 Task: Add an event  with title  Casual Second Interview with Rihana, date '2024/03/16' to 2024/03/17  & Select Event type as  One on One. Add location for the event as  Thessaloniki, Greece and add a description: The conversation aimed at assessing their qualifications, skills, and suitability for a specific job role or position within the organization. The interview provides an opportunity for the hiring team to gather valuable information about the candidate's experience, abilities, and potential cultural fit.Create an event link  http-casualsecondinterviewwithcandidateacom & Select the event color as  Red. , logged in from the account softage.4@softage.netand send the event invitation to softage.5@softage.net and softage.6@softage.net
Action: Mouse pressed left at (489, 196)
Screenshot: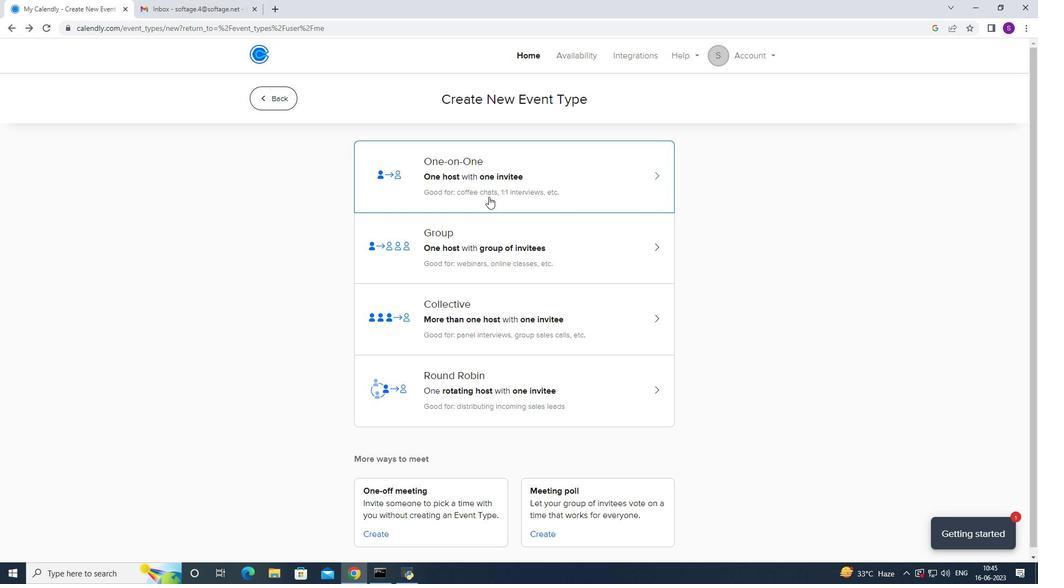 
Action: Mouse moved to (341, 242)
Screenshot: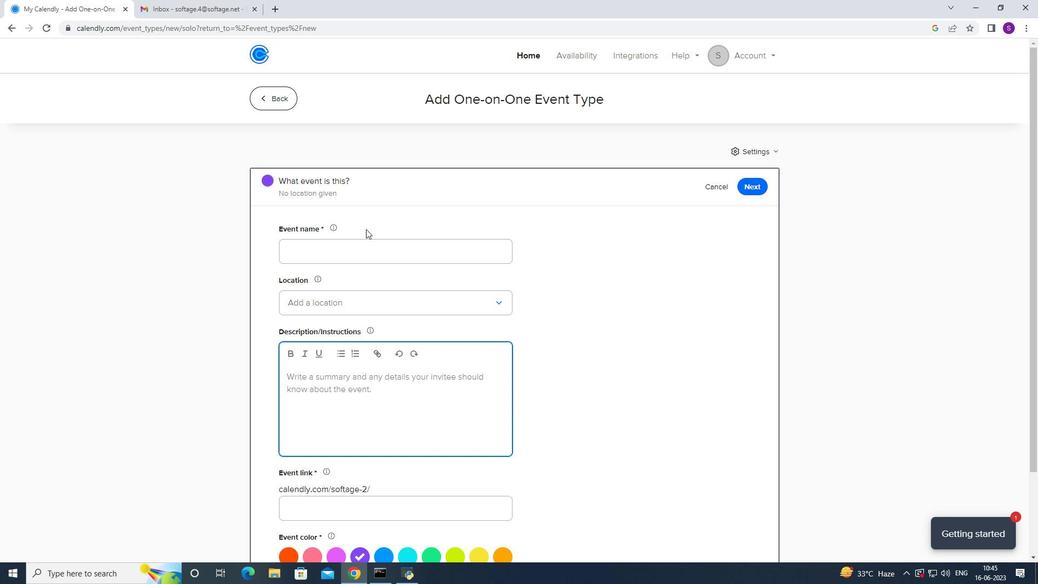 
Action: Mouse pressed left at (341, 242)
Screenshot: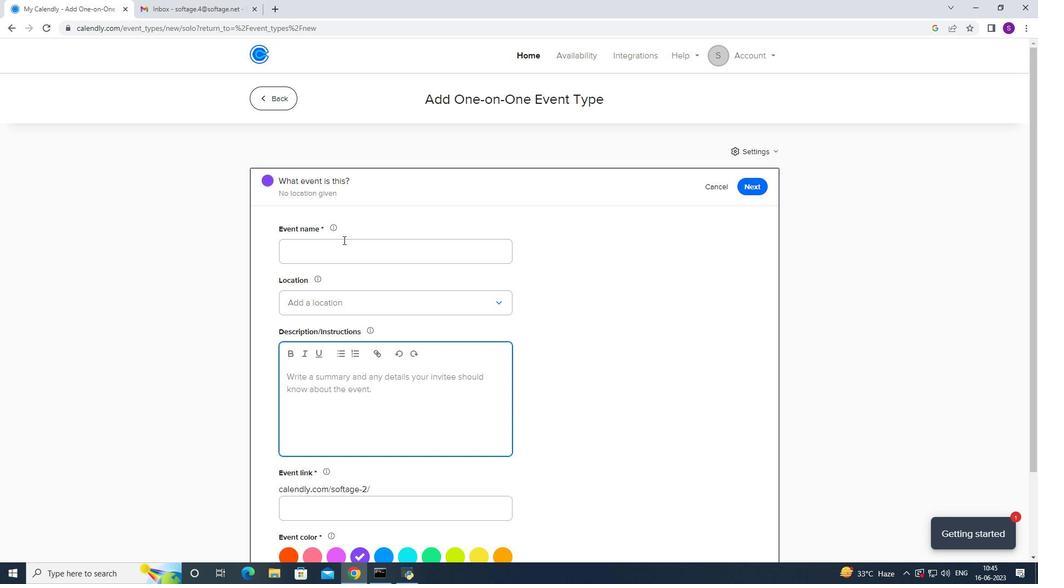 
Action: Mouse moved to (1038, 470)
Screenshot: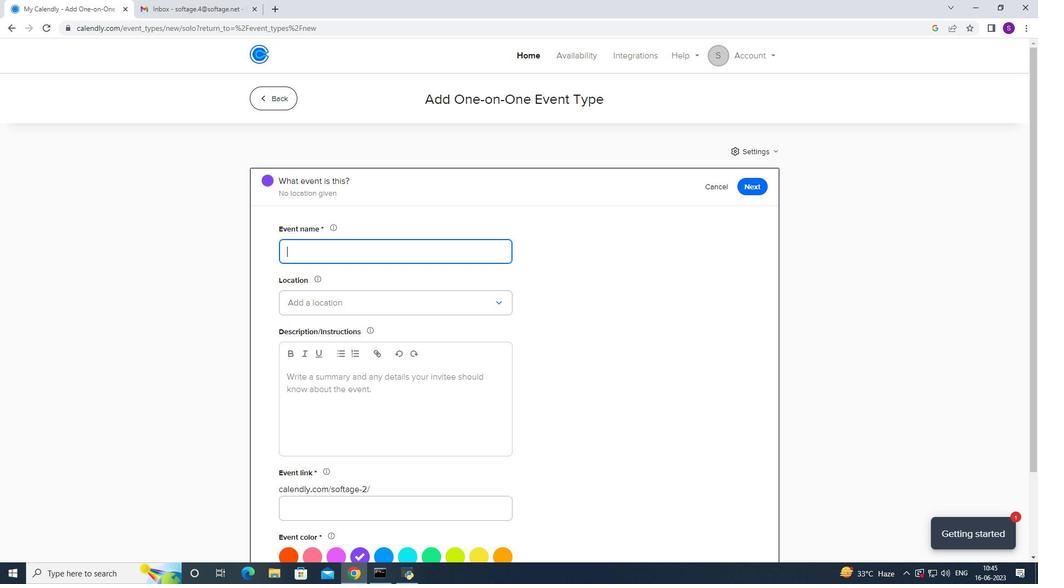 
Action: Key pressed <Key.caps_lock>C<Key.caps_lock>asual<Key.space>
Screenshot: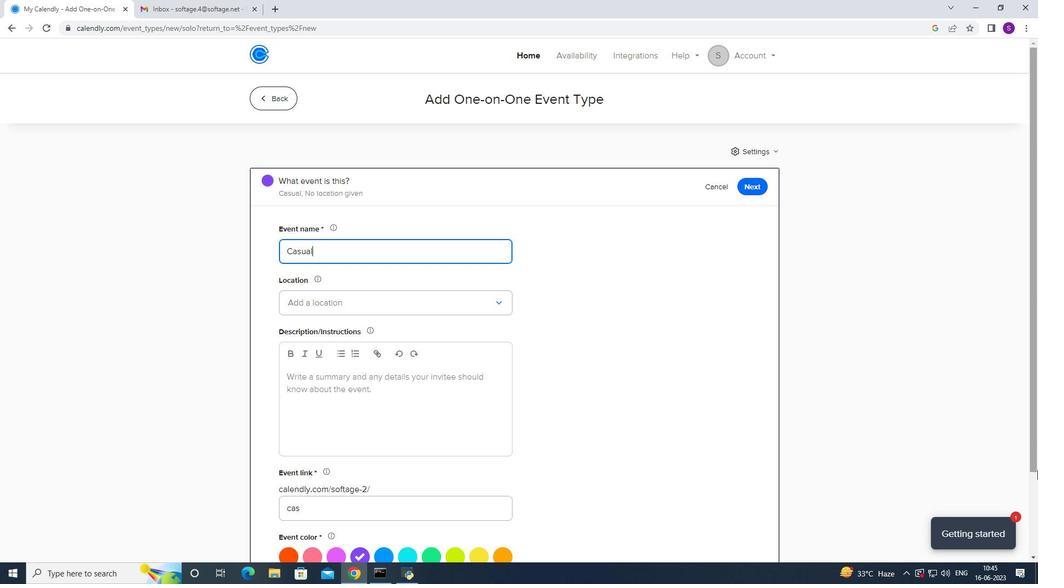
Action: Mouse moved to (1034, 471)
Screenshot: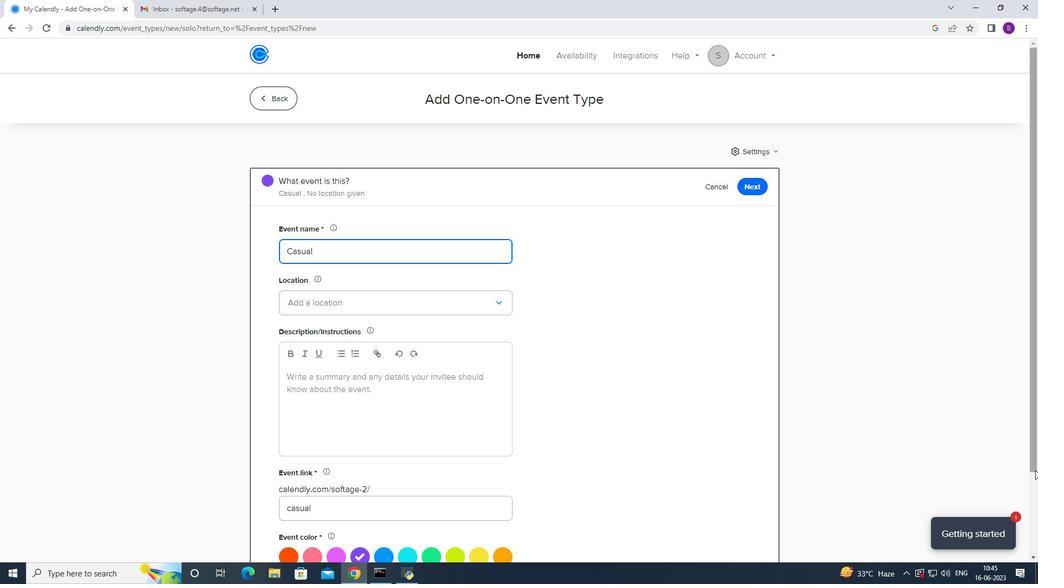 
Action: Key pressed <Key.caps_lock>SE<Key.backspace>=<Key.backspace><Key.caps_lock>econd<Key.space><Key.caps_lock>I<Key.caps_lock>nterview<Key.space>with<Key.space><Key.caps_lock>R<Key.caps_lock>ihana
Screenshot: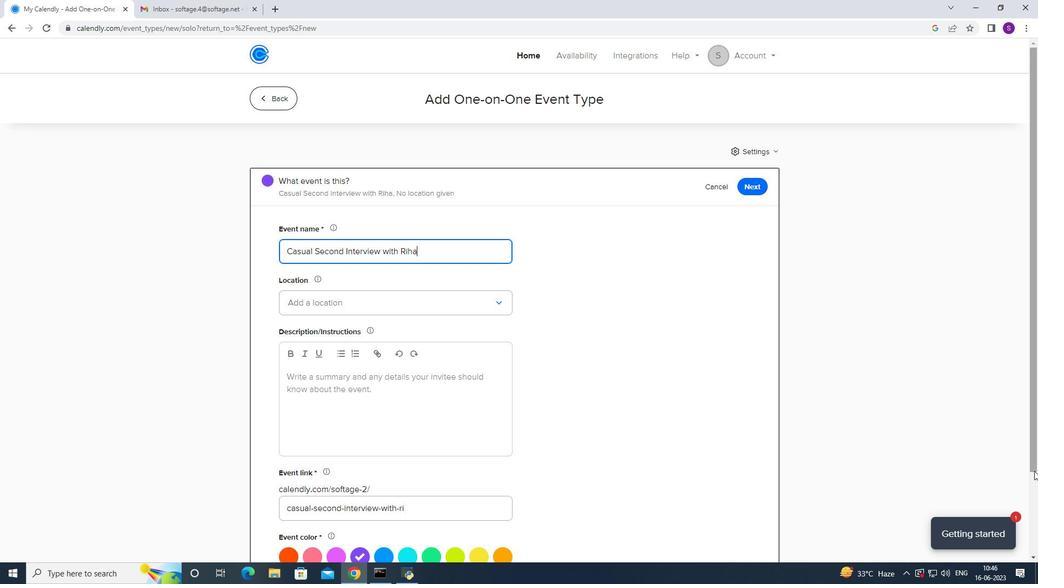 
Action: Mouse moved to (312, 309)
Screenshot: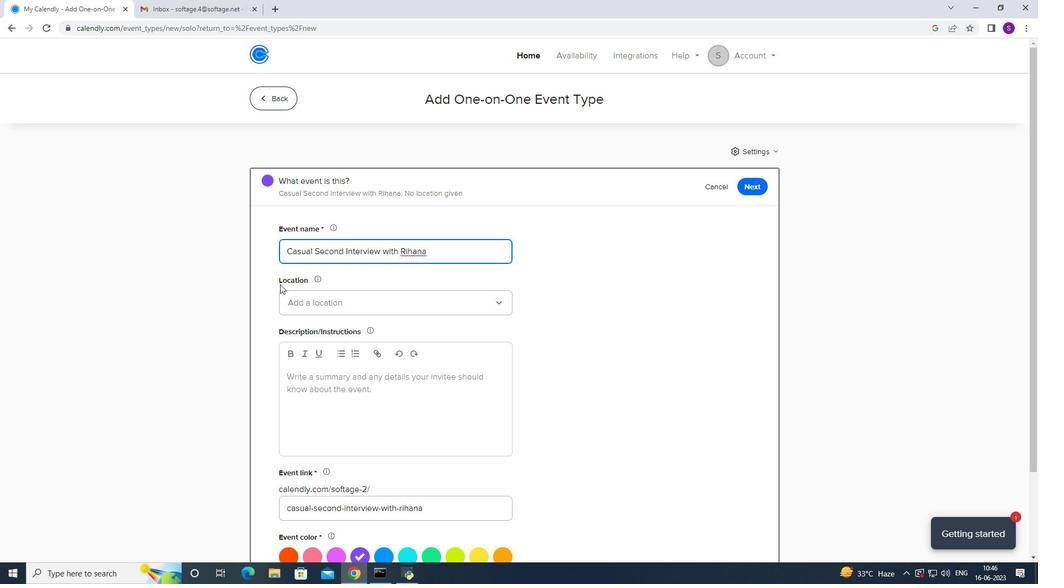 
Action: Mouse pressed left at (312, 309)
Screenshot: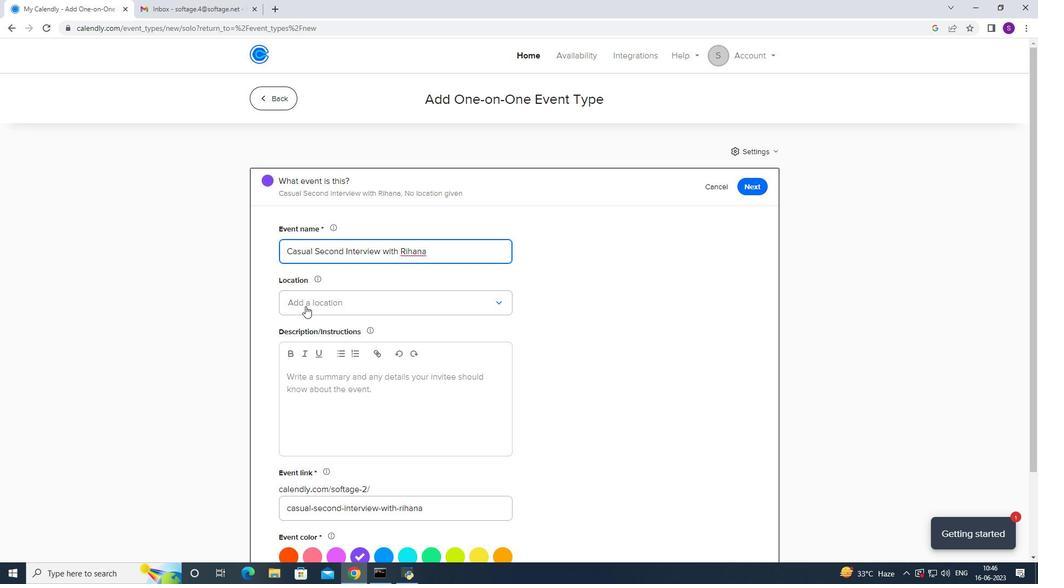 
Action: Mouse moved to (327, 329)
Screenshot: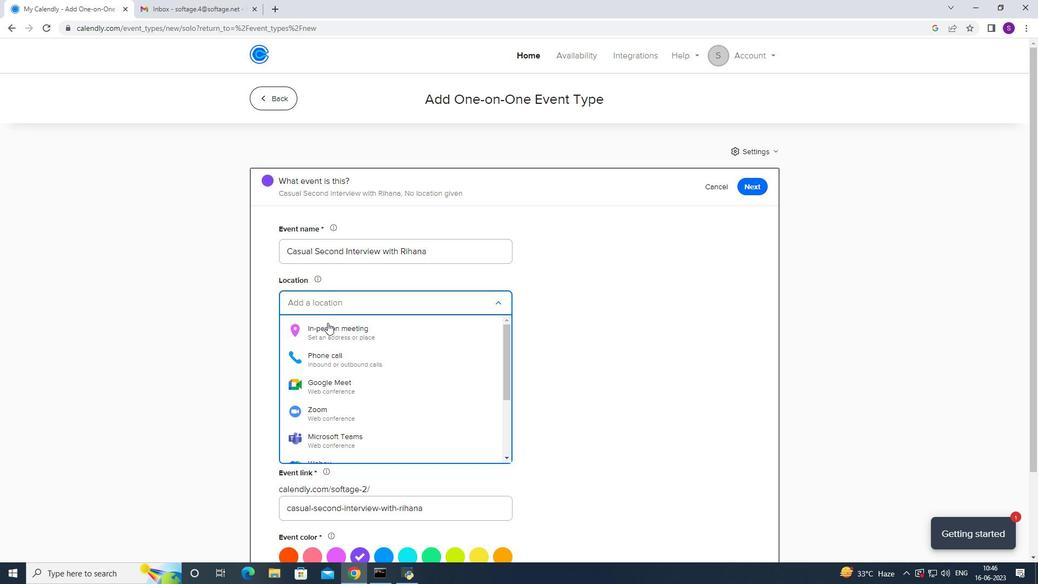 
Action: Mouse pressed left at (327, 329)
Screenshot: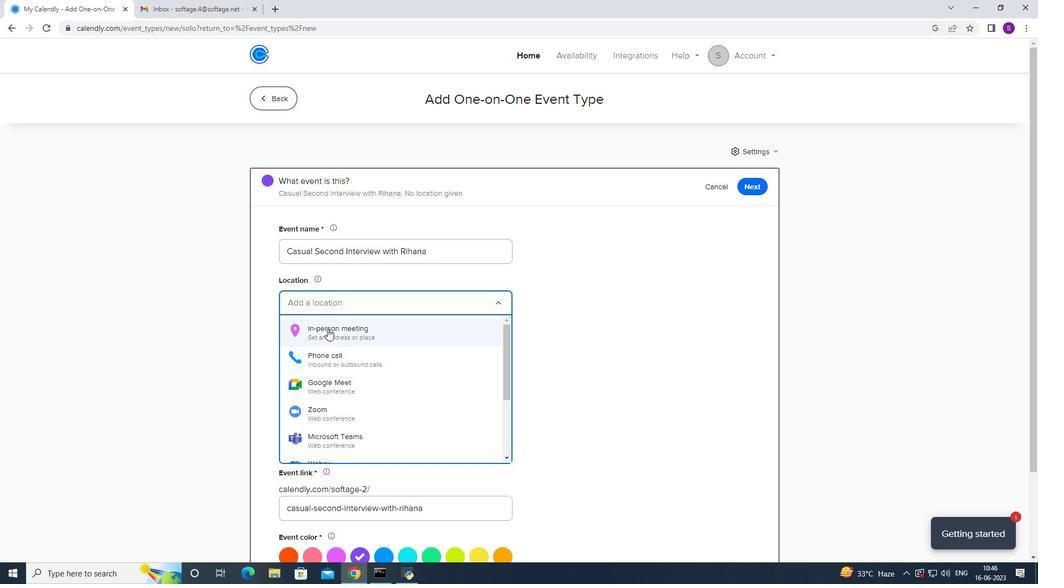 
Action: Mouse moved to (526, 179)
Screenshot: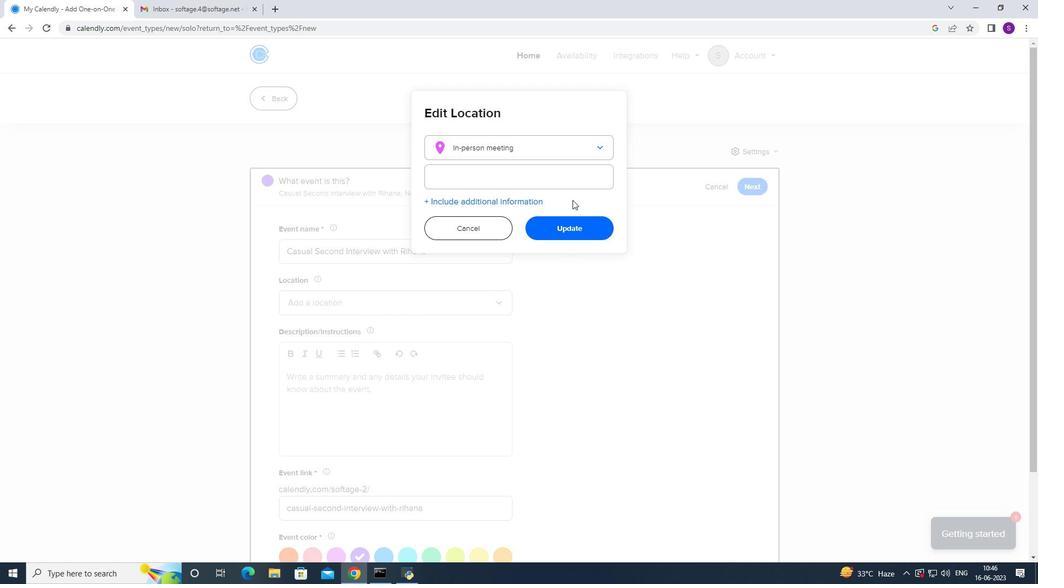 
Action: Mouse pressed left at (526, 179)
Screenshot: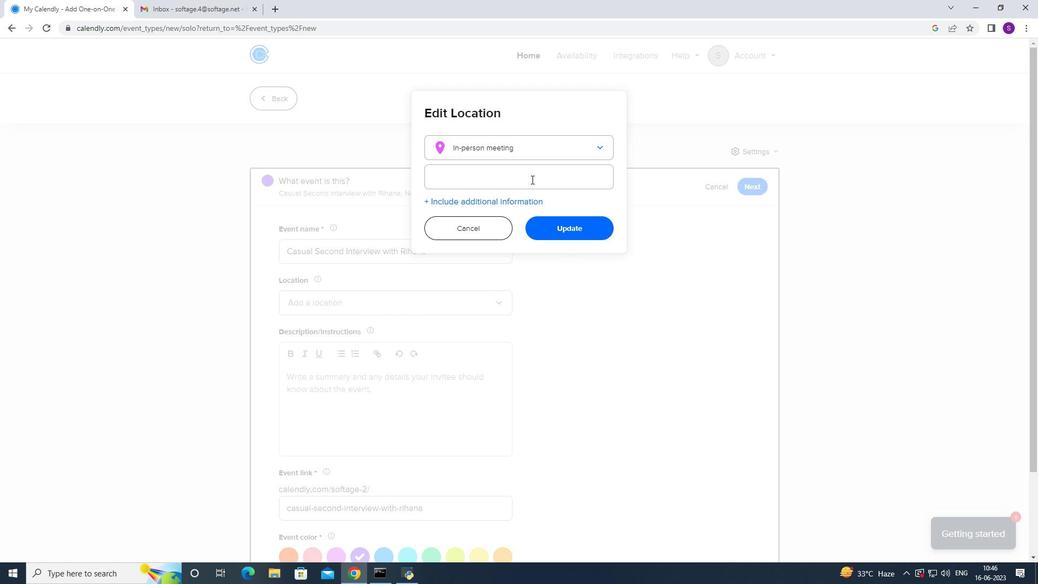
Action: Mouse moved to (1039, 584)
Screenshot: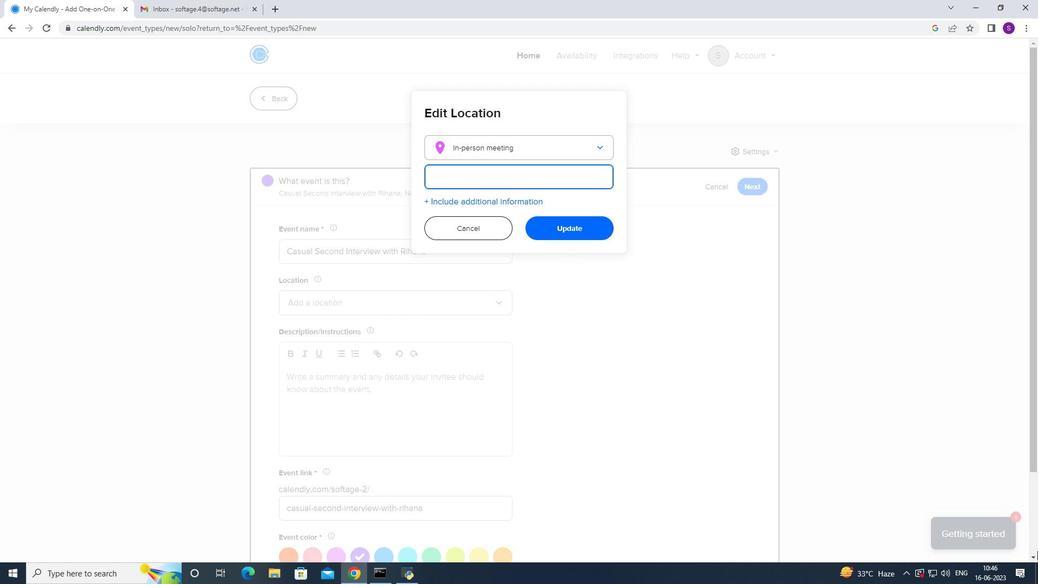 
Action: Key pressed <Key.caps_lock>T<Key.caps_lock>hessaaloniki
Screenshot: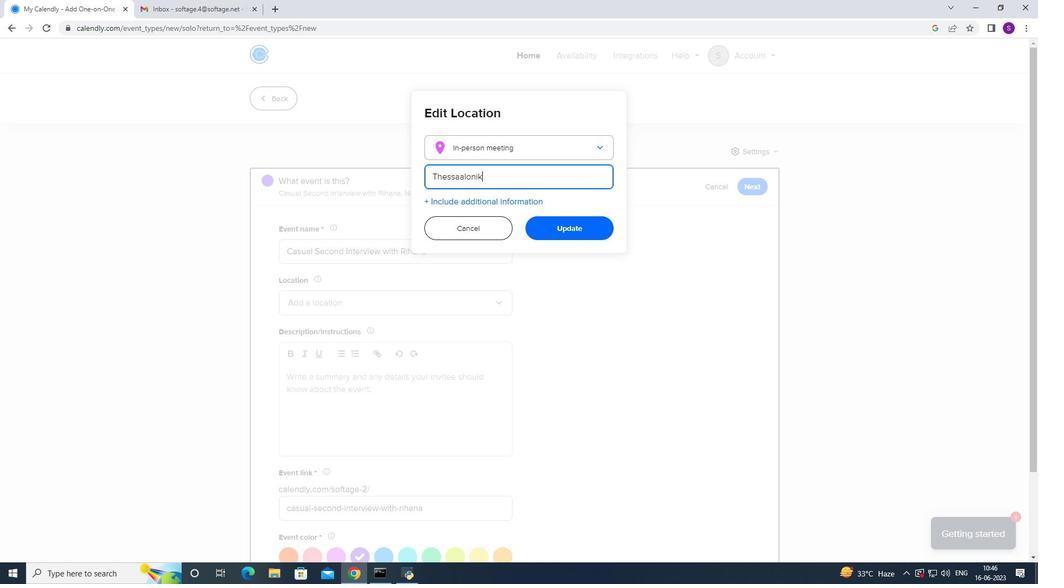 
Action: Mouse moved to (1040, 553)
Screenshot: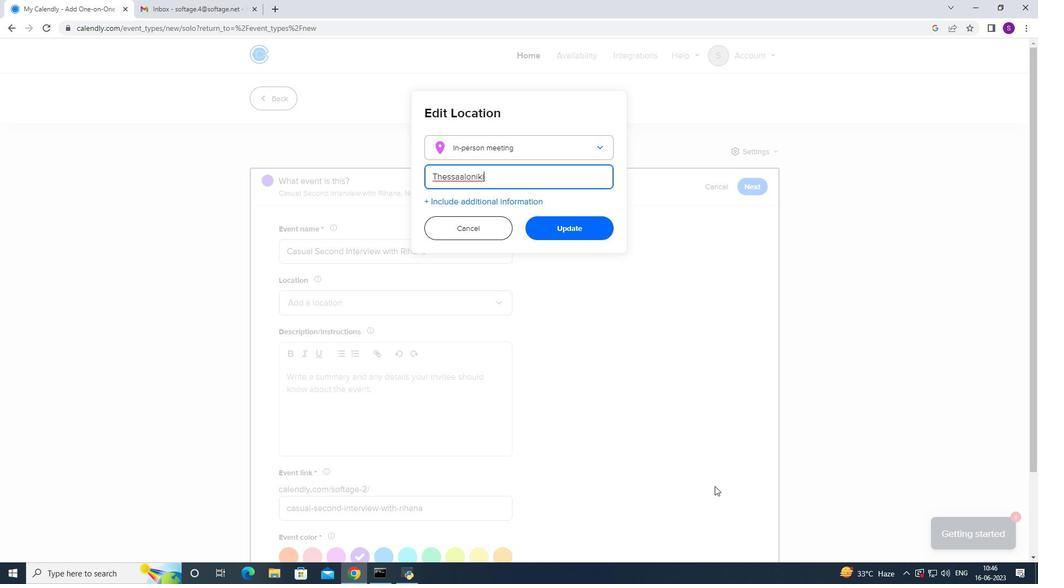 
Action: Key pressed ,
Screenshot: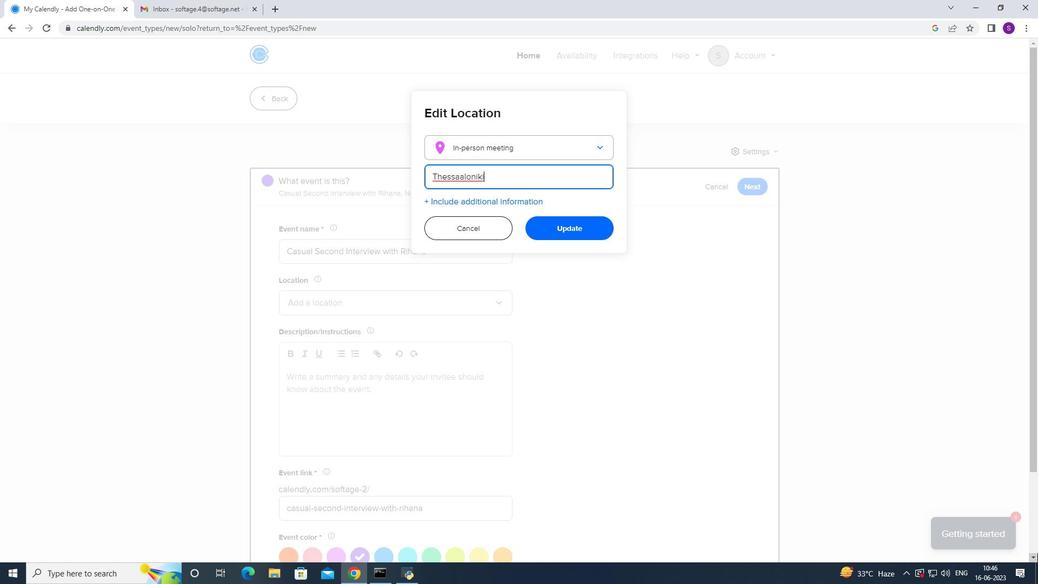 
Action: Mouse moved to (1023, 566)
Screenshot: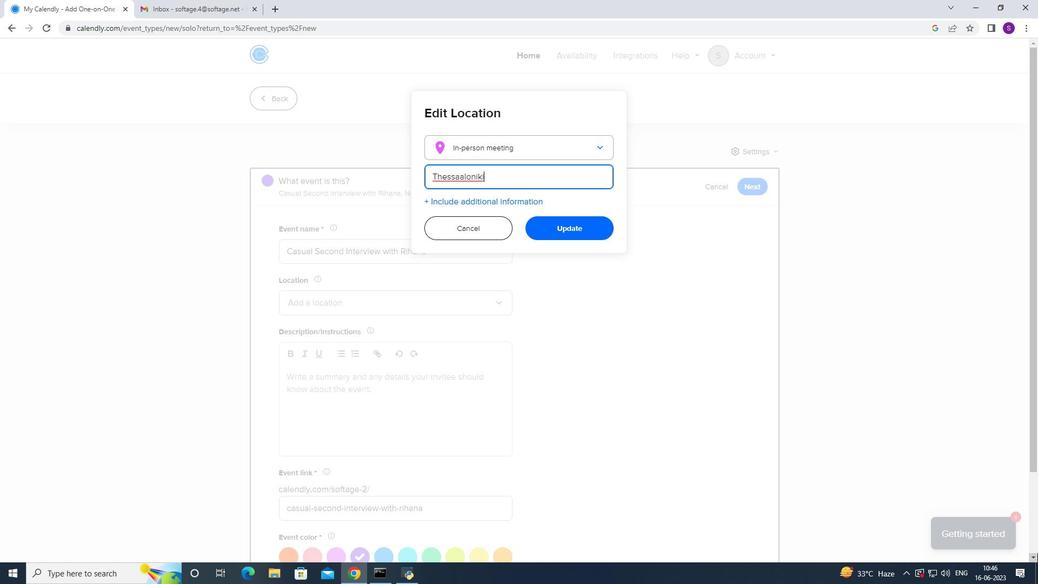 
Action: Key pressed <Key.space><Key.caps_lock>G<Key.caps_lock>reece
Screenshot: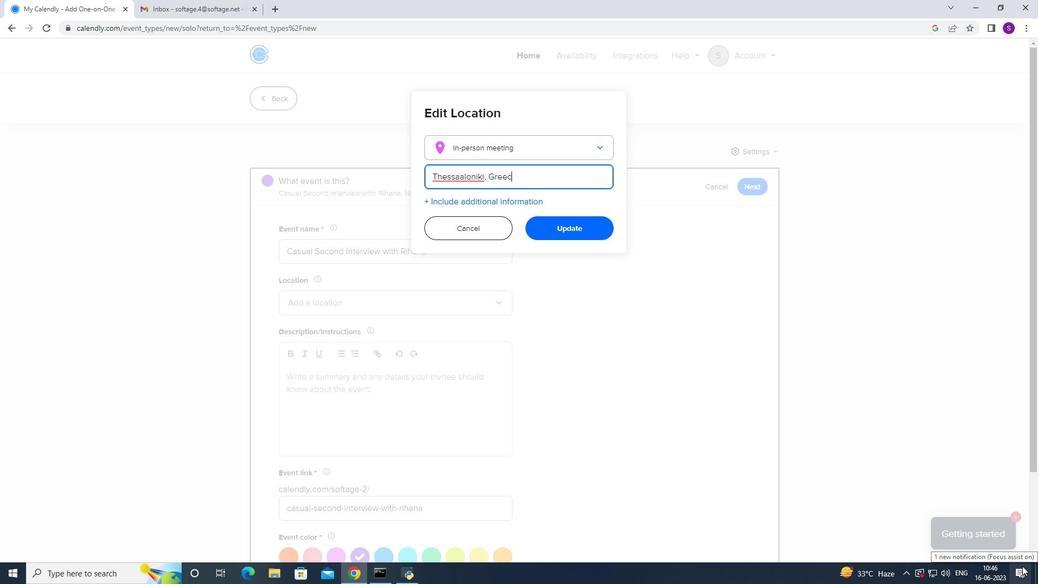 
Action: Mouse moved to (474, 173)
Screenshot: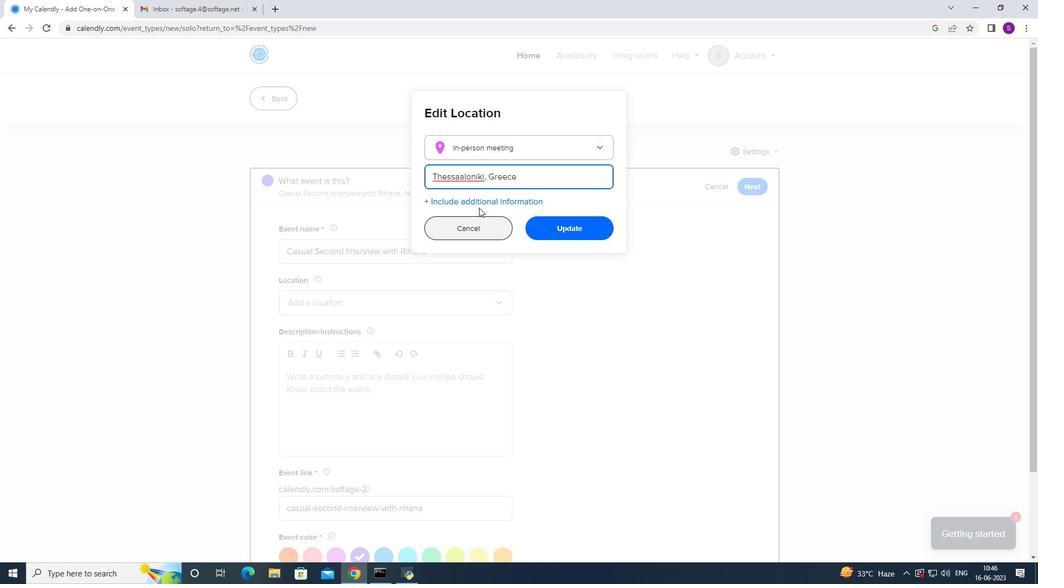 
Action: Mouse pressed left at (474, 173)
Screenshot: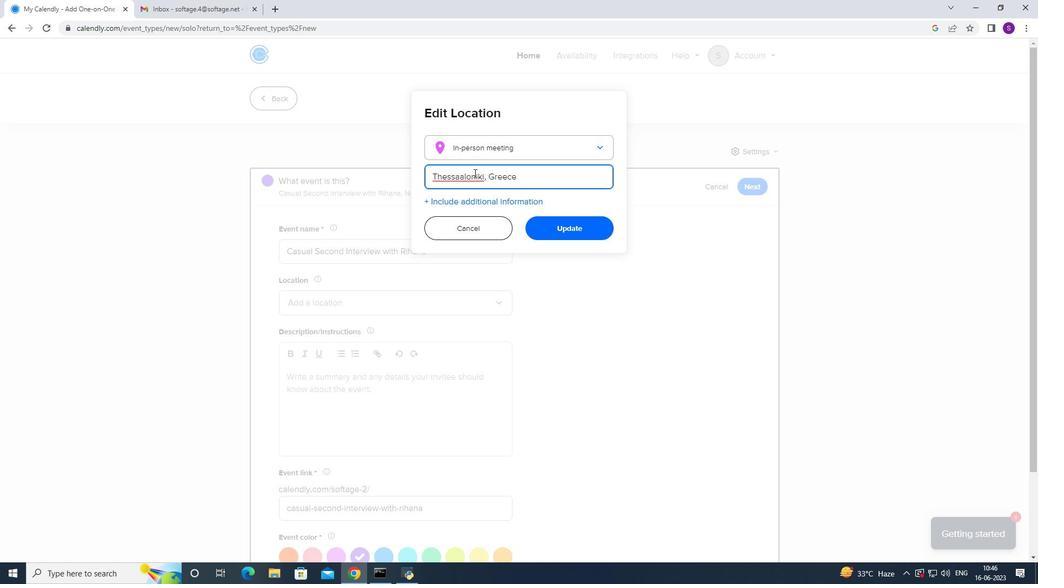 
Action: Mouse pressed right at (474, 173)
Screenshot: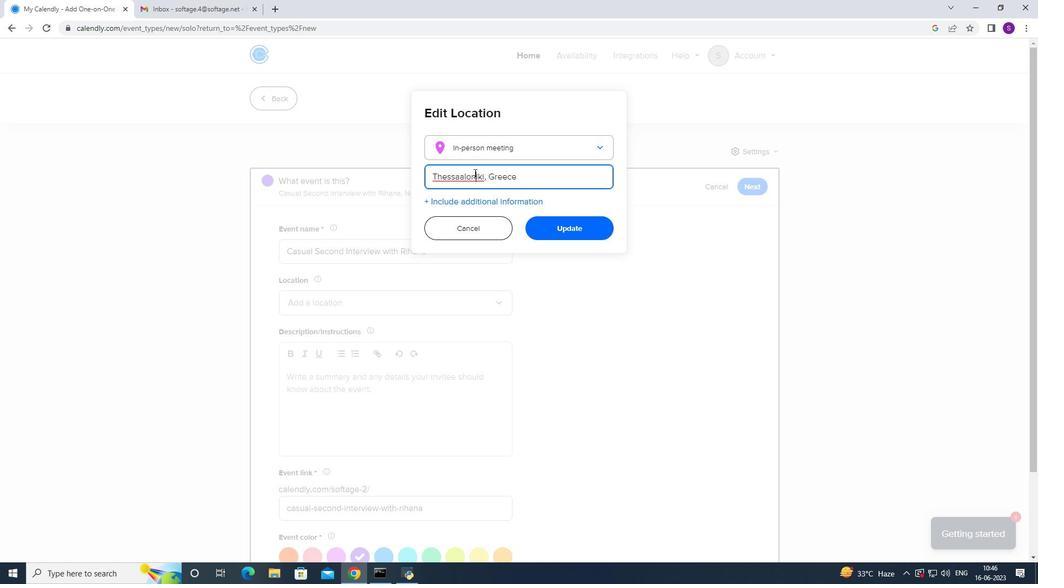 
Action: Mouse moved to (478, 179)
Screenshot: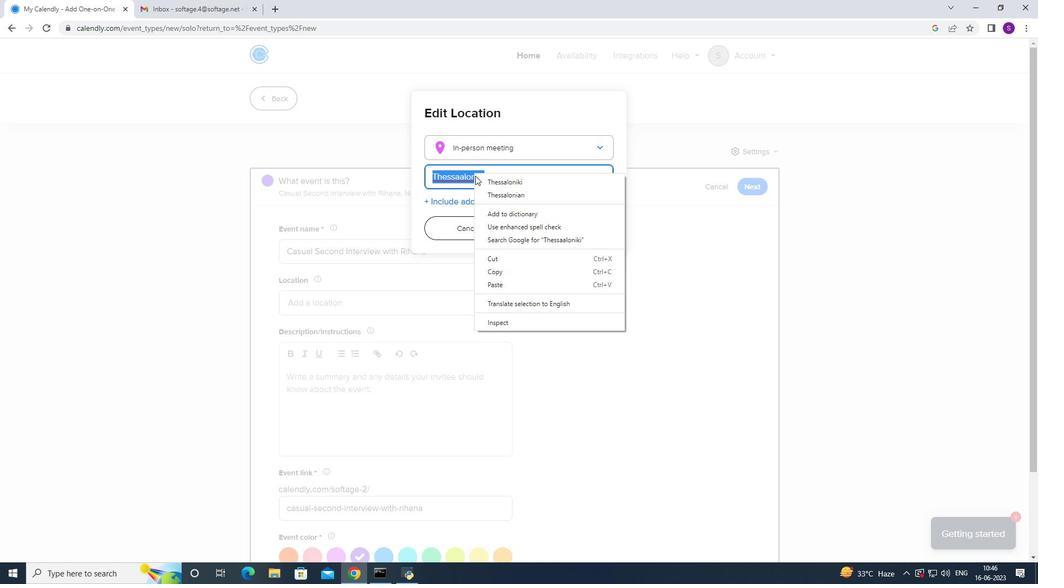 
Action: Mouse pressed left at (478, 179)
Screenshot: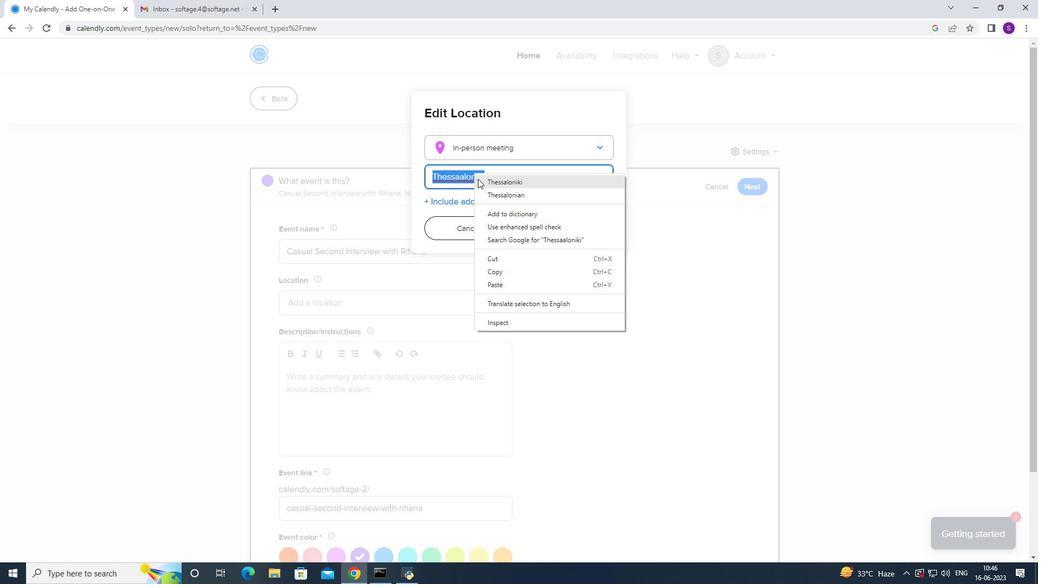 
Action: Mouse moved to (550, 226)
Screenshot: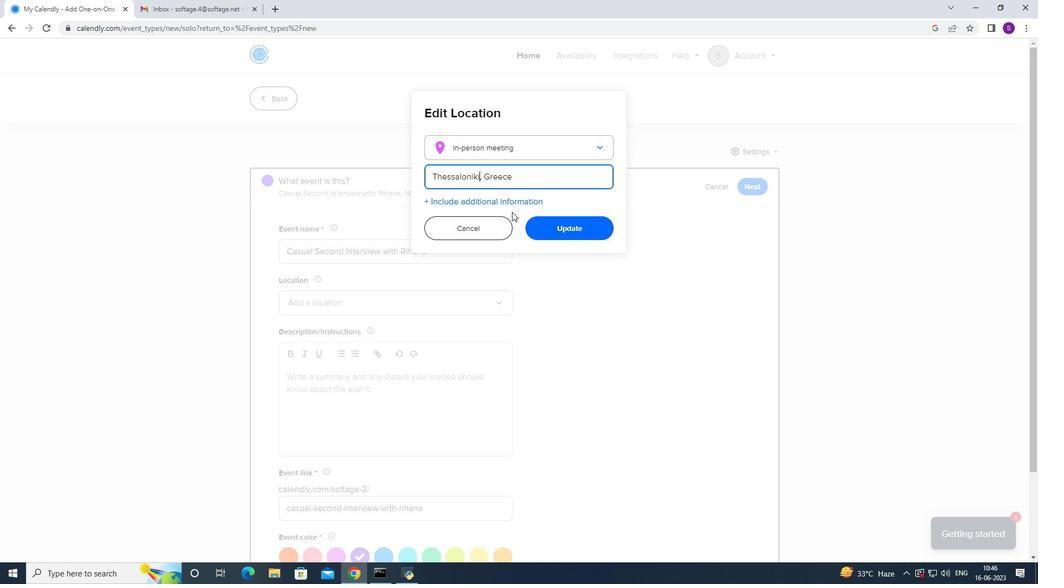 
Action: Mouse pressed left at (550, 226)
Screenshot: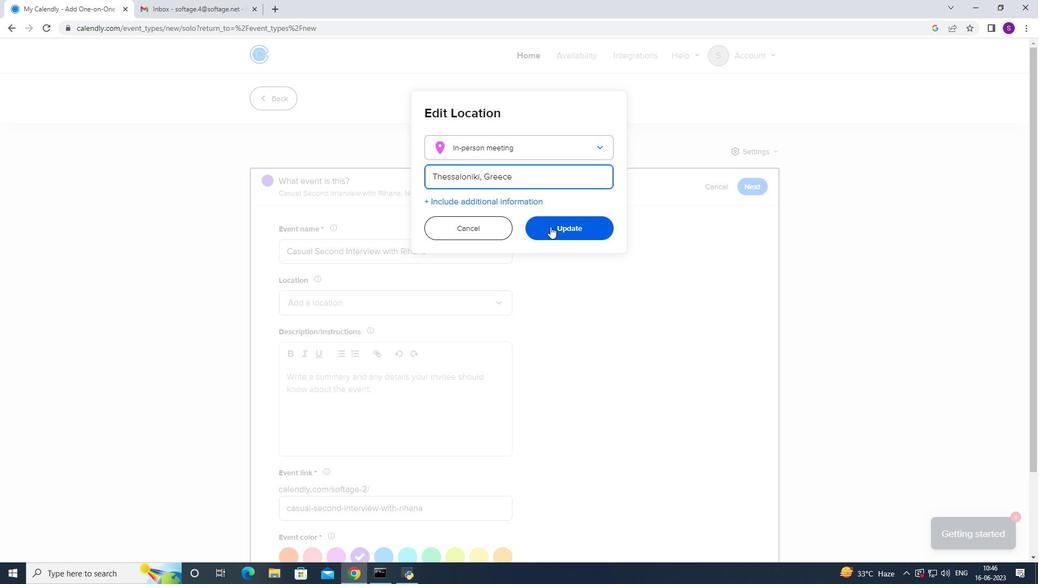 
Action: Mouse moved to (324, 283)
Screenshot: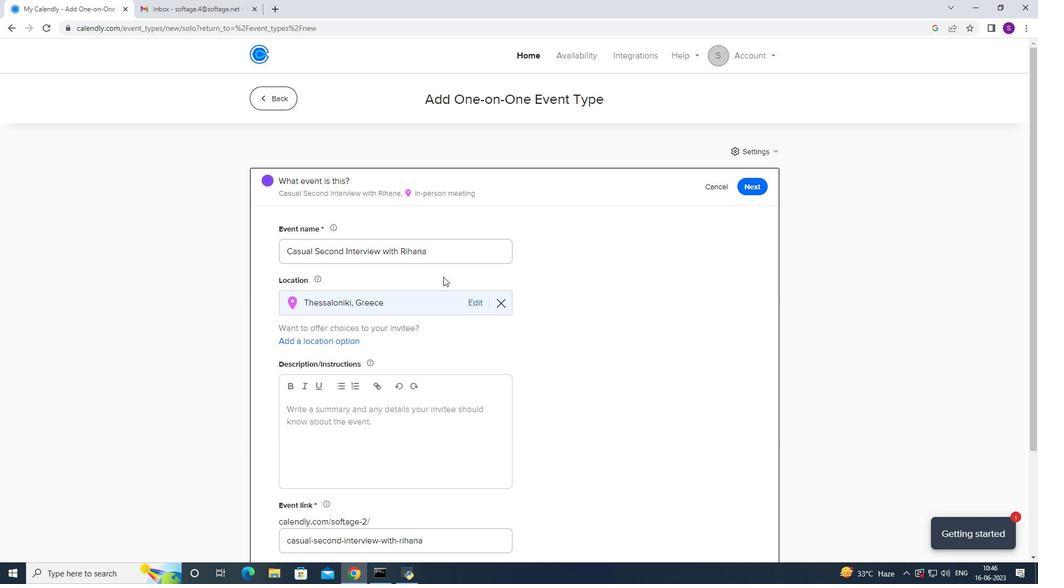 
Action: Mouse scrolled (324, 282) with delta (0, 0)
Screenshot: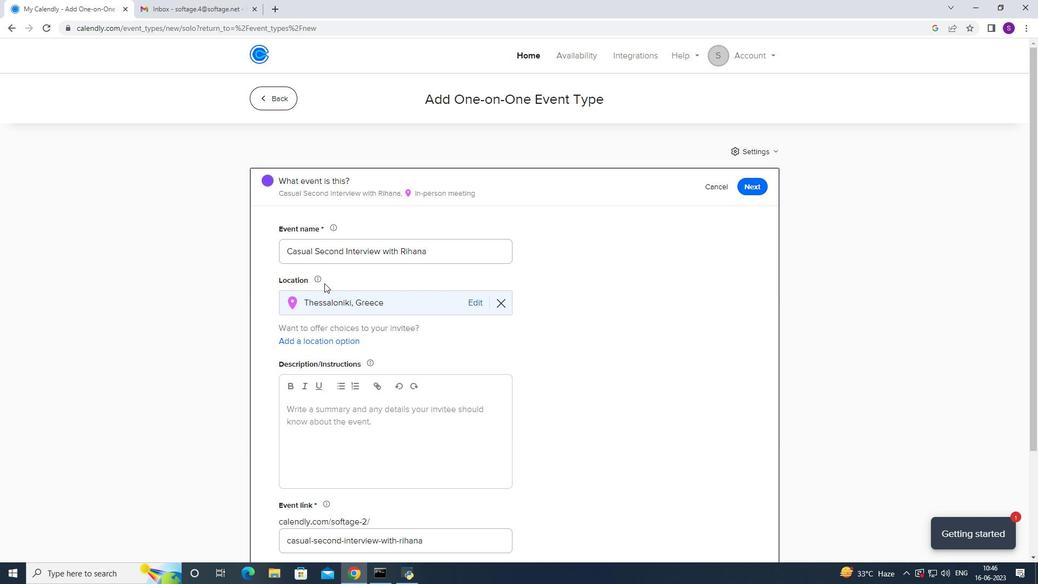 
Action: Mouse scrolled (324, 282) with delta (0, 0)
Screenshot: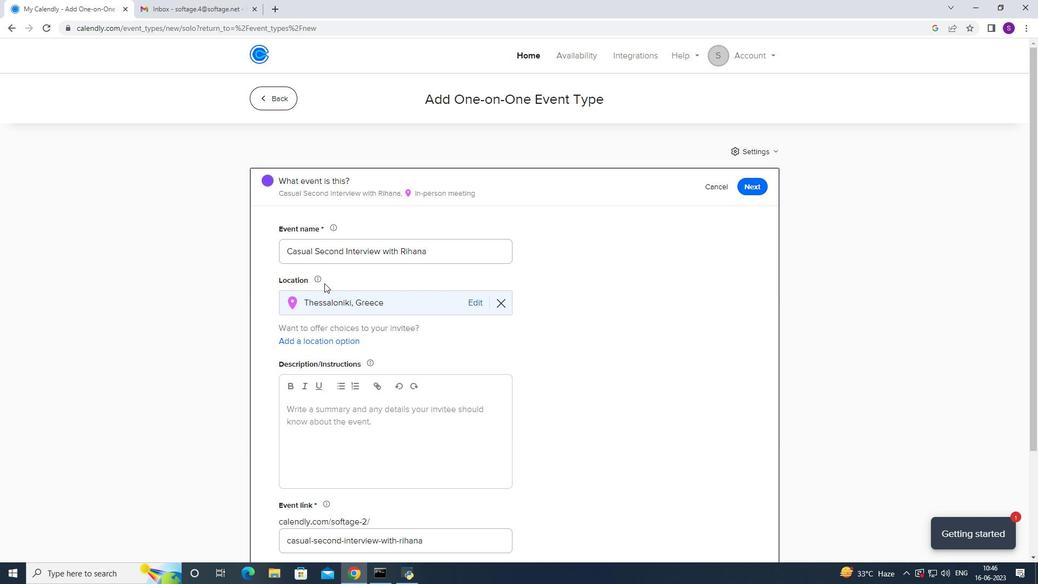 
Action: Mouse scrolled (324, 282) with delta (0, 0)
Screenshot: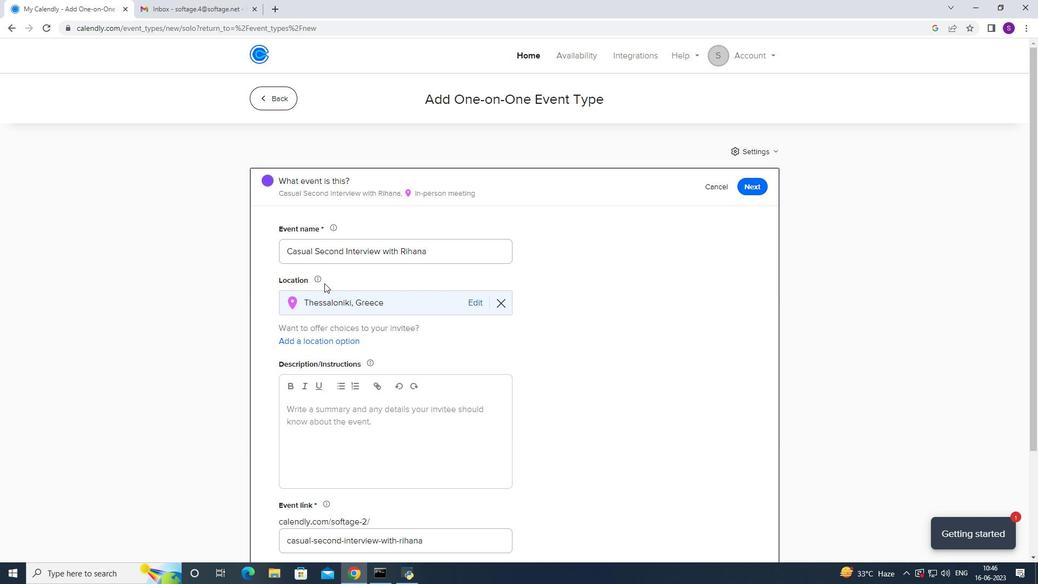 
Action: Mouse scrolled (324, 282) with delta (0, 0)
Screenshot: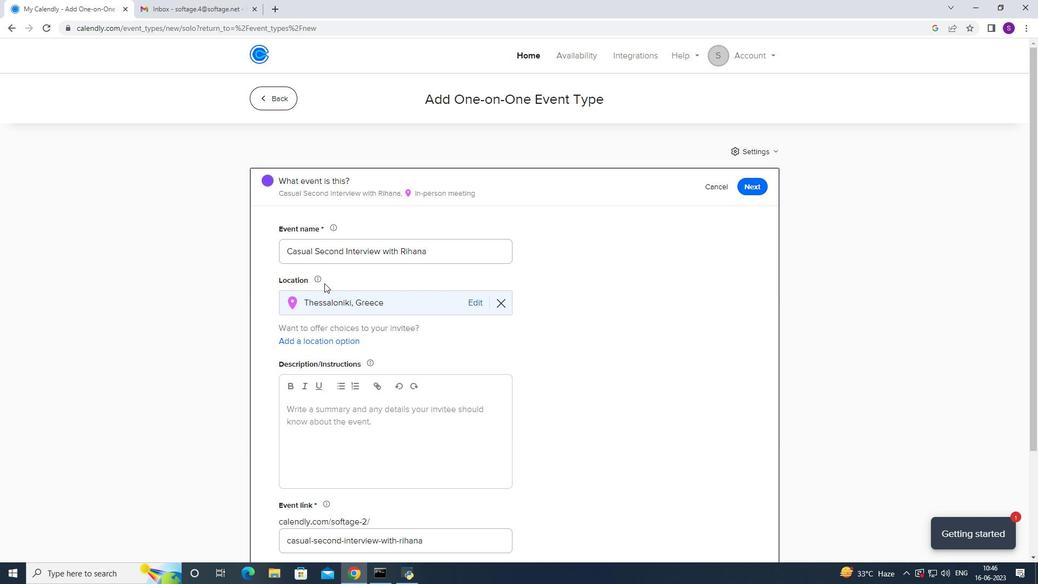 
Action: Mouse scrolled (324, 282) with delta (0, 0)
Screenshot: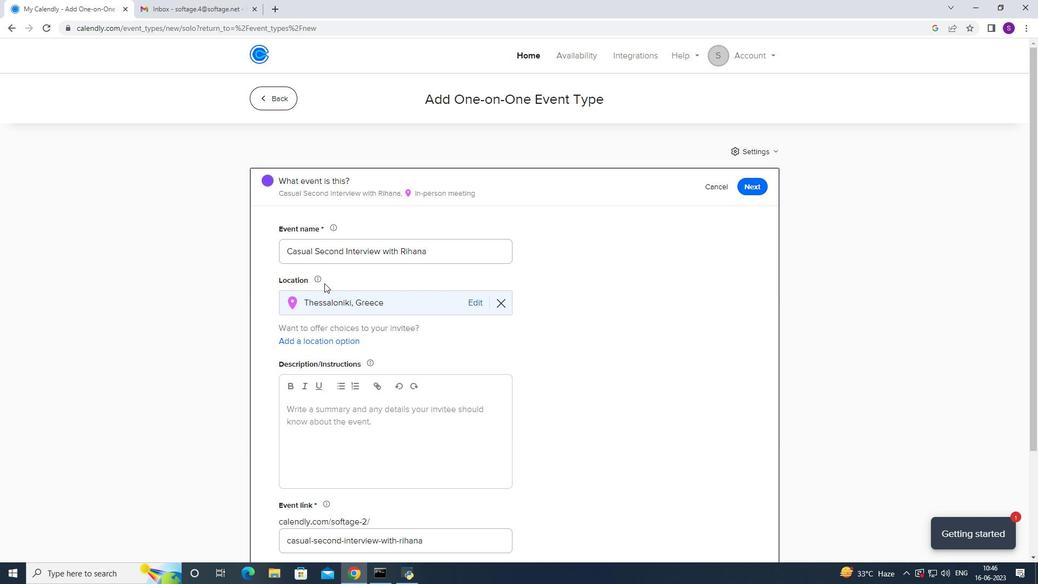 
Action: Mouse scrolled (324, 282) with delta (0, 0)
Screenshot: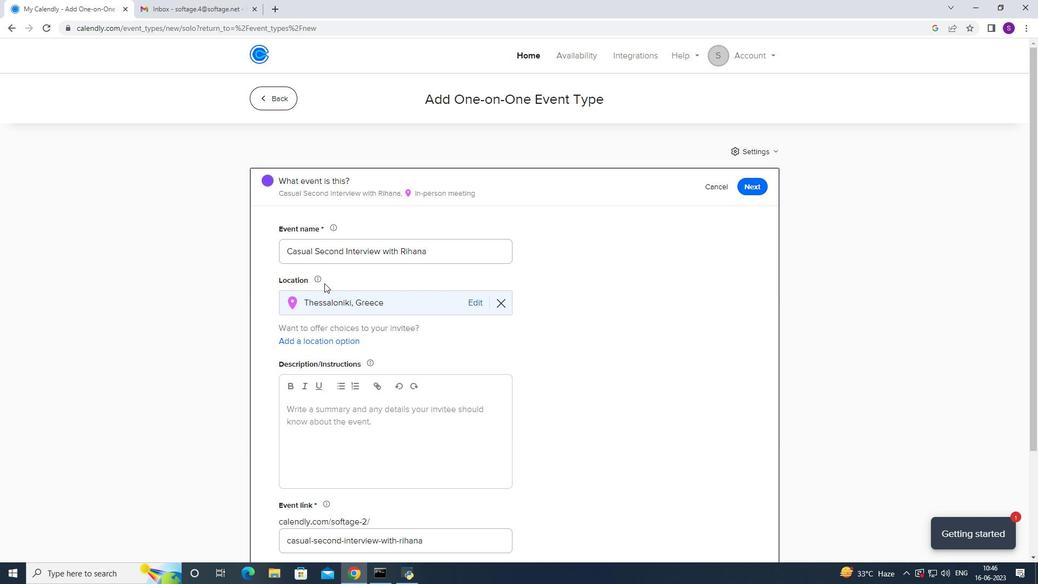 
Action: Mouse moved to (331, 285)
Screenshot: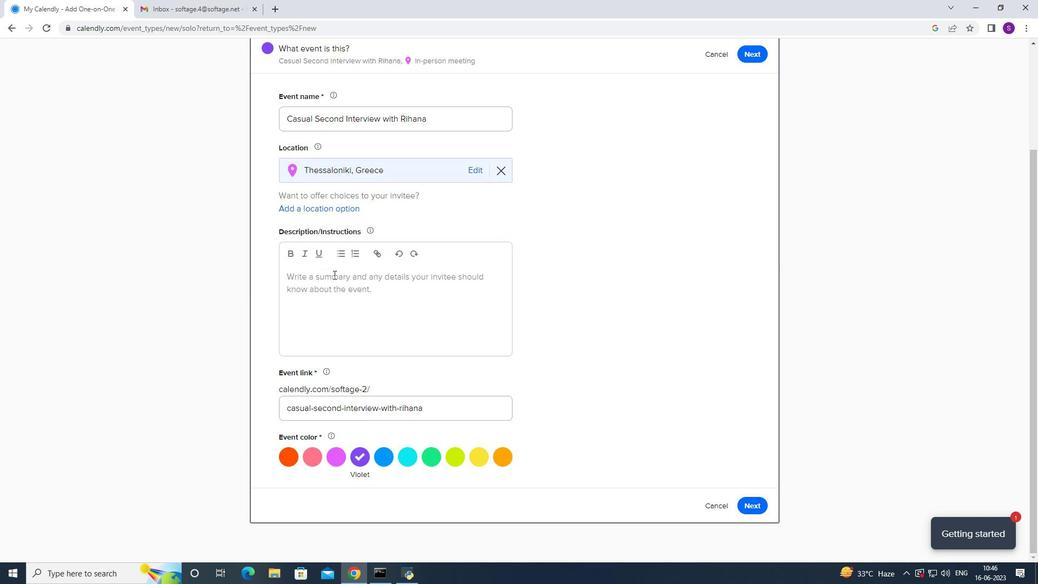 
Action: Mouse pressed left at (331, 285)
Screenshot: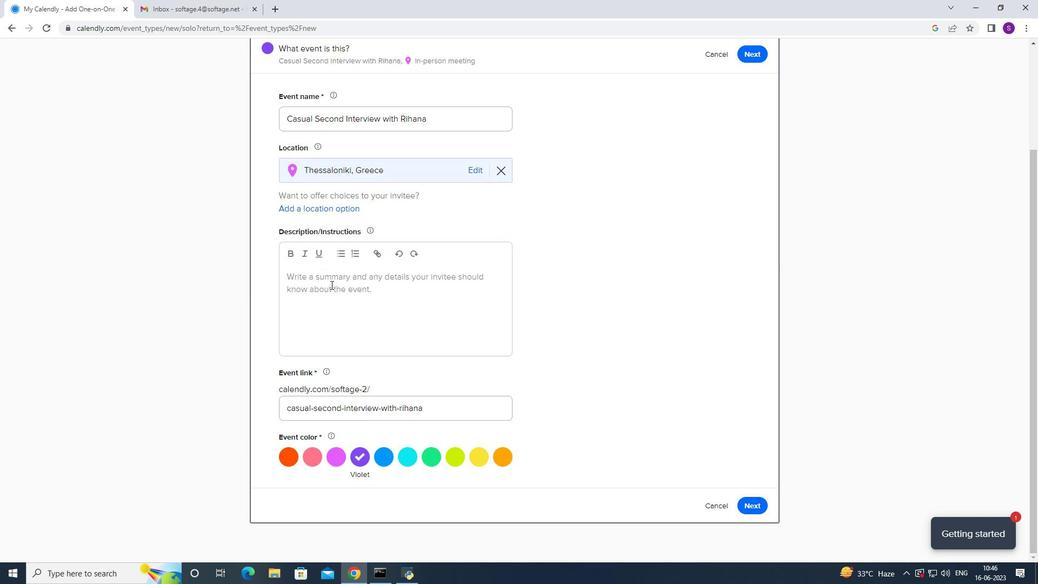 
Action: Mouse moved to (285, 460)
Screenshot: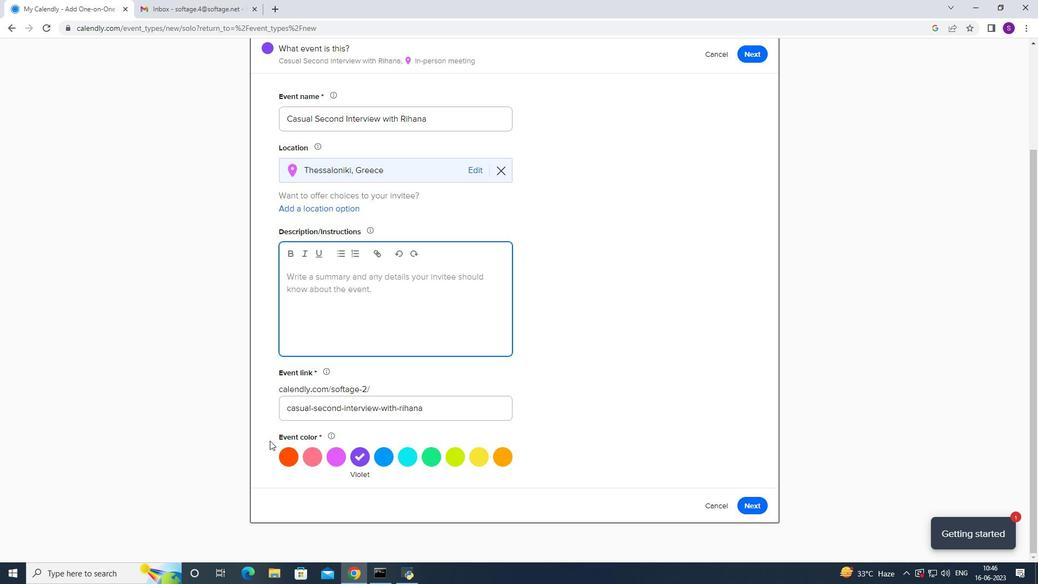 
Action: Mouse pressed left at (285, 460)
Screenshot: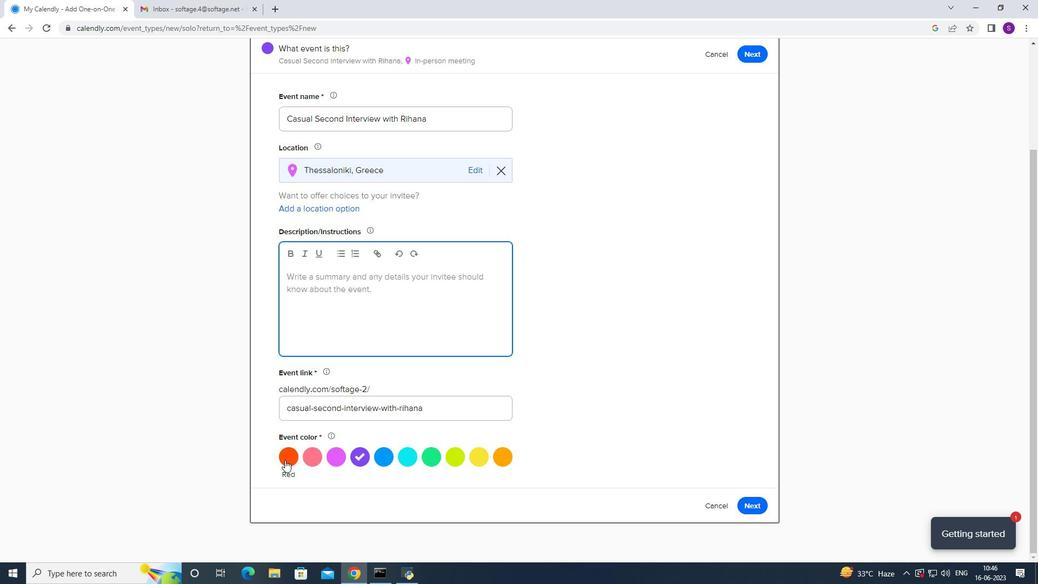 
Action: Mouse moved to (342, 328)
Screenshot: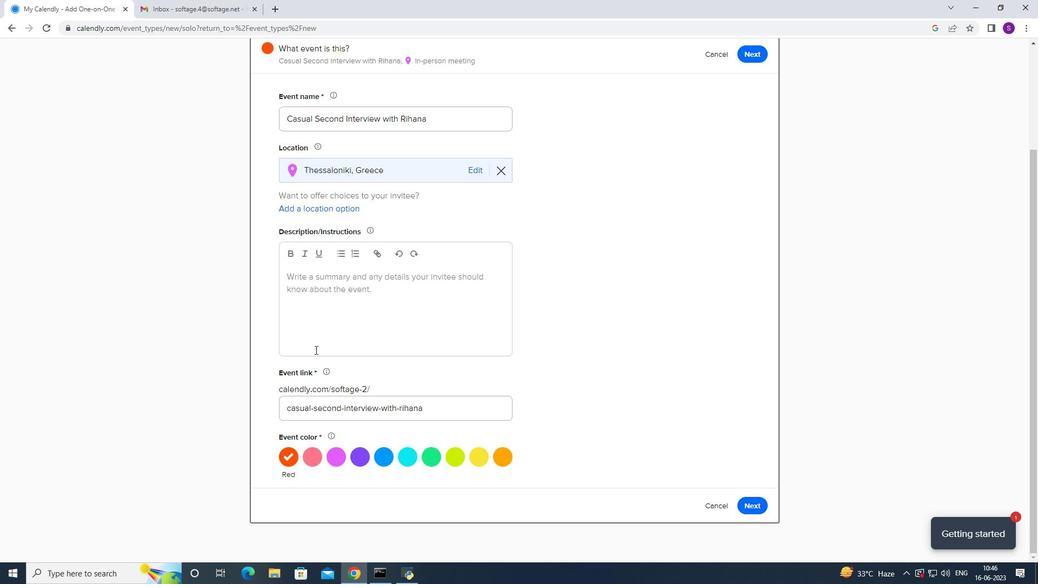 
Action: Mouse pressed left at (342, 328)
Screenshot: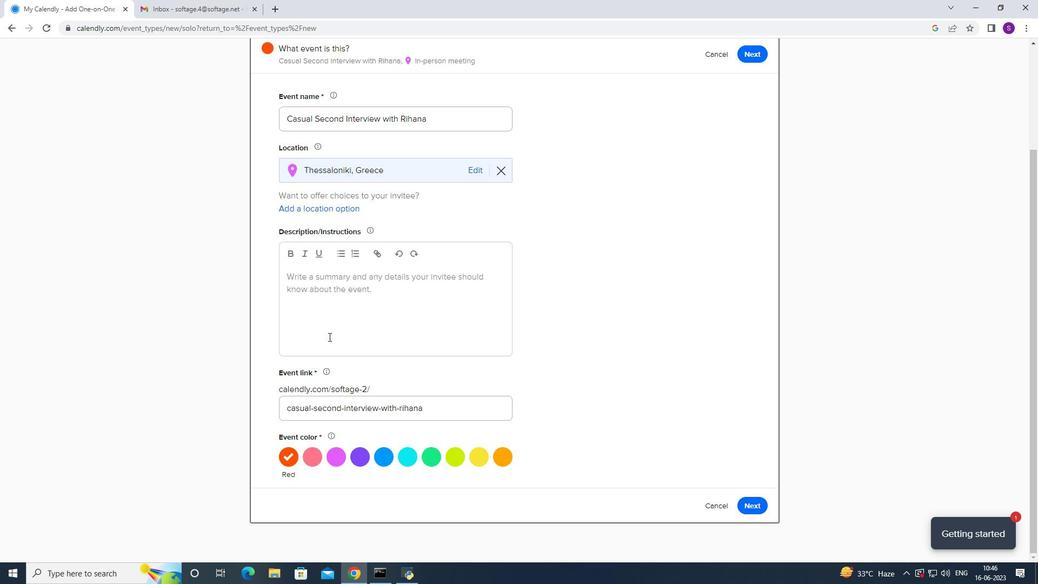
Action: Mouse moved to (1038, 310)
Screenshot: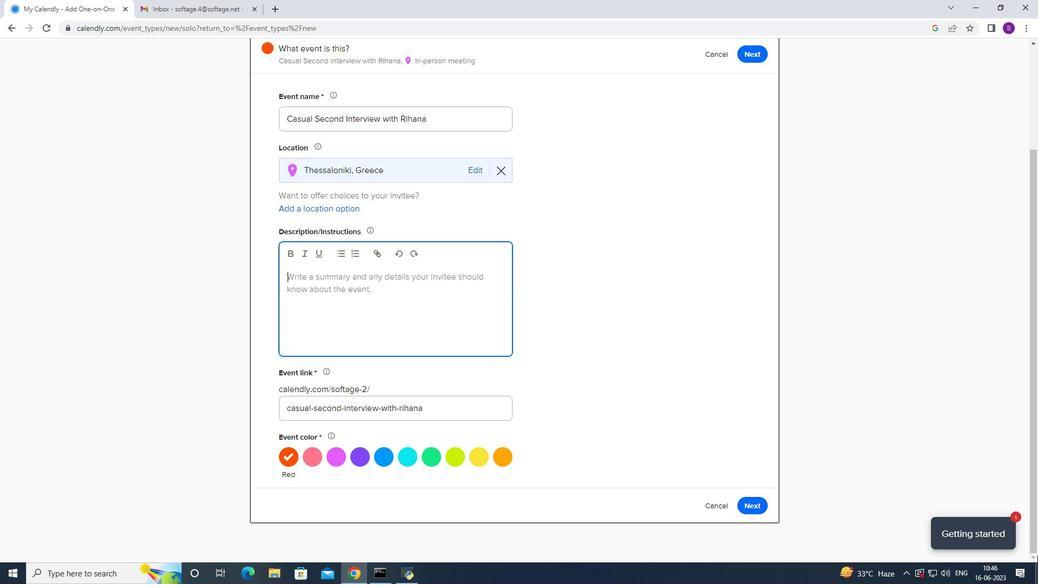 
Action: Key pressed <Key.caps_lock>T<Key.caps_lock>he<Key.space>conversation<Key.space>aimed<Key.space>at<Key.space>assessing<Key.space>theor<Key.space><Key.backspace><Key.backspace><Key.backspace>ir<Key.space>qualificv=<Key.backspace><Key.backspace>ations<Key.space>,skills<Key.space>and<Key.space>suitabilityy<Key.space><Key.backspace><Key.backspace><Key.space>for<Key.space>the<Key.space>specific<Key.space>job<Key.space>role<Key.space>within<Key.space>the<Key.space>organization.<Key.caps_lock>T<Key.caps_lock>he<Key.space>interview<Key.space>provides<Key.space>an<Key.space>opportubi<Key.backspace><Key.backspace>nity<Key.space>for<Key.space>the<Key.space>hiring<Key.space>team<Key.space>to<Key.space>gather<Key.space>valuable<Key.space>information<Key.space>about<Key.space>the<Key.space>candif=<Key.backspace><Key.backspace>date<Key.space>experience,<Key.space>abilitires<Key.space><Key.backspace><Key.backspace><Key.backspace><Key.backspace>es<Key.space>and<Key.space>potentiakl<Key.space><Key.backspace>=<Key.backspace><Key.backspace><Key.backspace>l<Key.space>cultural<Key.space>fit.
Screenshot: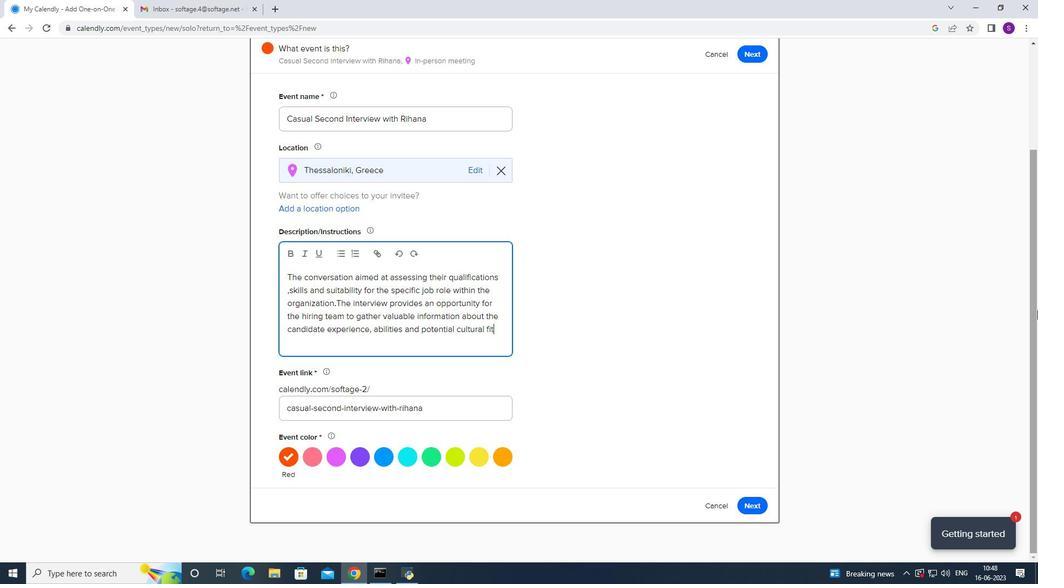 
Action: Mouse moved to (761, 504)
Screenshot: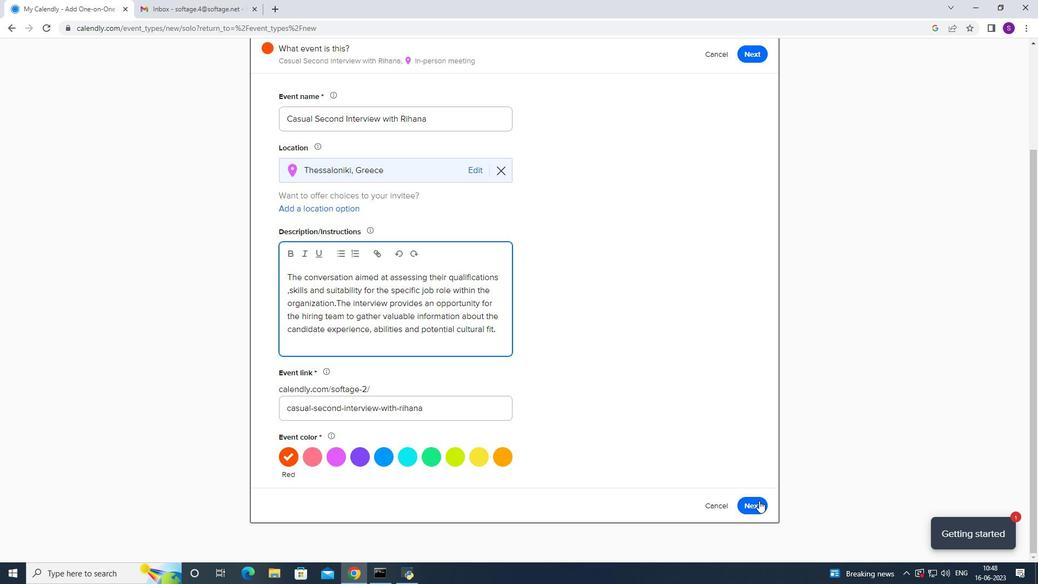 
Action: Mouse pressed left at (761, 504)
Screenshot: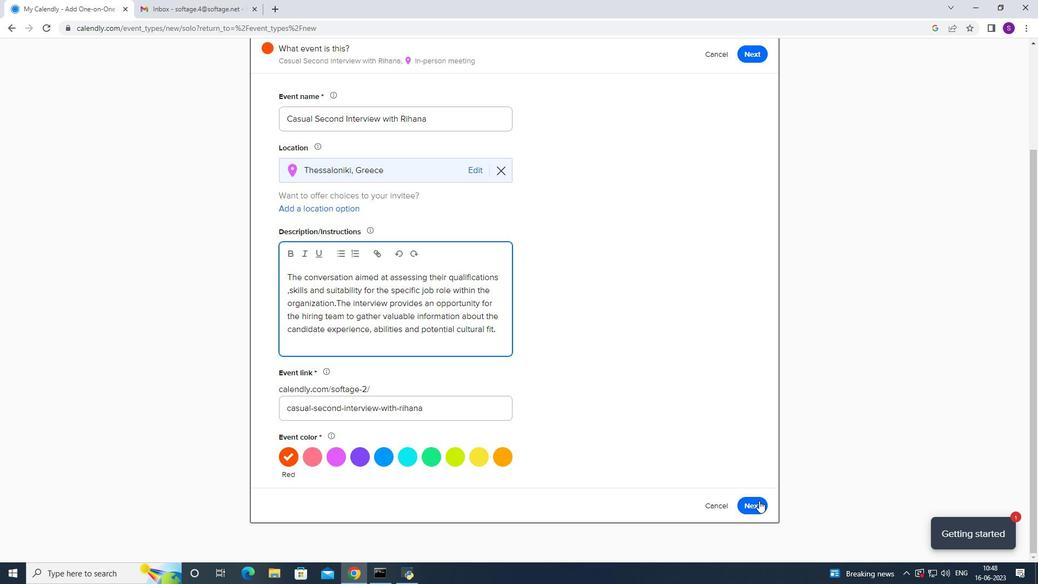 
Action: Mouse moved to (326, 218)
Screenshot: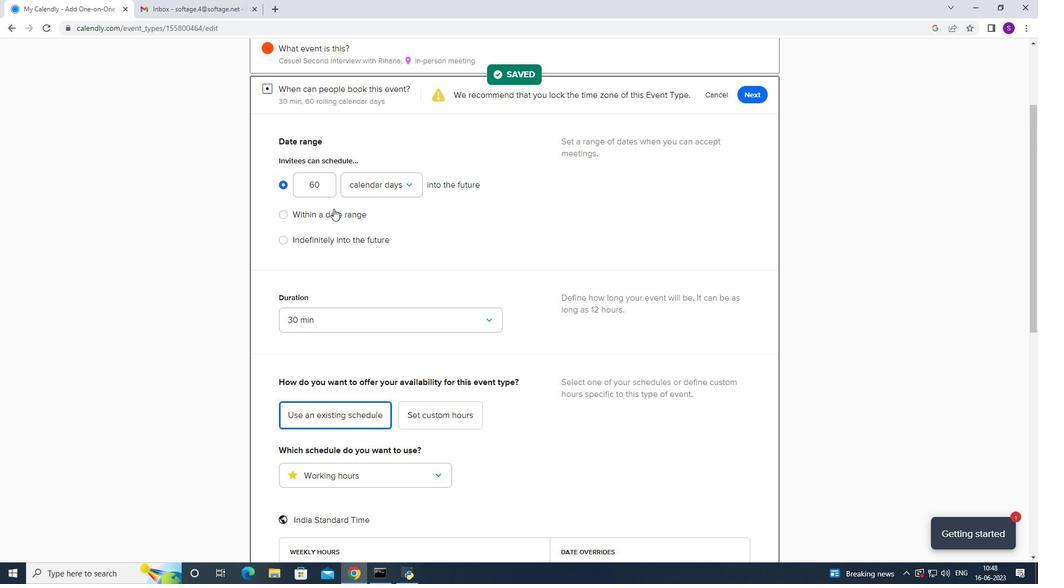 
Action: Mouse pressed left at (326, 218)
Screenshot: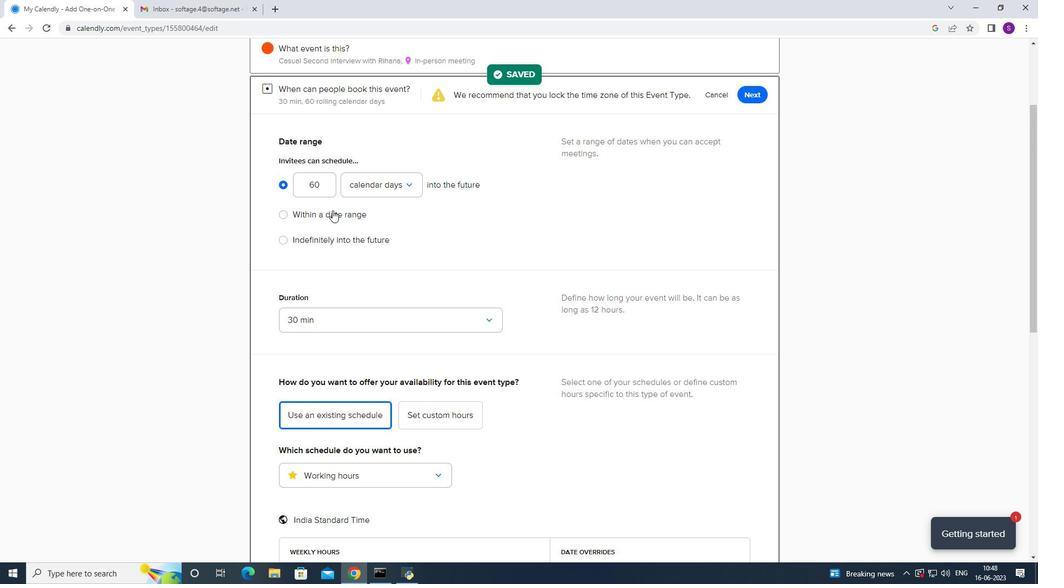 
Action: Mouse moved to (402, 225)
Screenshot: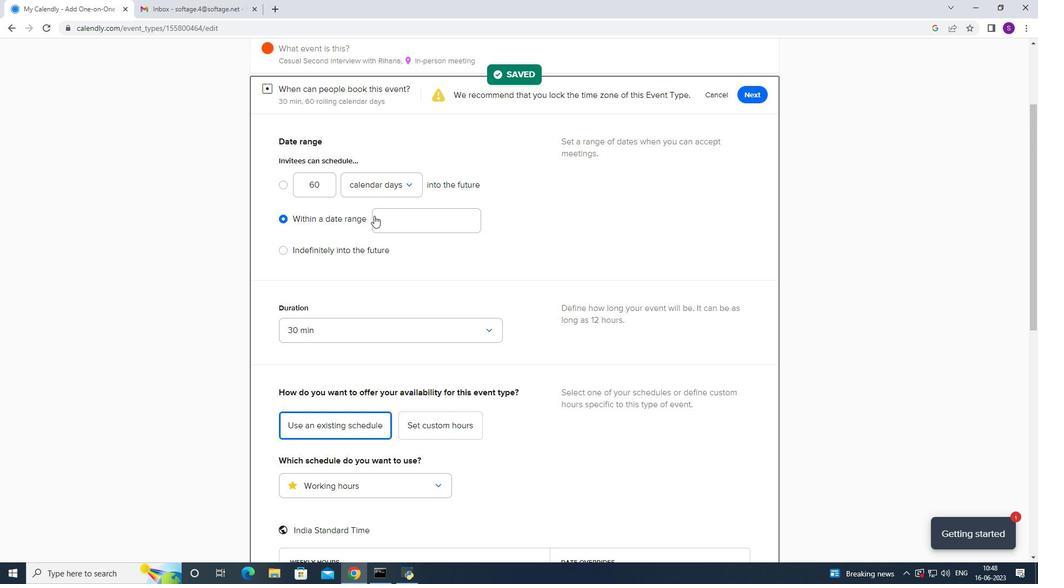 
Action: Mouse pressed left at (402, 225)
Screenshot: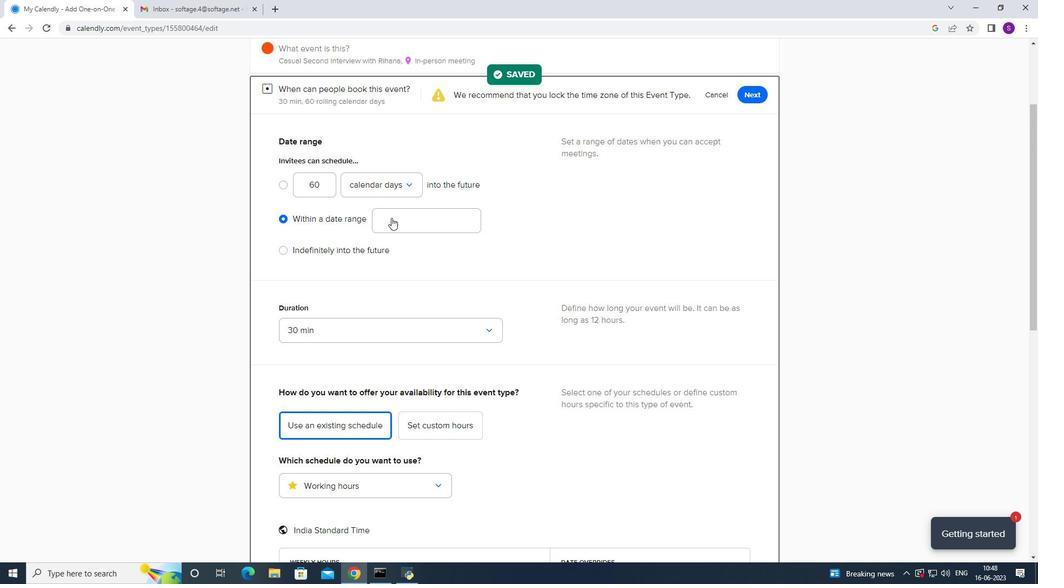 
Action: Mouse moved to (468, 260)
Screenshot: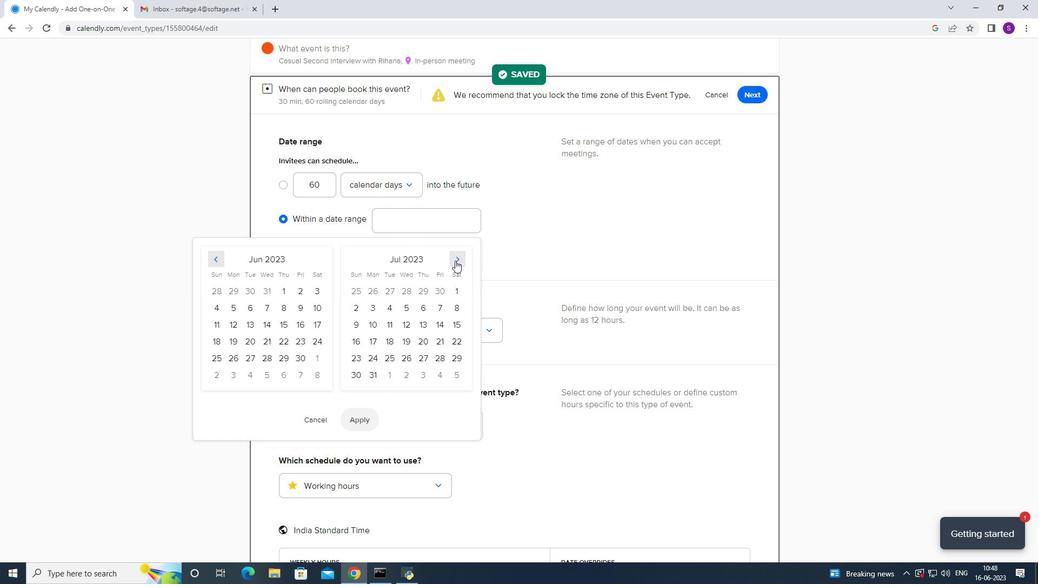 
Action: Mouse pressed left at (468, 260)
Screenshot: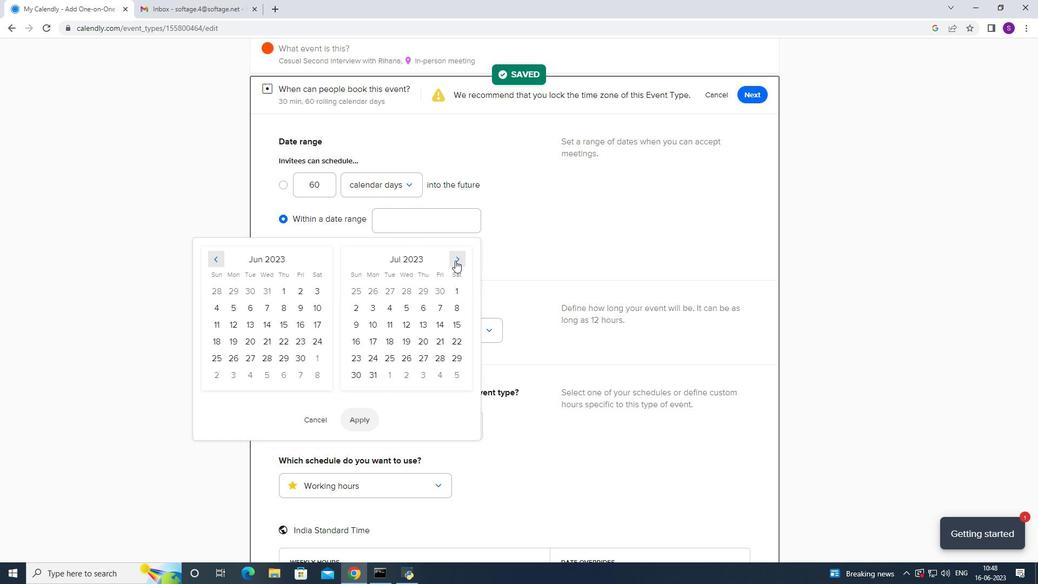 
Action: Mouse moved to (457, 255)
Screenshot: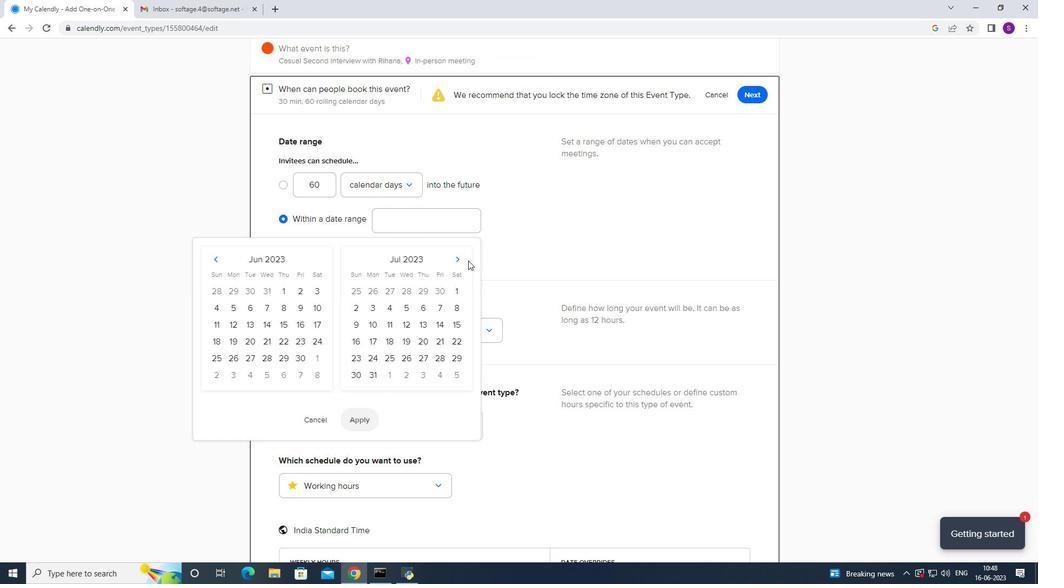 
Action: Mouse pressed left at (457, 255)
Screenshot: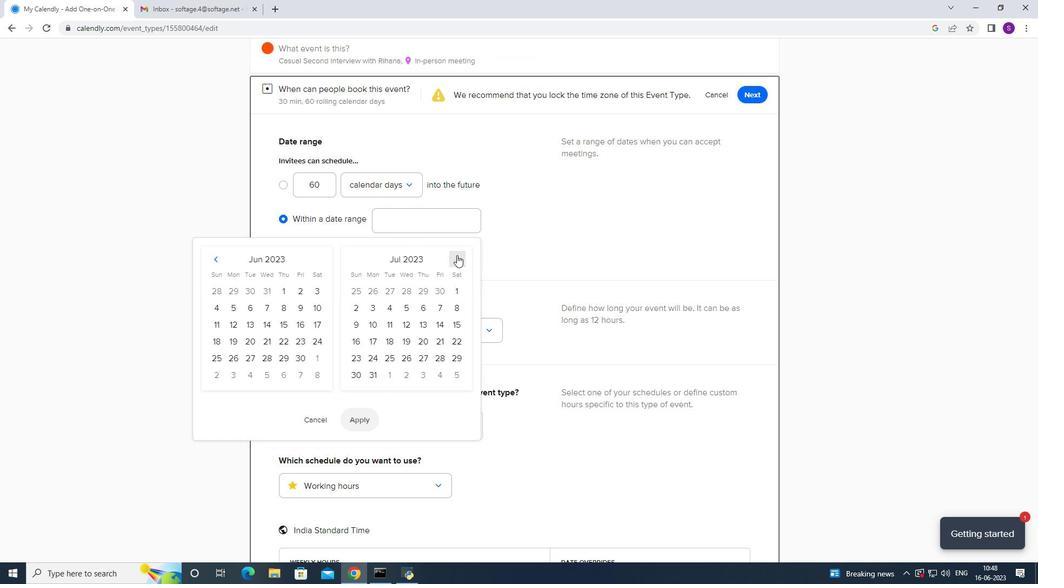 
Action: Mouse pressed left at (457, 255)
Screenshot: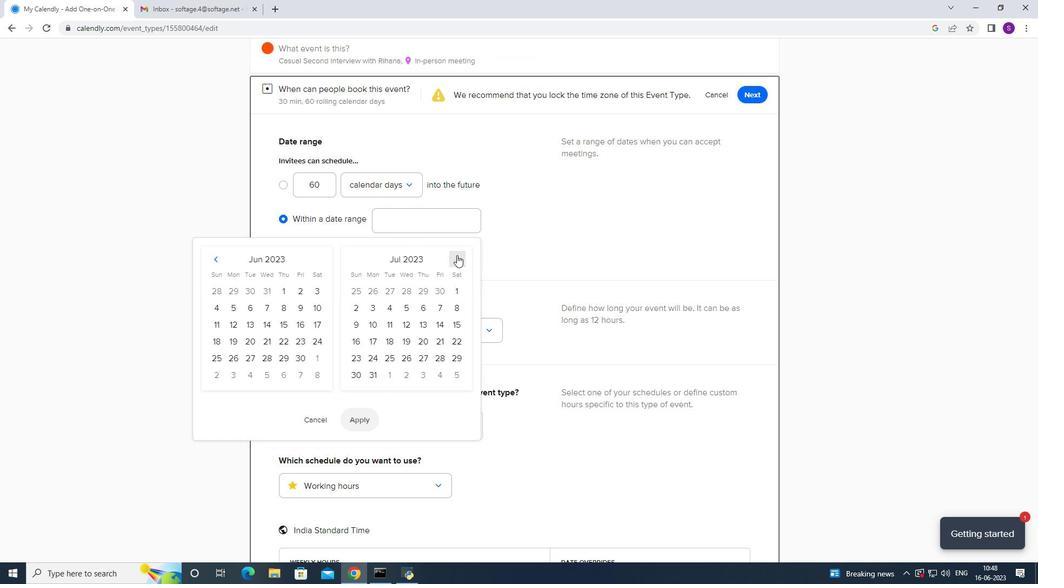 
Action: Mouse pressed left at (457, 255)
Screenshot: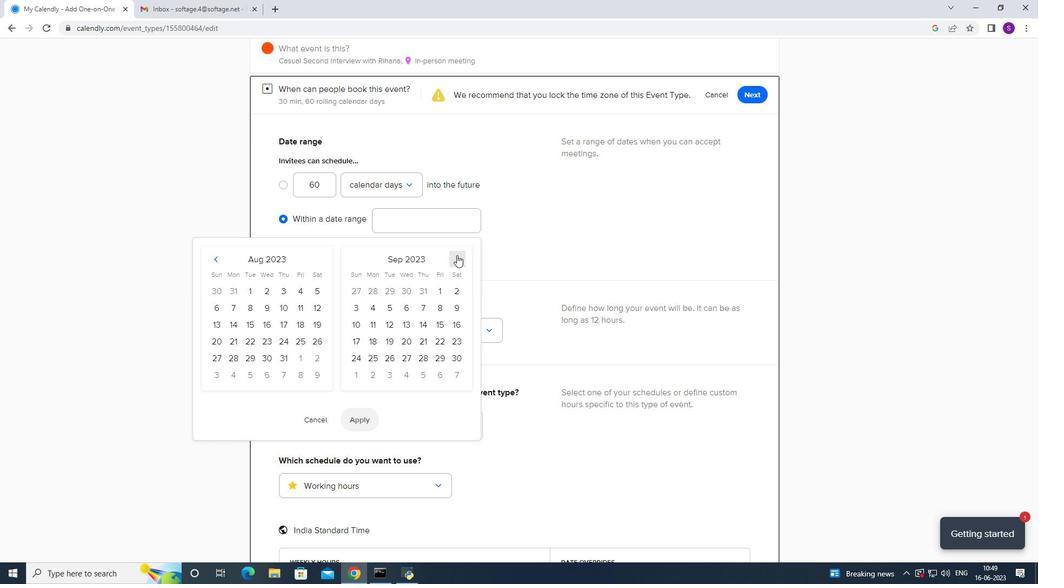 
Action: Mouse pressed left at (457, 255)
Screenshot: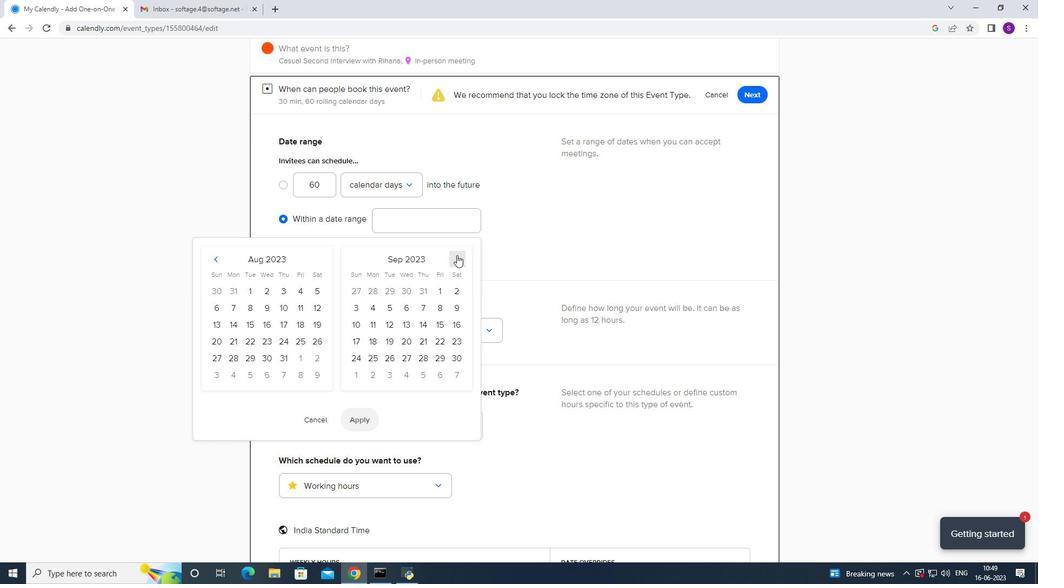 
Action: Mouse pressed left at (457, 255)
Screenshot: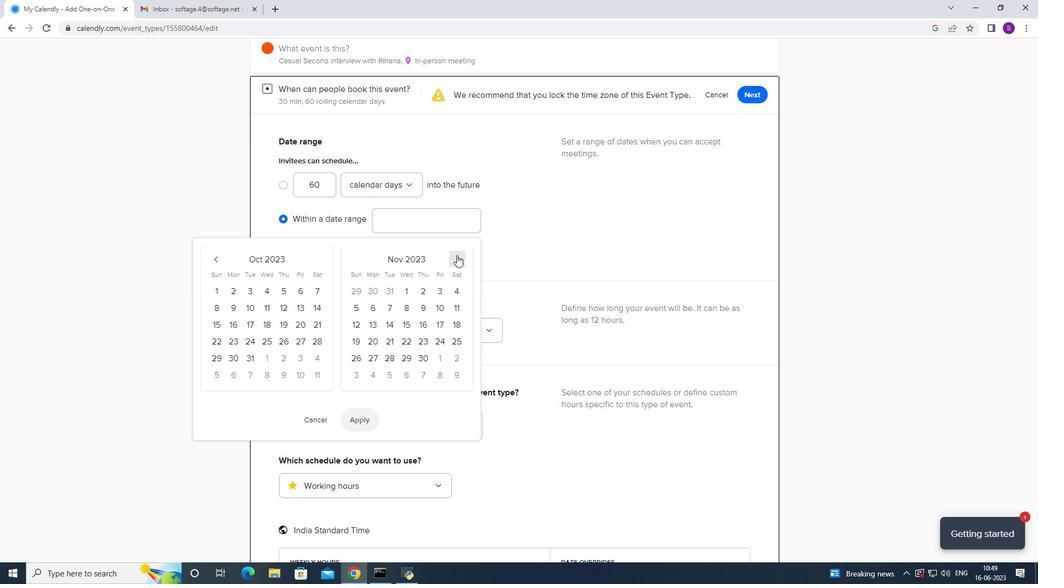
Action: Mouse pressed left at (457, 255)
Screenshot: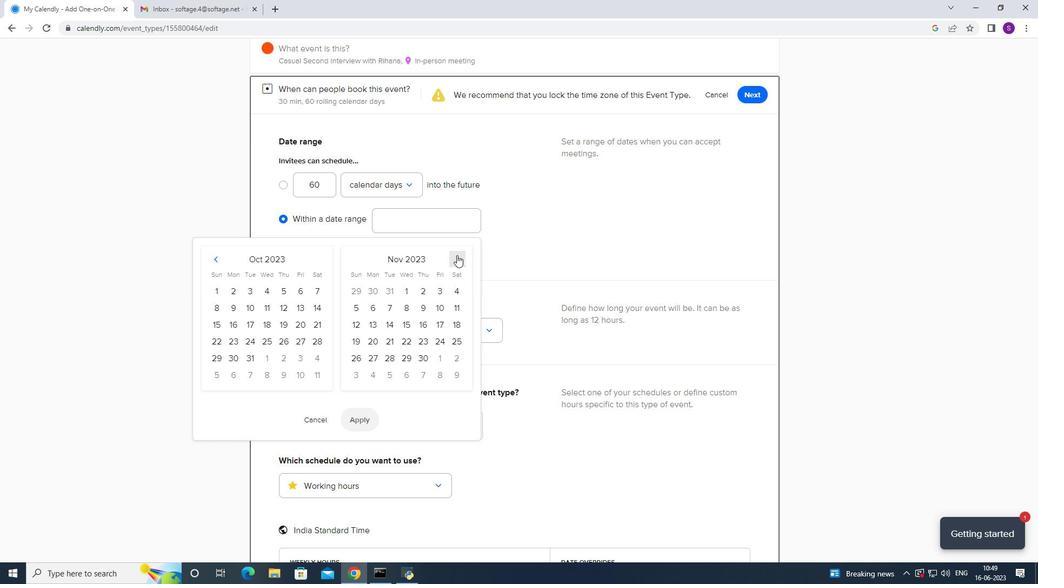 
Action: Mouse pressed left at (457, 255)
Screenshot: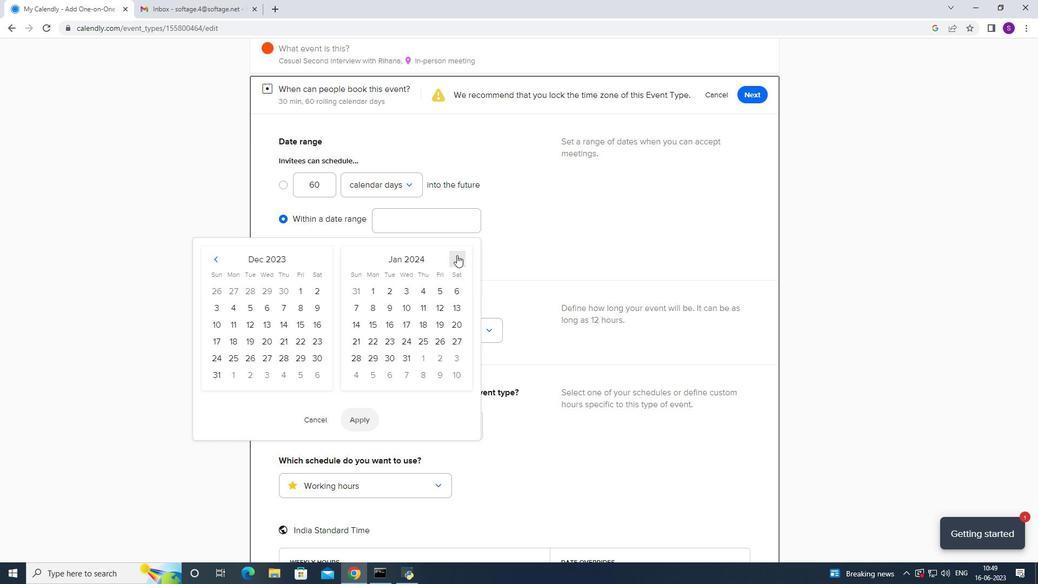
Action: Mouse pressed left at (457, 255)
Screenshot: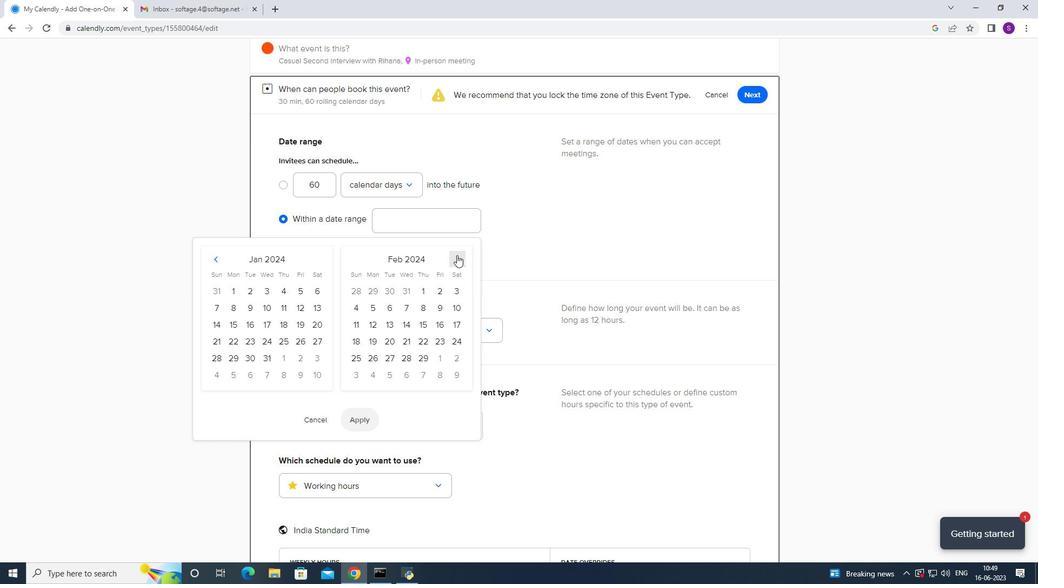 
Action: Mouse moved to (456, 332)
Screenshot: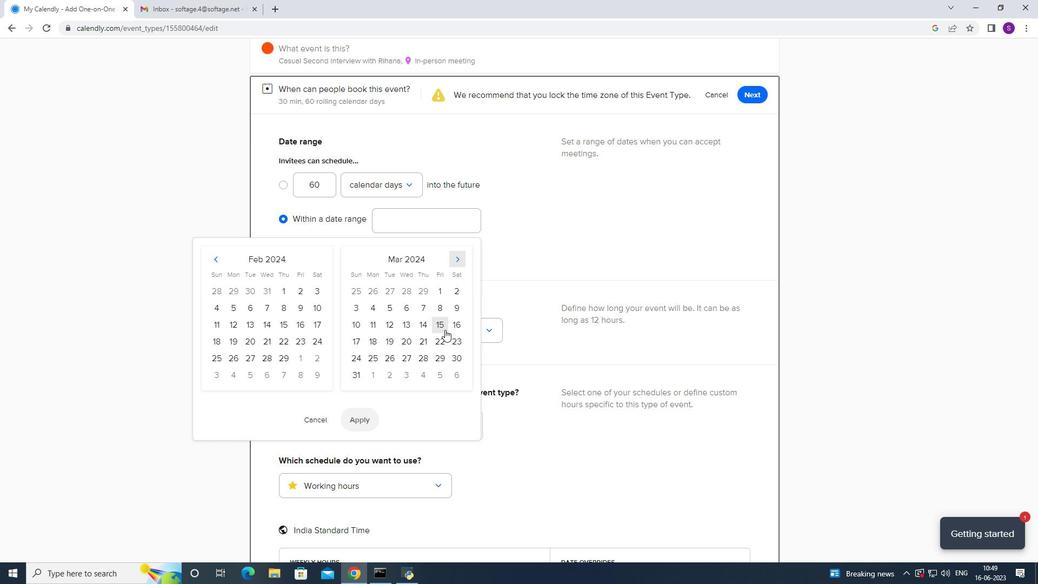 
Action: Mouse pressed left at (456, 332)
Screenshot: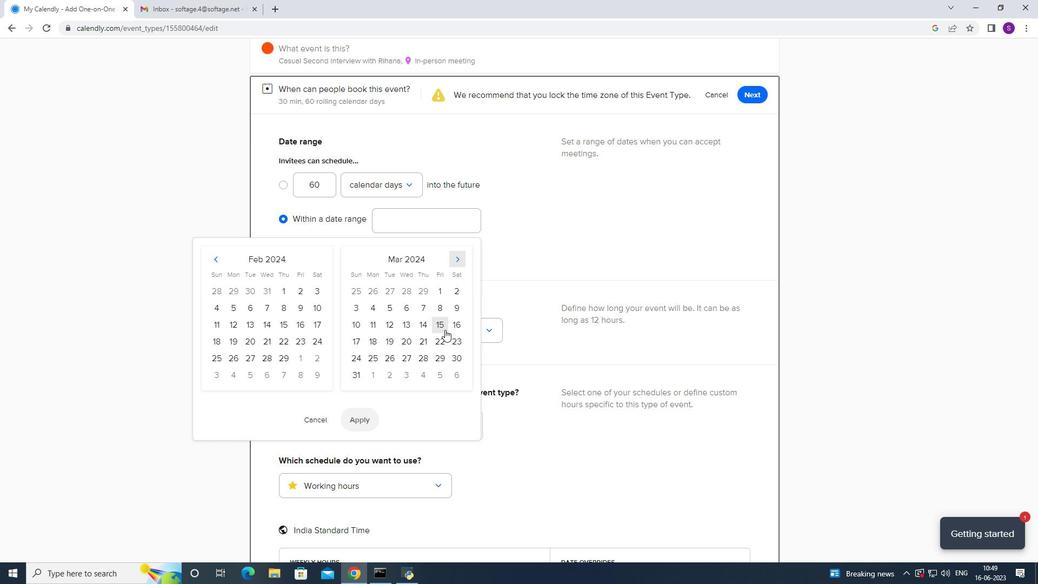 
Action: Mouse moved to (363, 334)
Screenshot: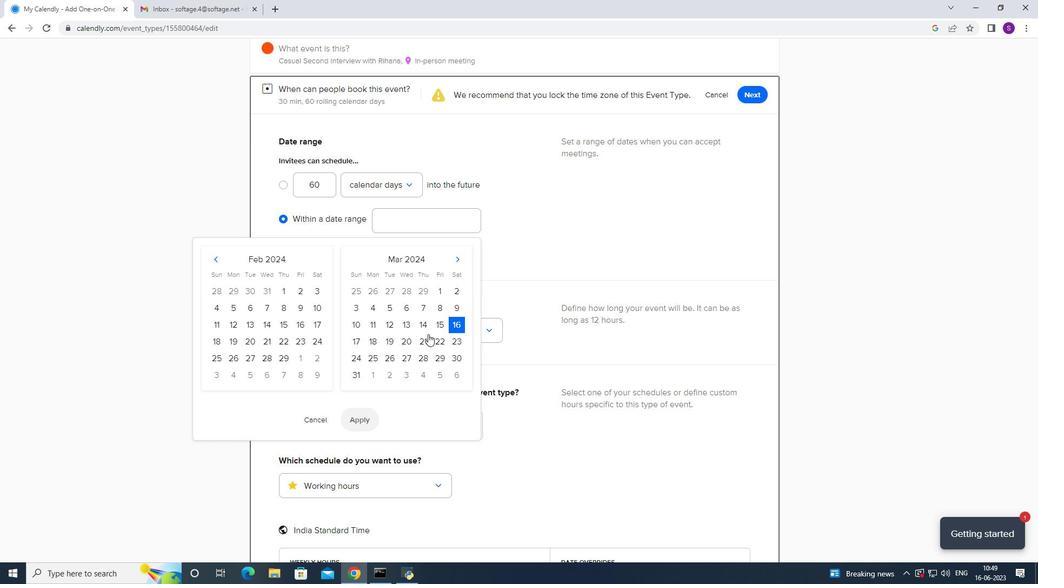 
Action: Mouse pressed left at (363, 334)
Screenshot: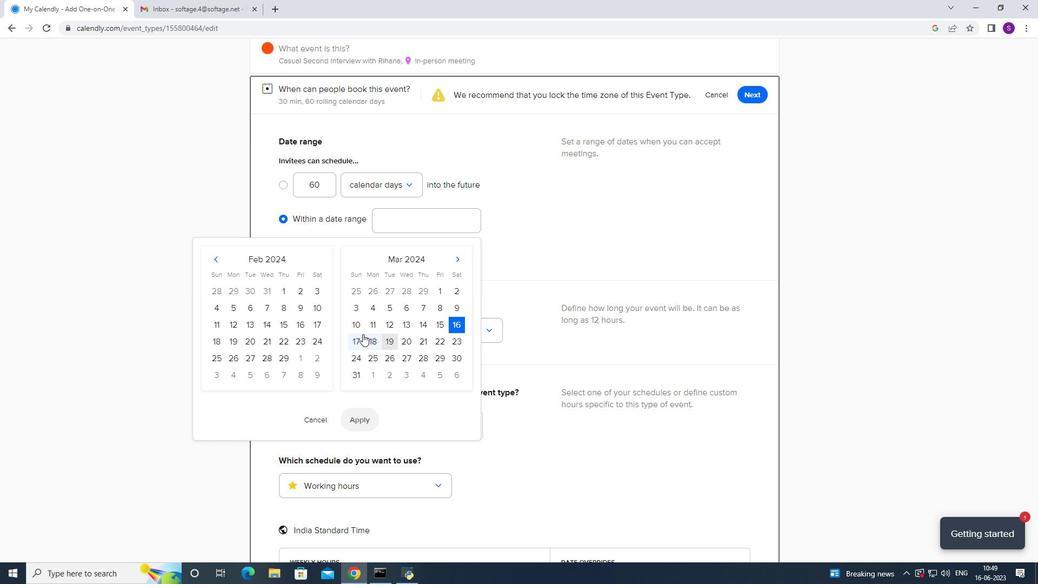 
Action: Mouse moved to (359, 421)
Screenshot: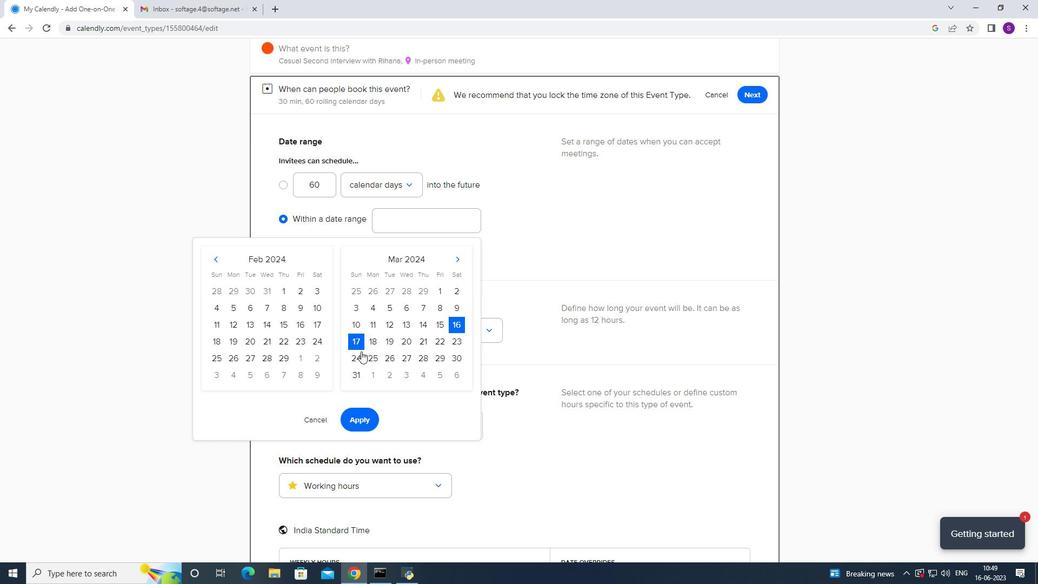 
Action: Mouse pressed left at (359, 421)
Screenshot: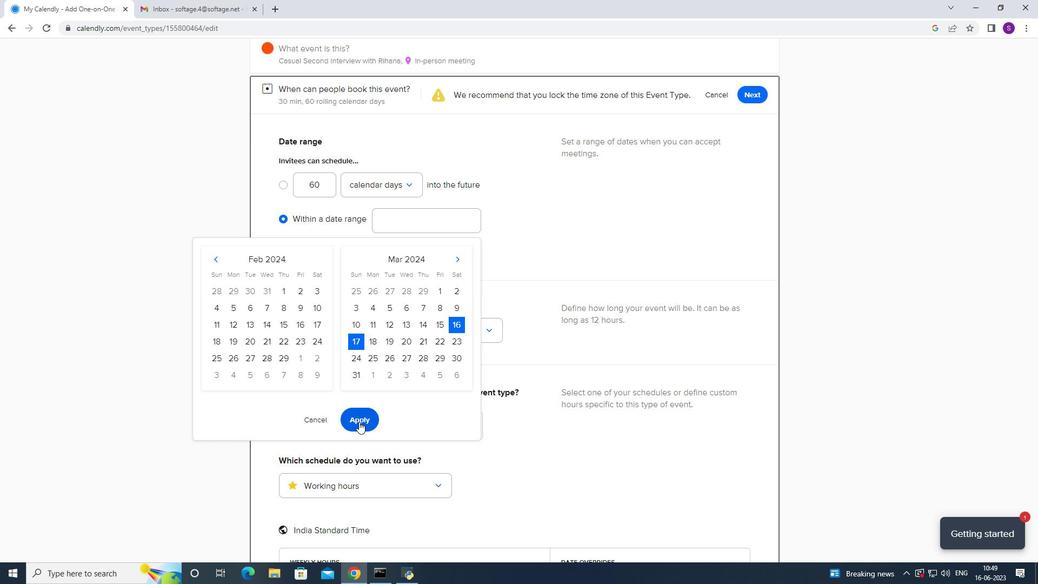 
Action: Mouse moved to (394, 399)
Screenshot: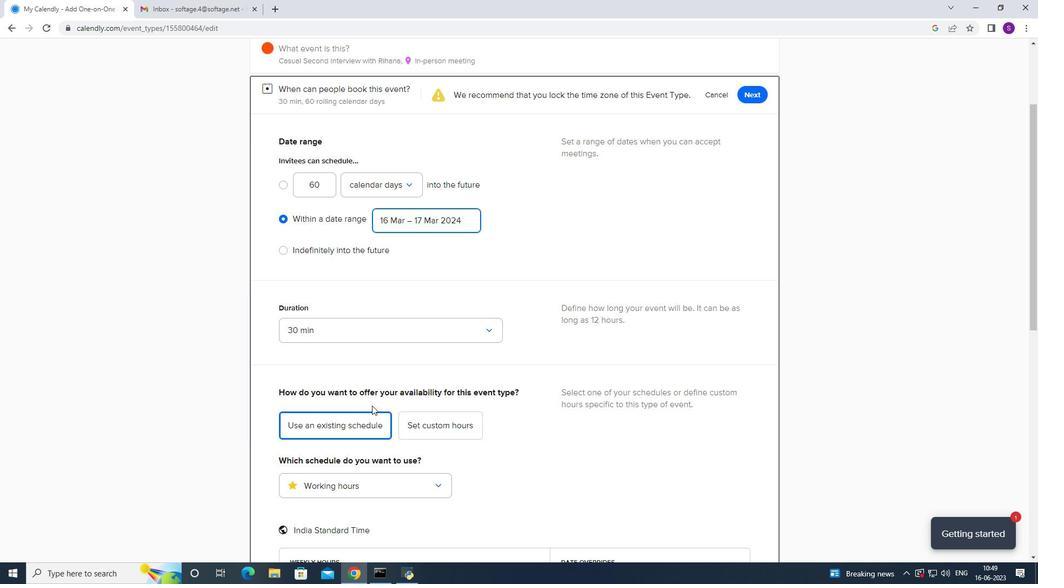 
Action: Mouse scrolled (394, 398) with delta (0, 0)
Screenshot: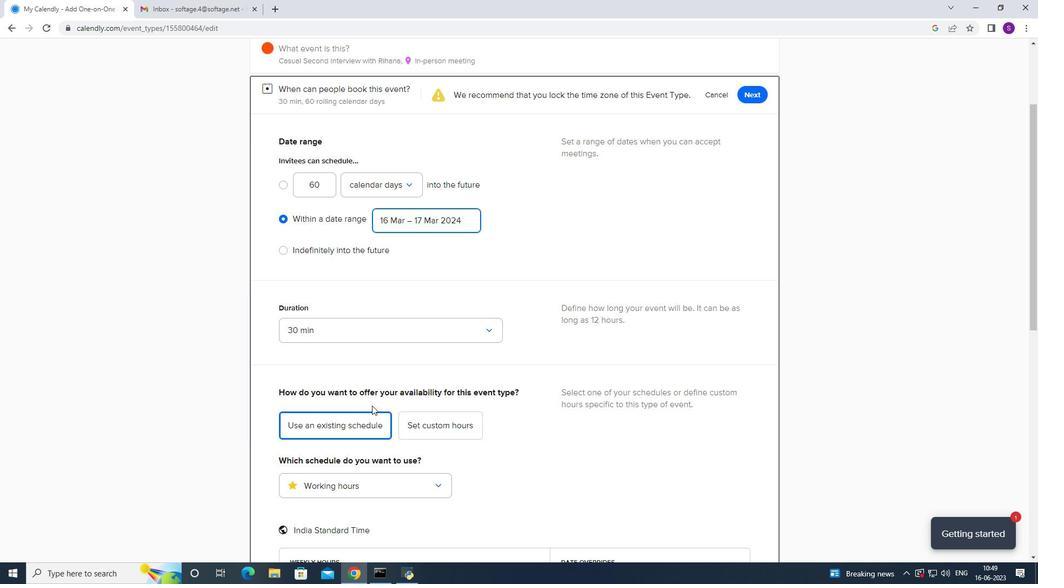 
Action: Mouse moved to (397, 399)
Screenshot: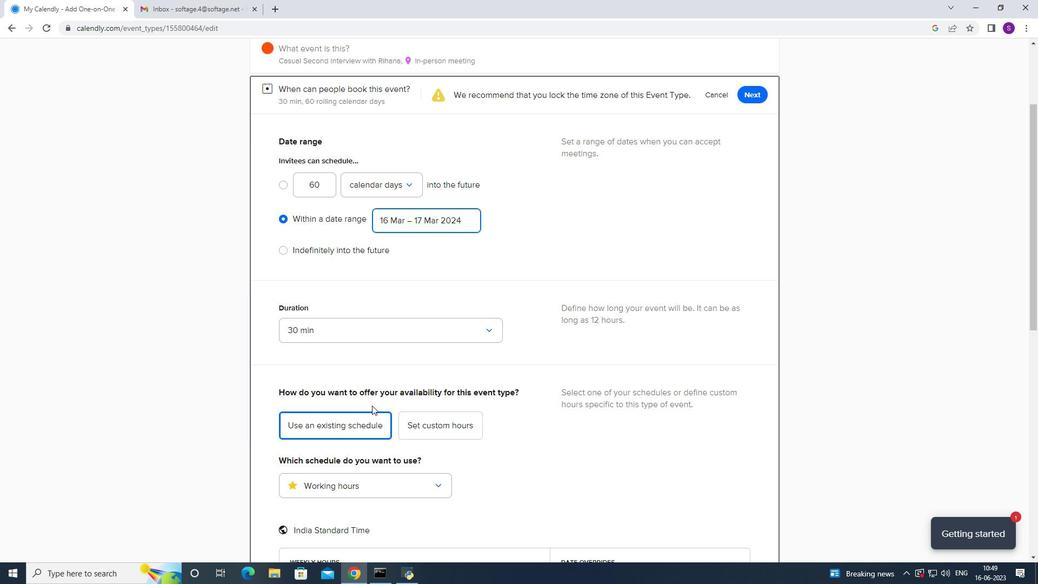 
Action: Mouse scrolled (397, 399) with delta (0, 0)
Screenshot: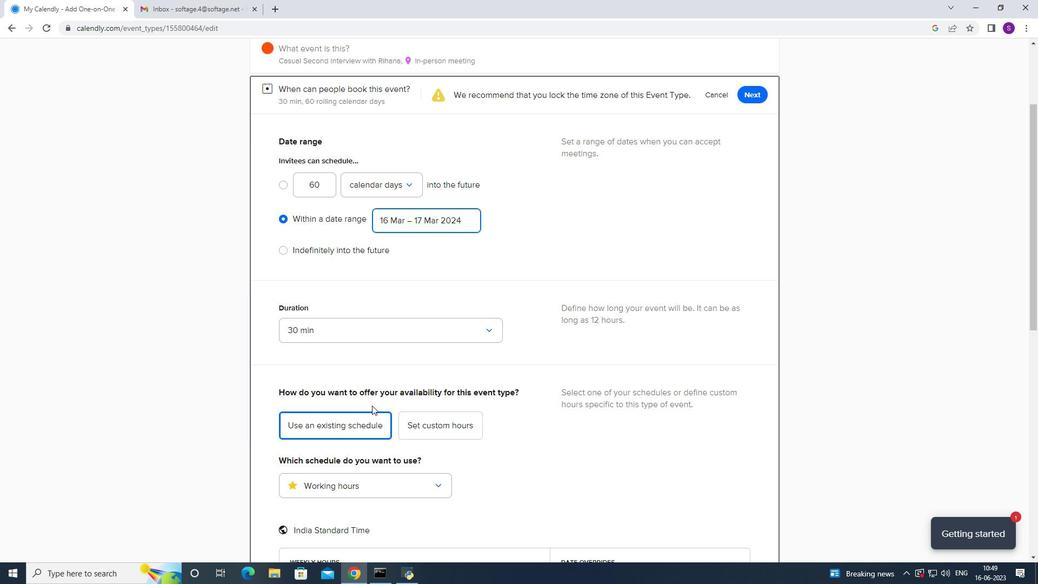 
Action: Mouse moved to (397, 399)
Screenshot: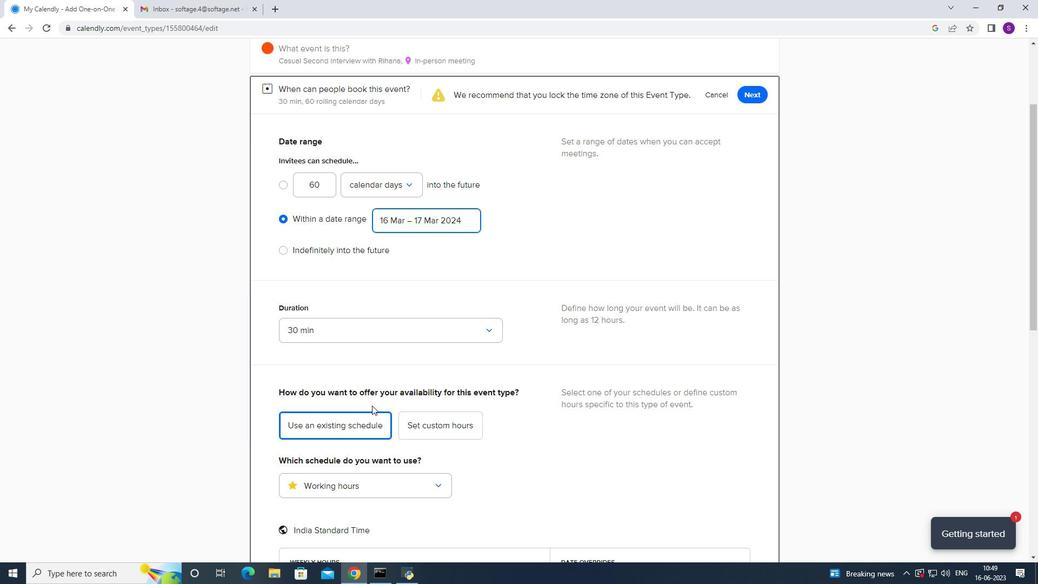 
Action: Mouse scrolled (397, 399) with delta (0, 0)
Screenshot: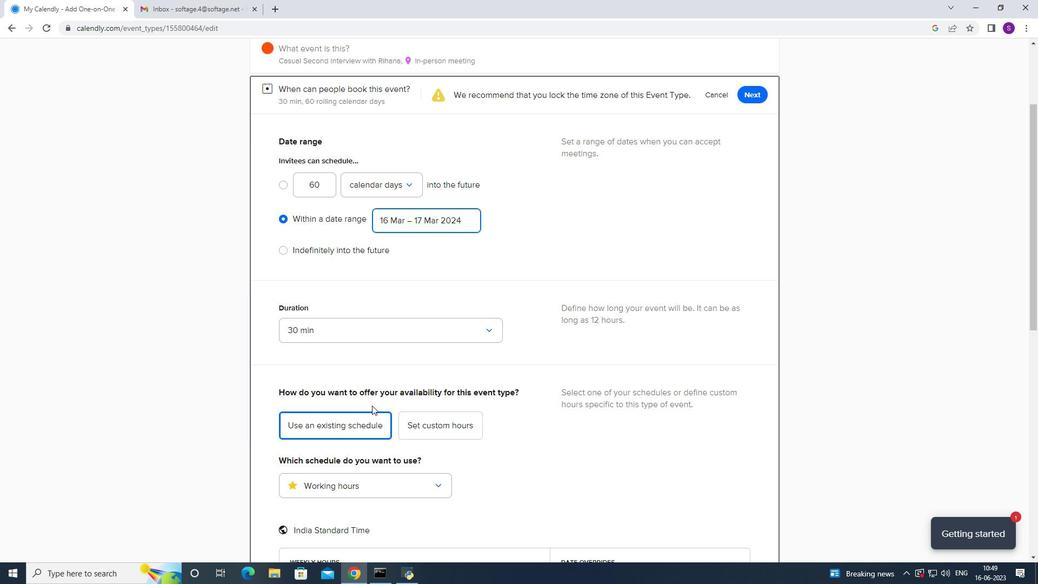 
Action: Mouse scrolled (397, 398) with delta (0, -1)
Screenshot: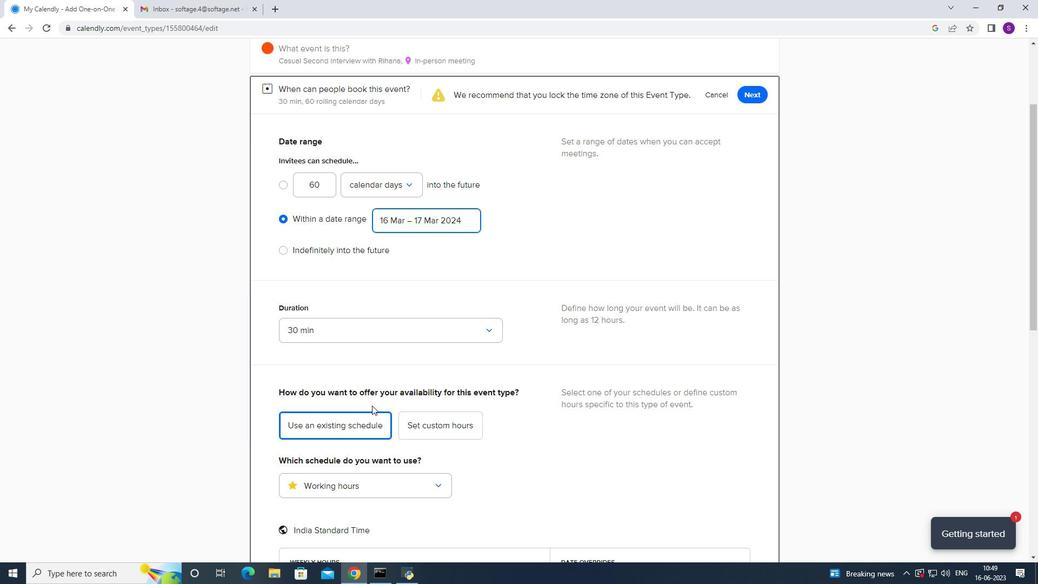 
Action: Mouse scrolled (397, 399) with delta (0, 0)
Screenshot: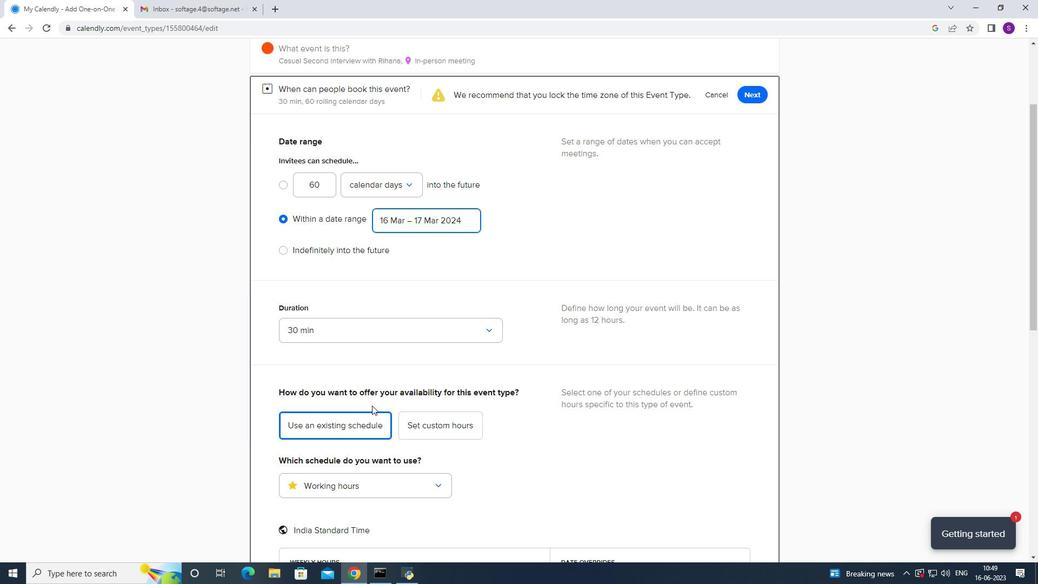 
Action: Mouse scrolled (397, 399) with delta (0, 0)
Screenshot: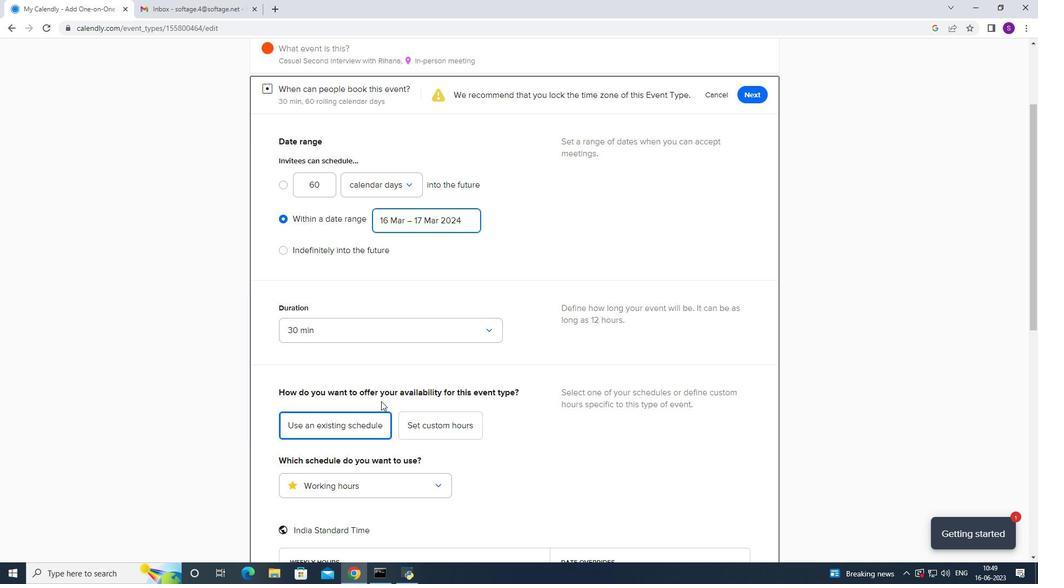 
Action: Mouse moved to (403, 401)
Screenshot: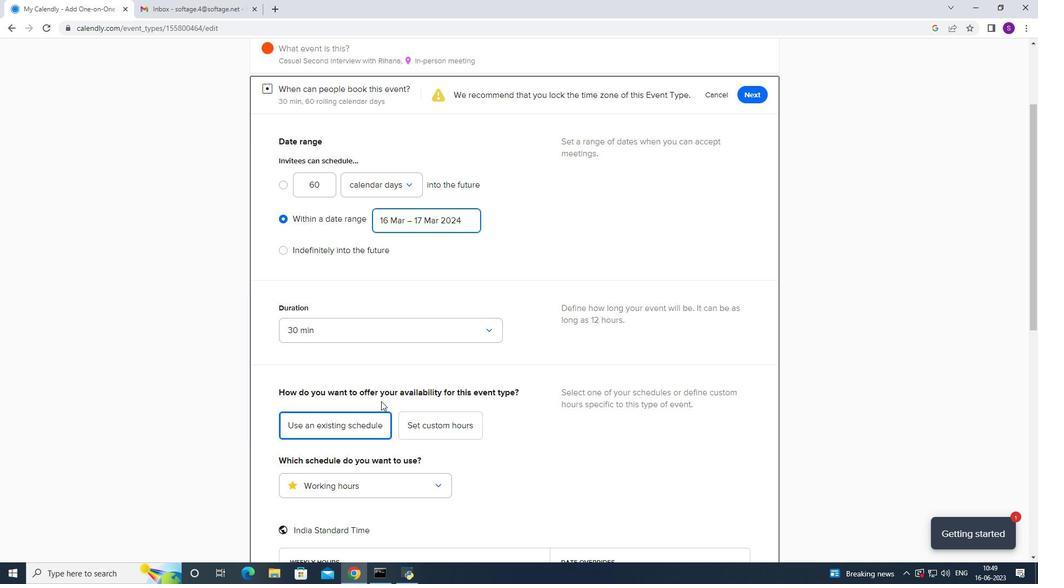 
Action: Mouse scrolled (403, 400) with delta (0, 0)
Screenshot: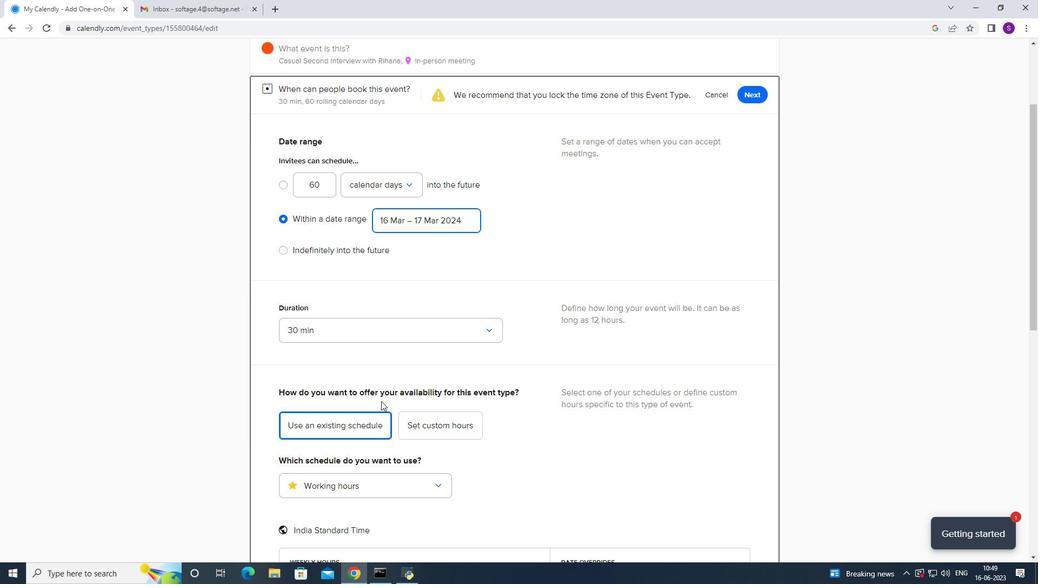 
Action: Mouse moved to (449, 403)
Screenshot: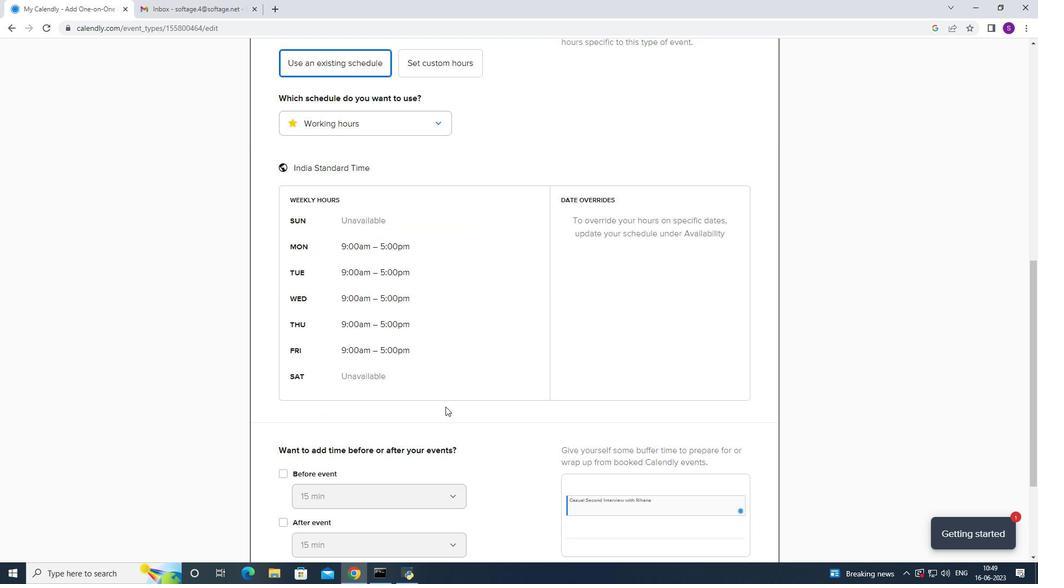 
Action: Mouse scrolled (449, 403) with delta (0, 0)
Screenshot: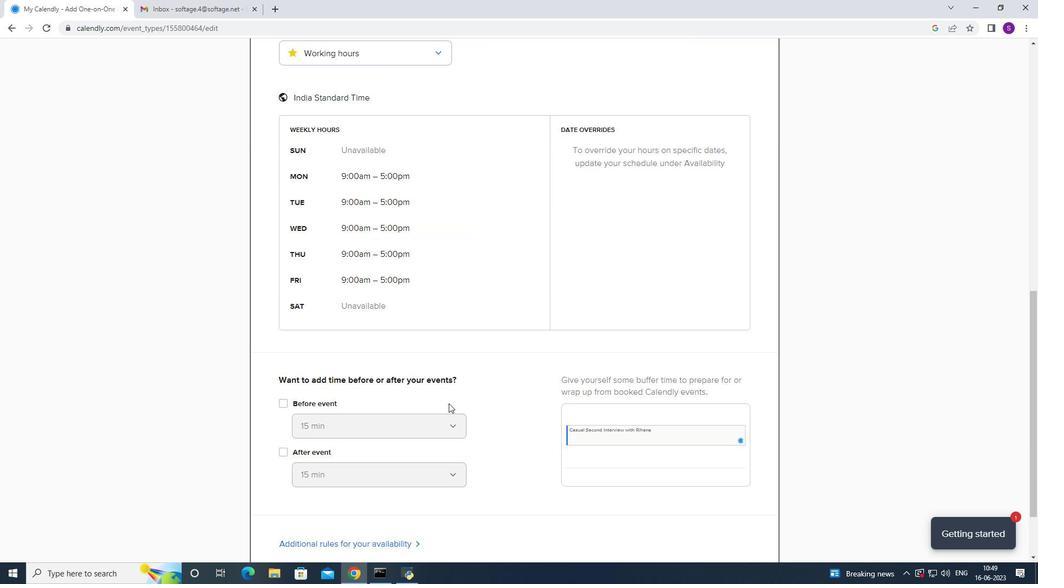 
Action: Mouse scrolled (449, 403) with delta (0, 0)
Screenshot: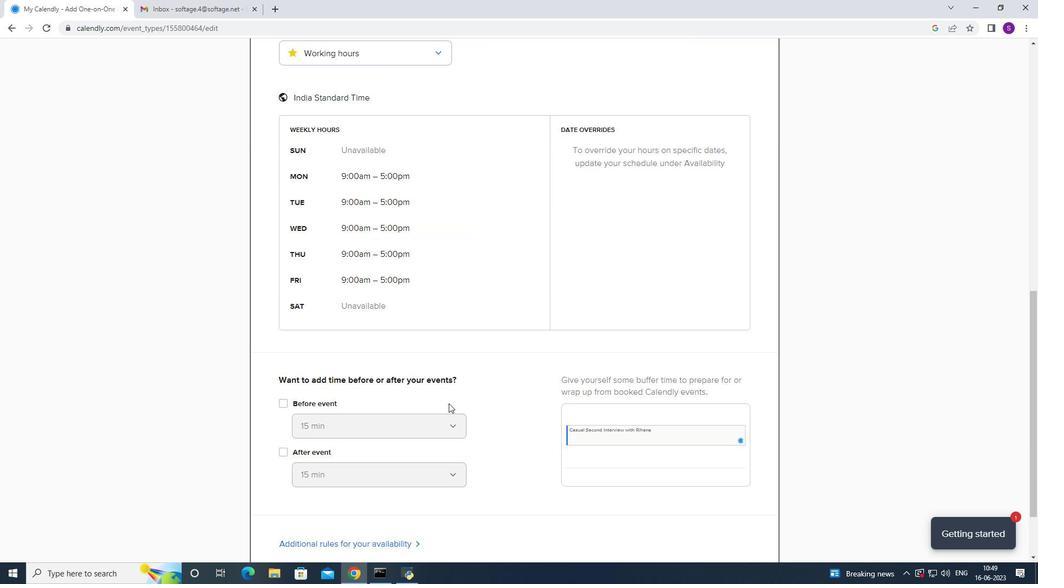 
Action: Mouse scrolled (449, 402) with delta (0, -1)
Screenshot: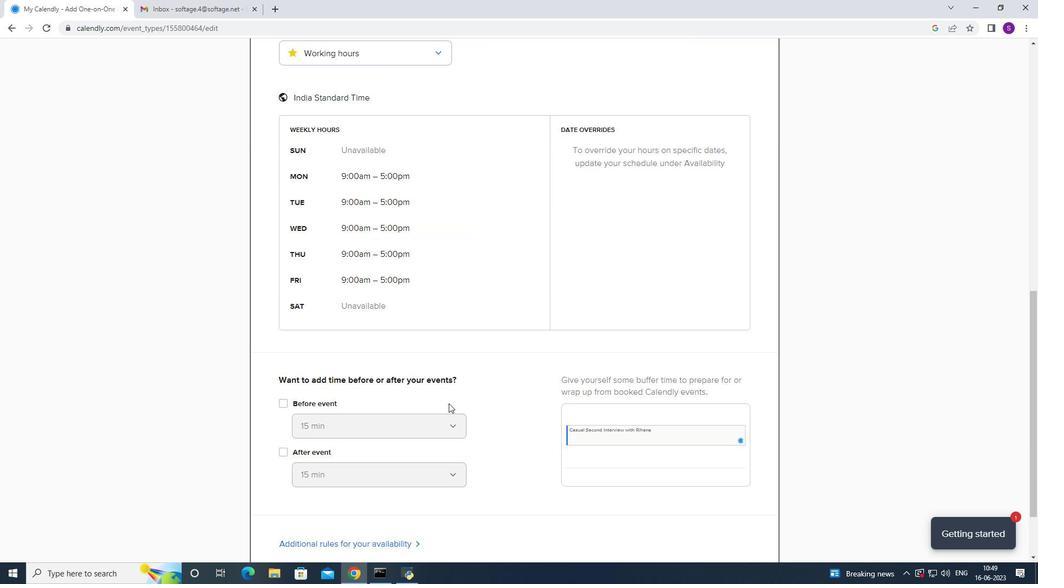 
Action: Mouse scrolled (449, 403) with delta (0, 0)
Screenshot: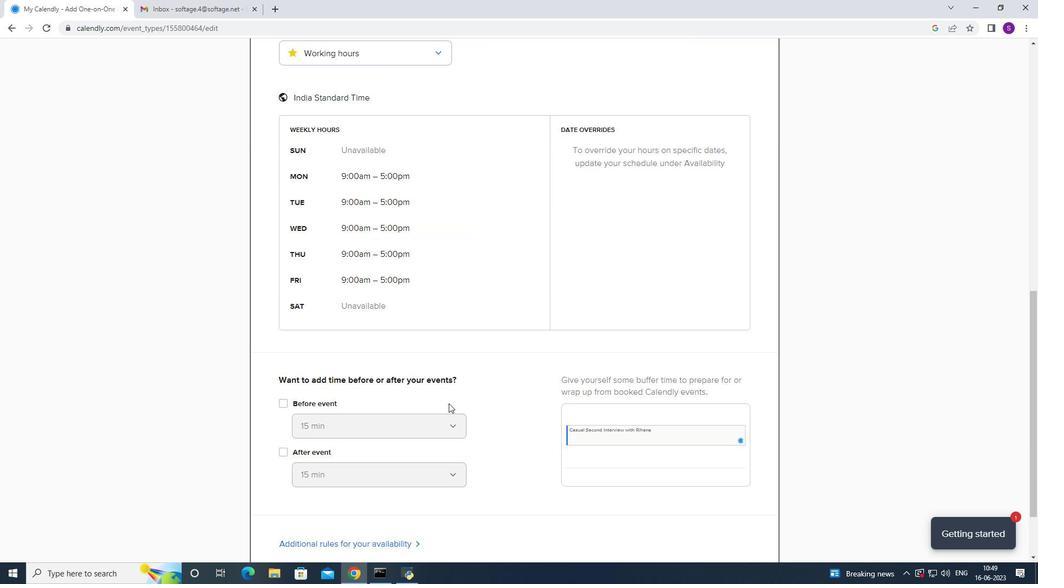 
Action: Mouse moved to (451, 403)
Screenshot: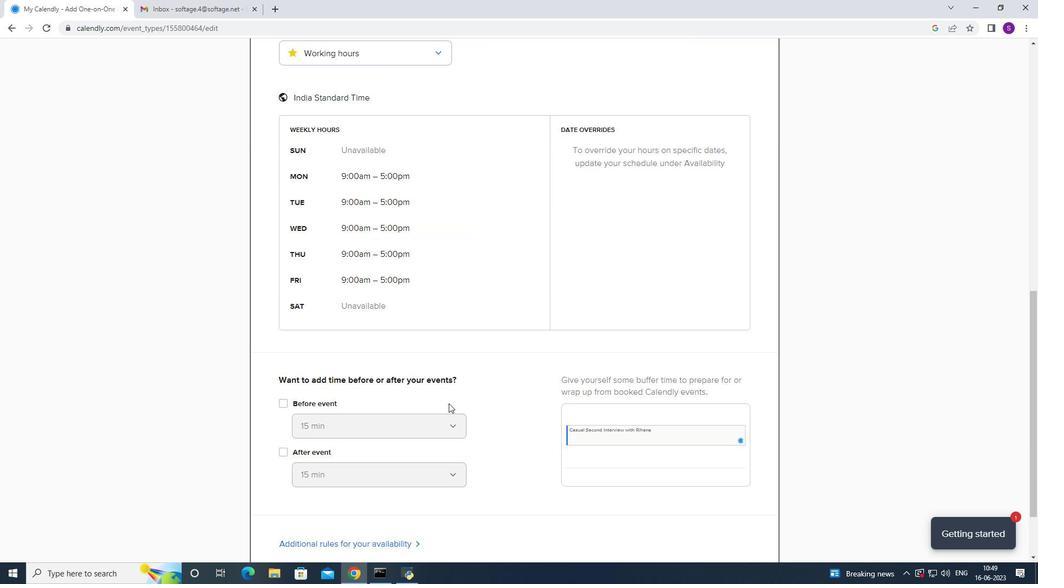 
Action: Mouse scrolled (451, 403) with delta (0, 0)
Screenshot: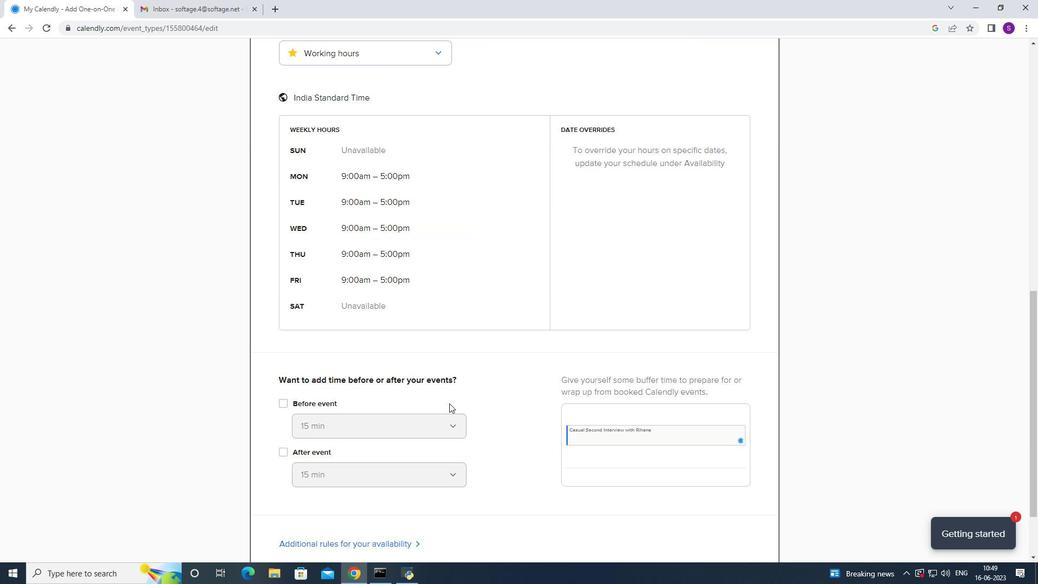 
Action: Mouse moved to (466, 398)
Screenshot: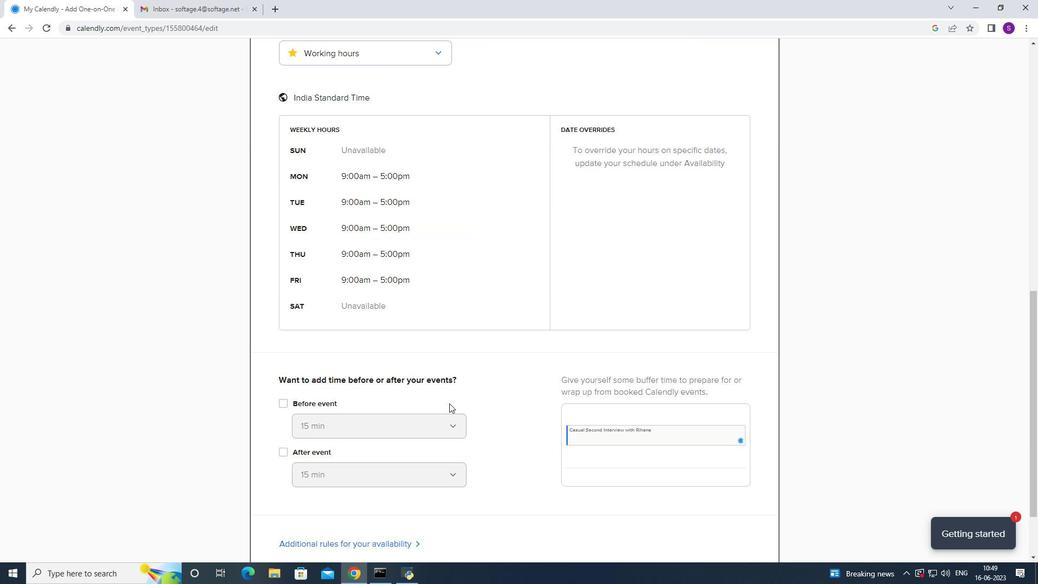 
Action: Mouse scrolled (457, 398) with delta (0, 0)
Screenshot: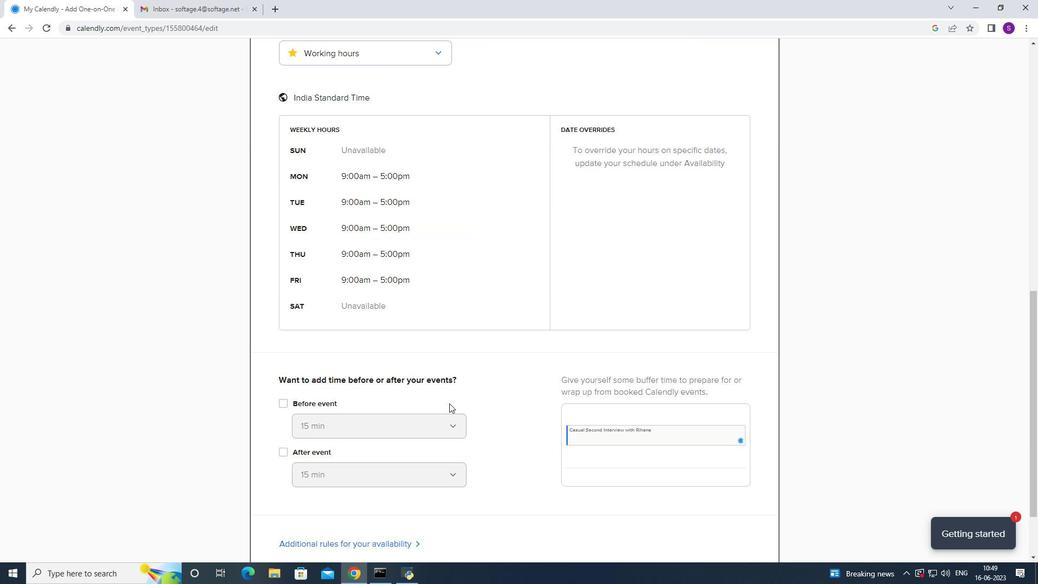
Action: Mouse moved to (761, 510)
Screenshot: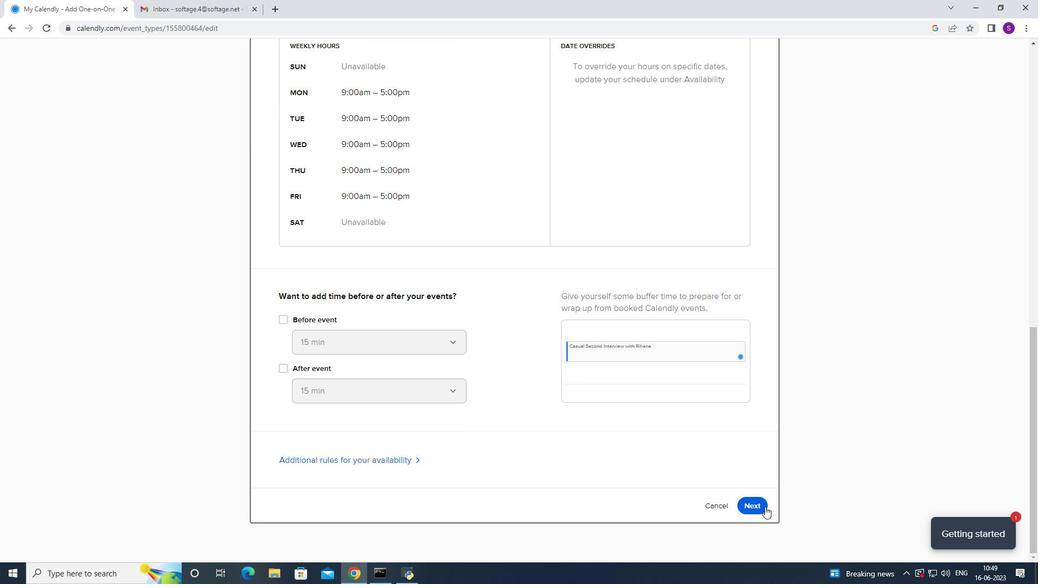 
Action: Mouse pressed left at (761, 510)
Screenshot: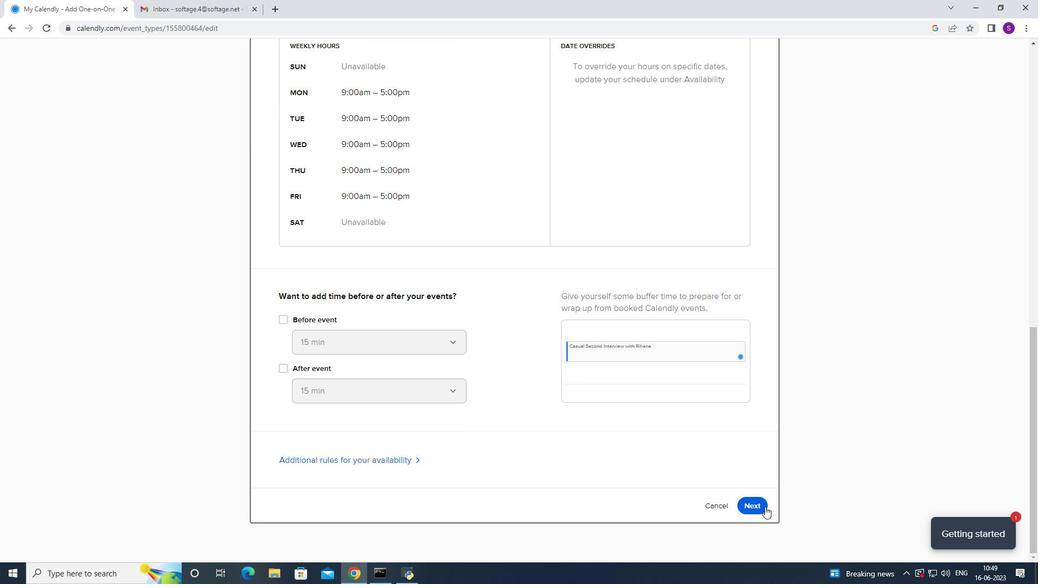
Action: Mouse moved to (759, 103)
Screenshot: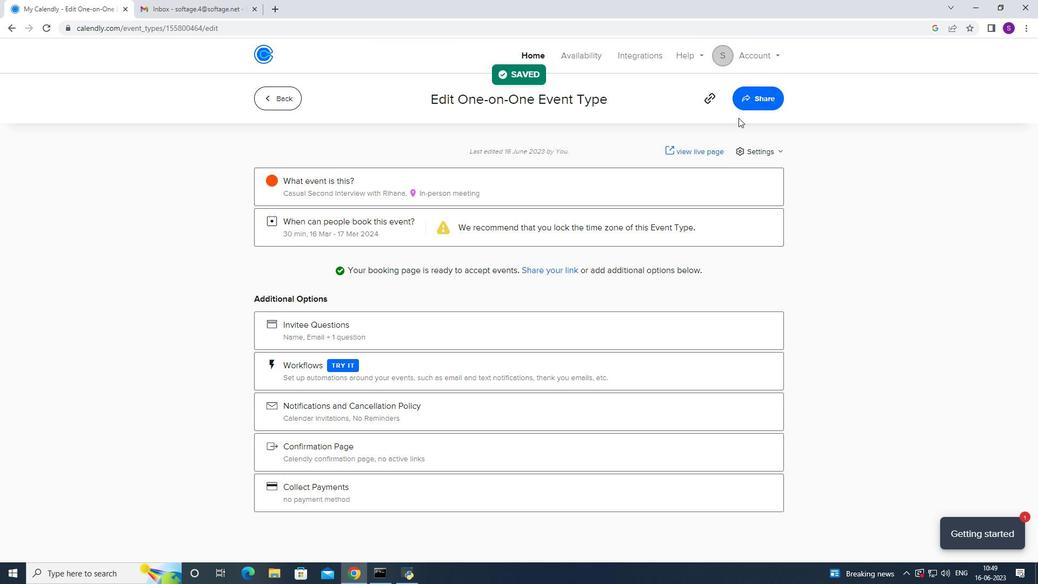 
Action: Mouse pressed left at (759, 103)
Screenshot: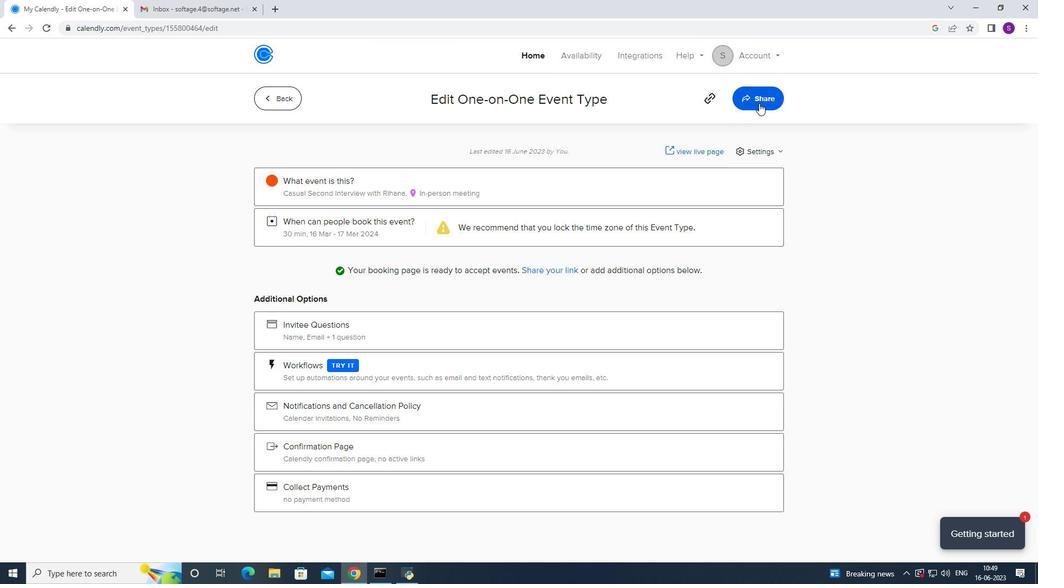 
Action: Mouse moved to (661, 193)
Screenshot: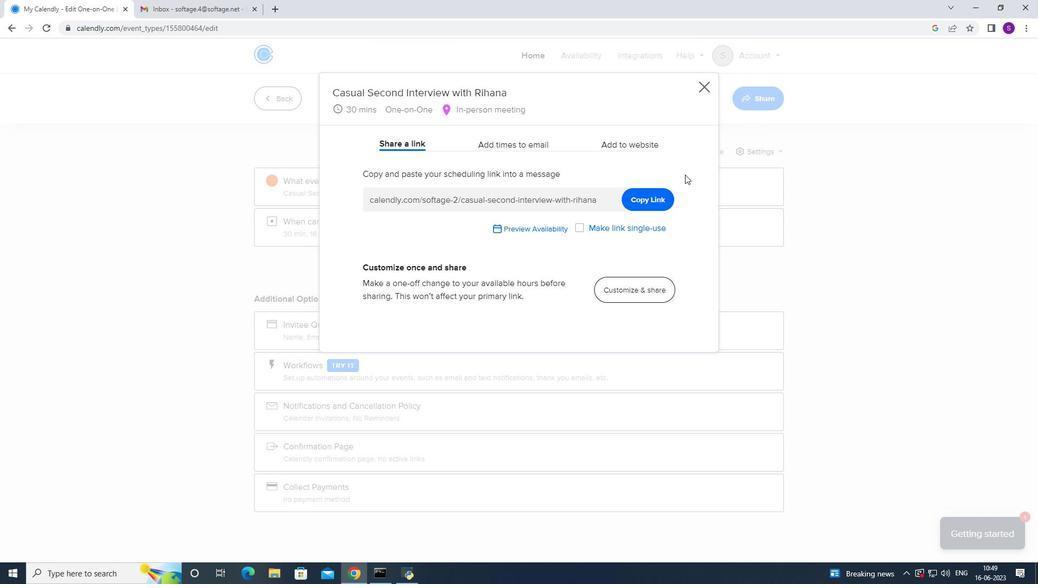 
Action: Mouse pressed left at (661, 193)
Screenshot: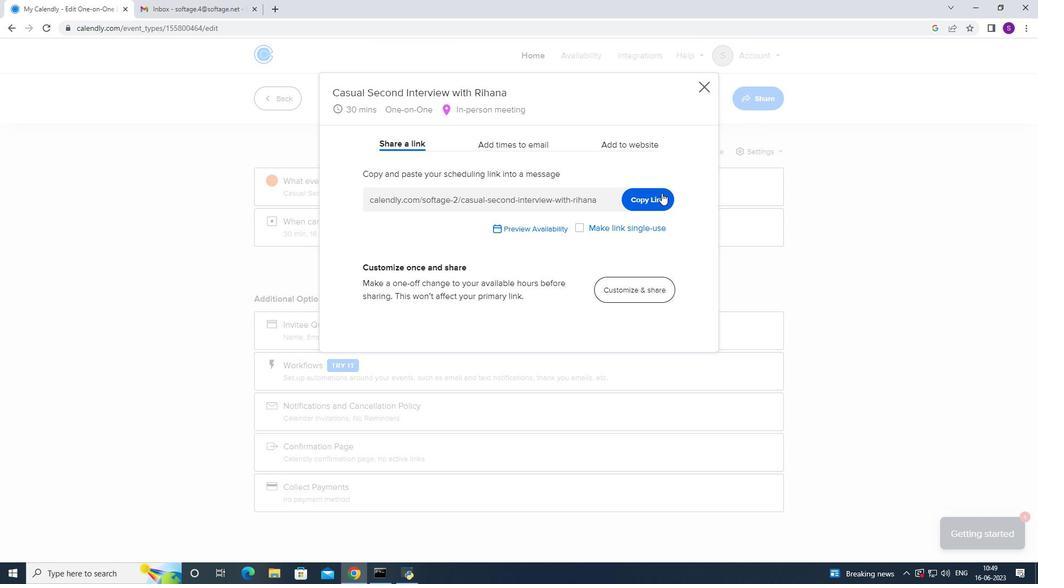 
Action: Mouse moved to (188, 7)
Screenshot: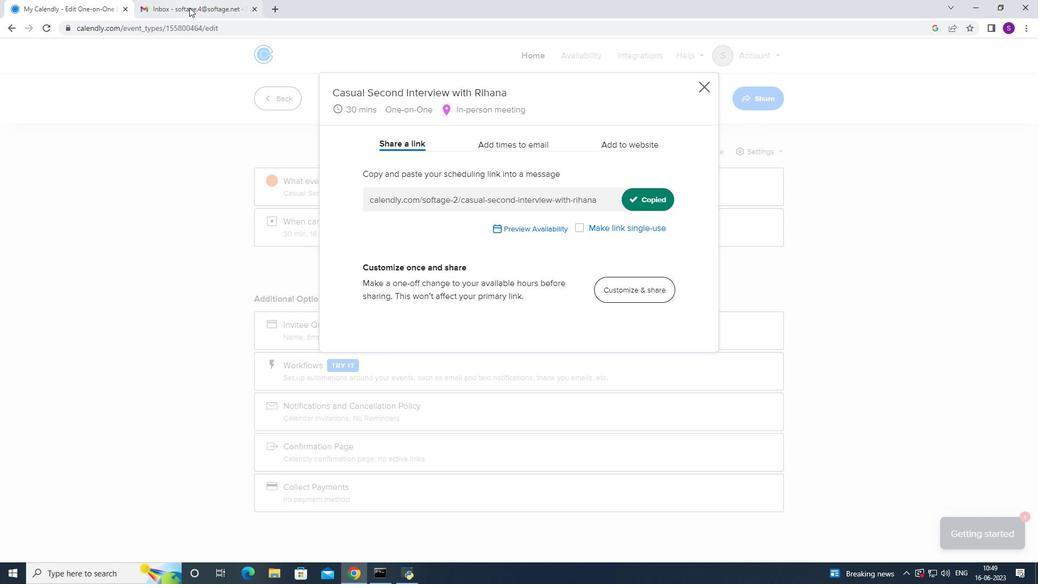 
Action: Mouse pressed left at (188, 7)
Screenshot: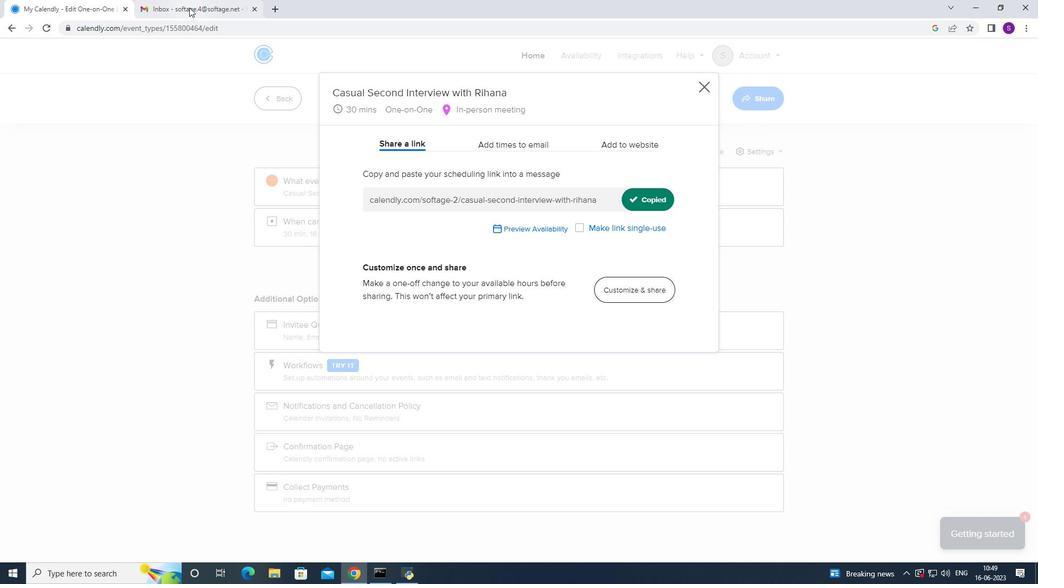 
Action: Mouse moved to (103, 94)
Screenshot: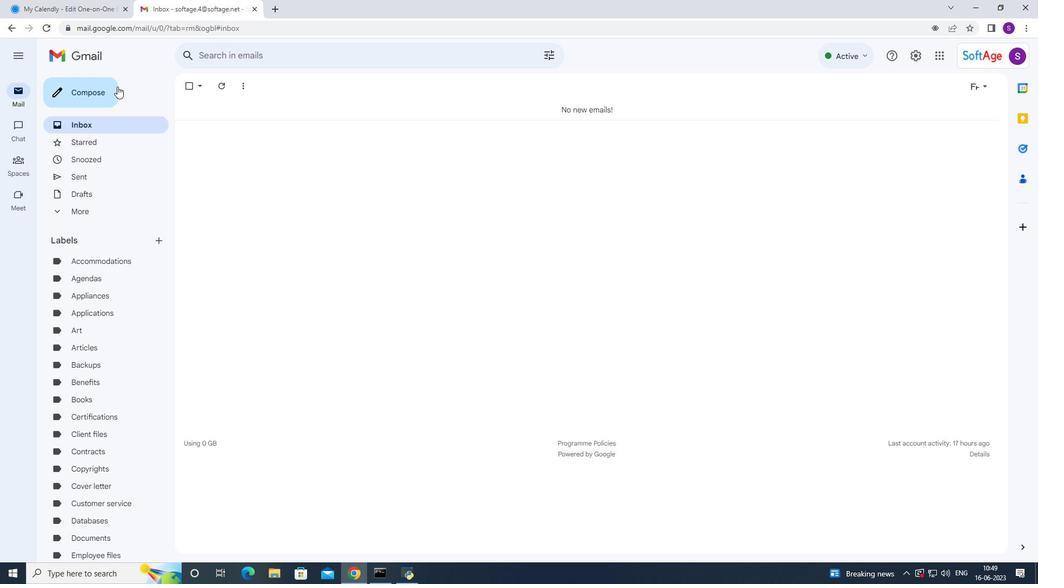 
Action: Mouse pressed left at (103, 94)
Screenshot: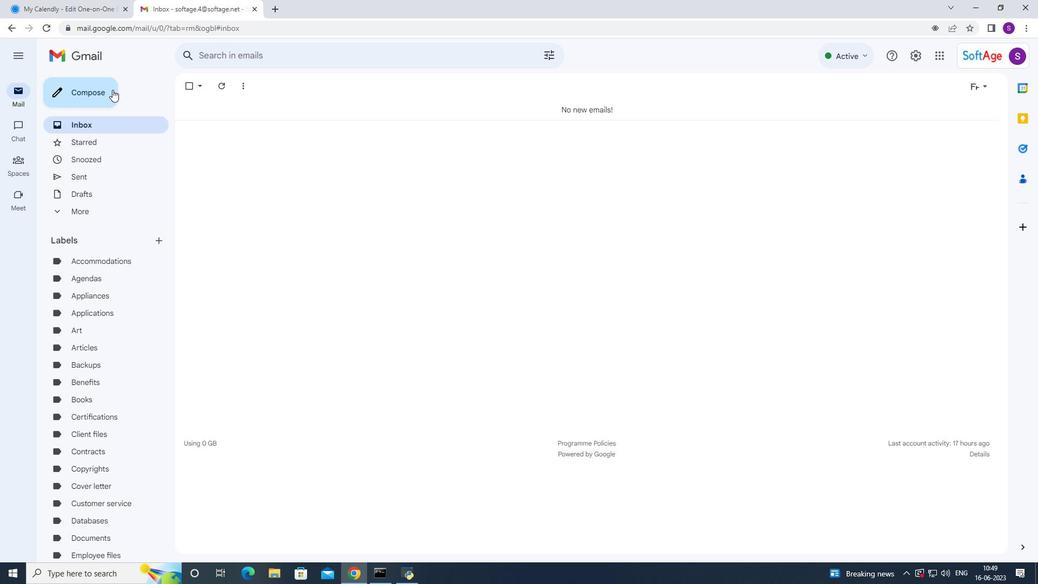 
Action: Mouse moved to (715, 359)
Screenshot: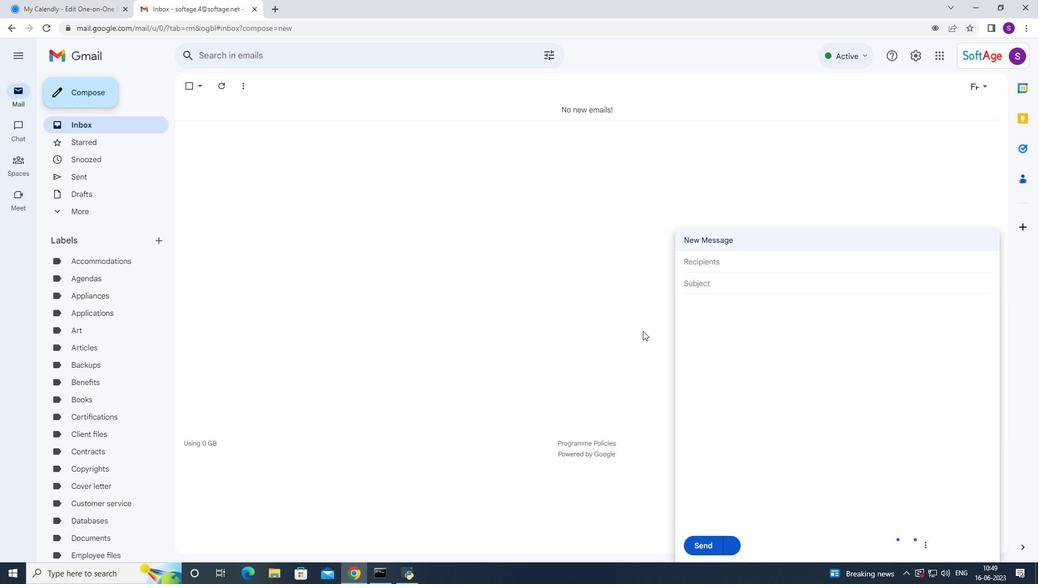 
Action: Mouse pressed right at (715, 359)
Screenshot: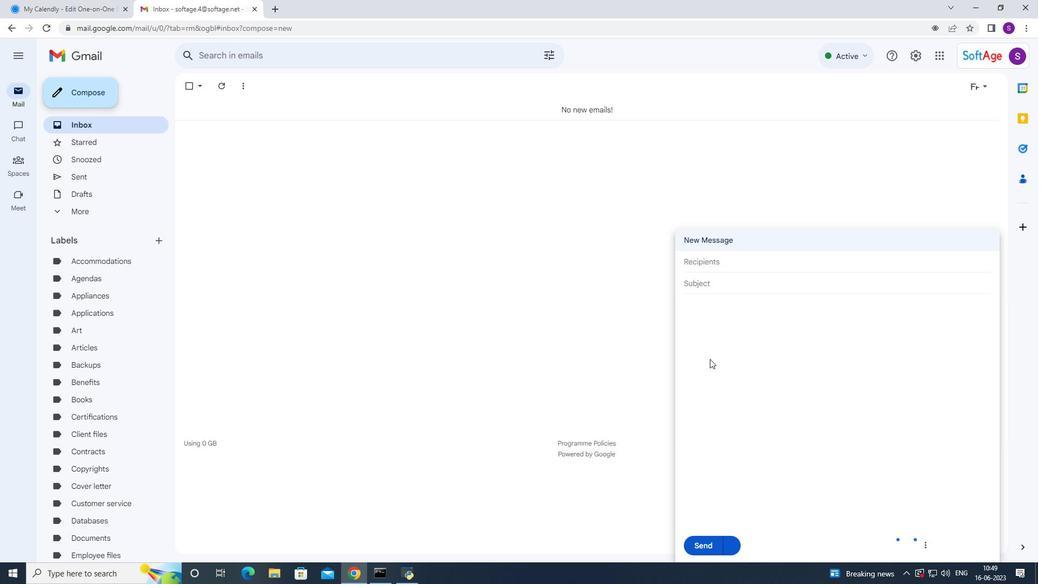 
Action: Mouse moved to (740, 427)
Screenshot: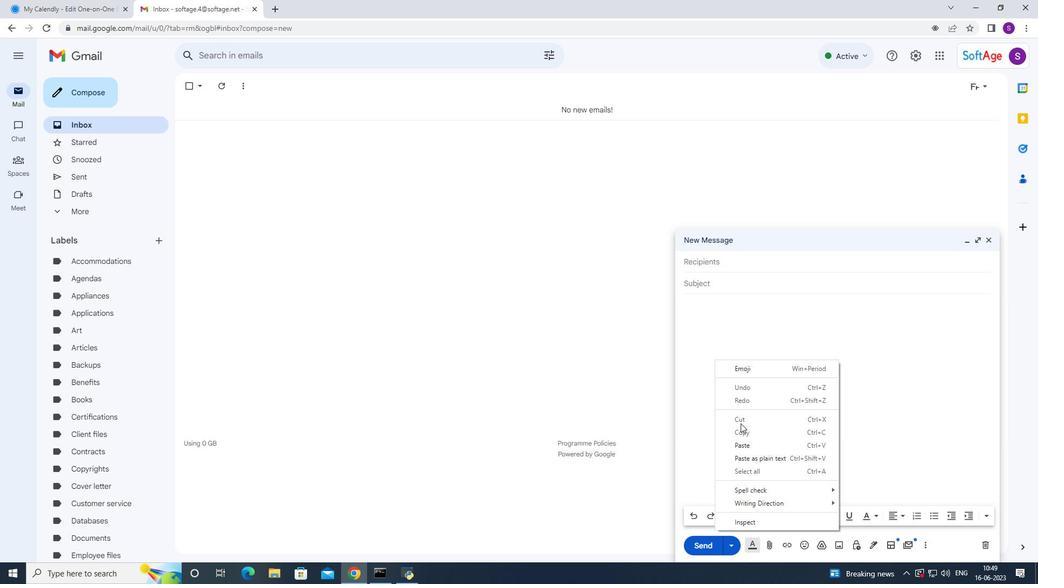 
Action: Mouse pressed left at (740, 427)
Screenshot: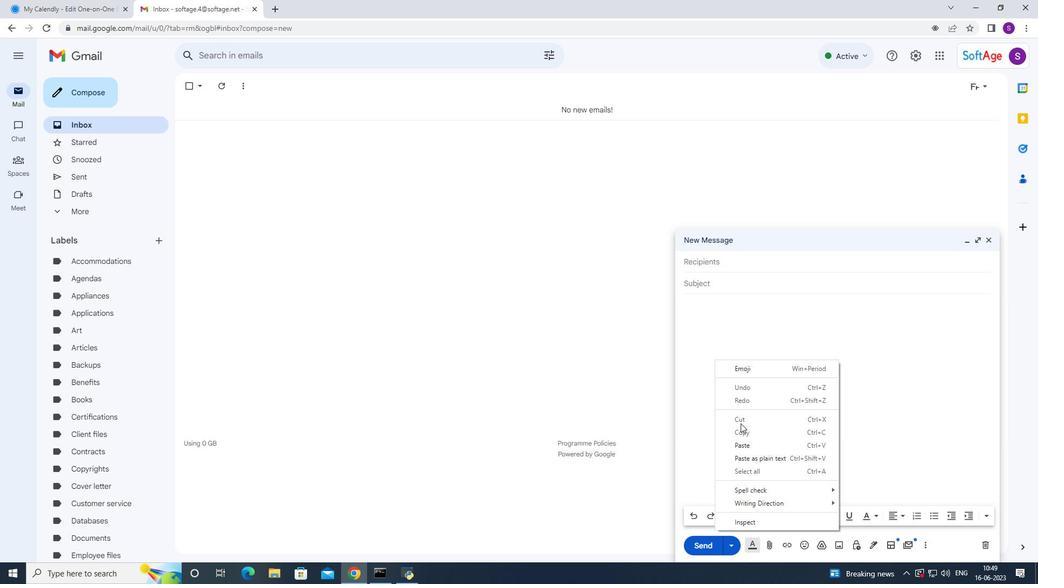 
Action: Mouse moved to (736, 441)
Screenshot: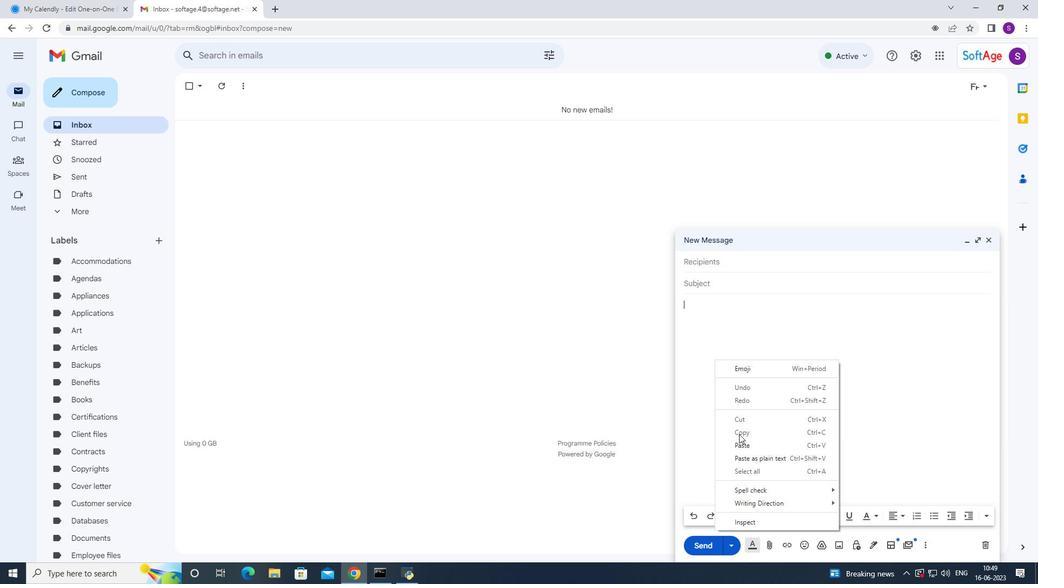
Action: Mouse pressed left at (736, 441)
Screenshot: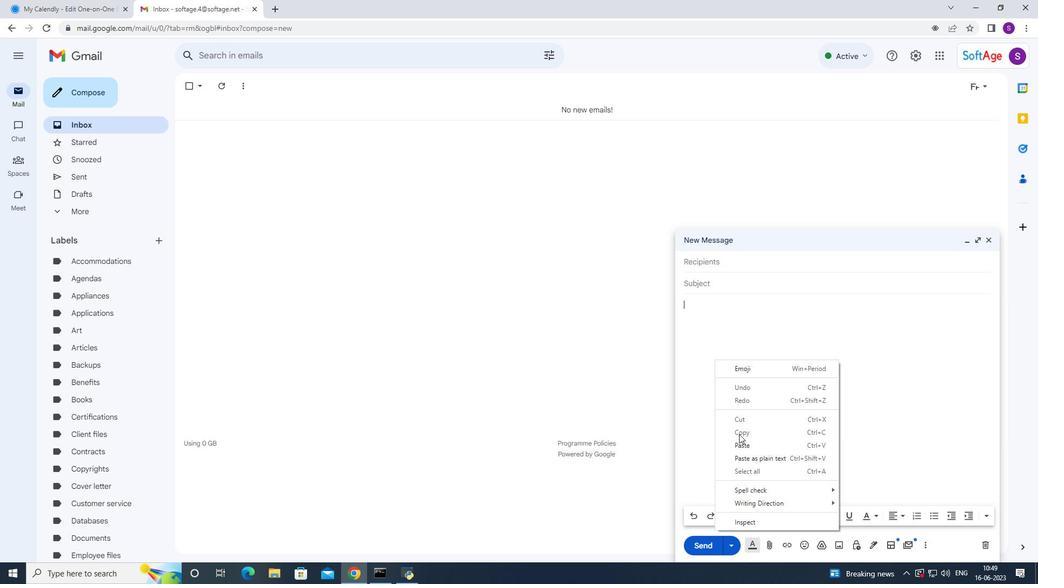 
Action: Mouse moved to (737, 268)
Screenshot: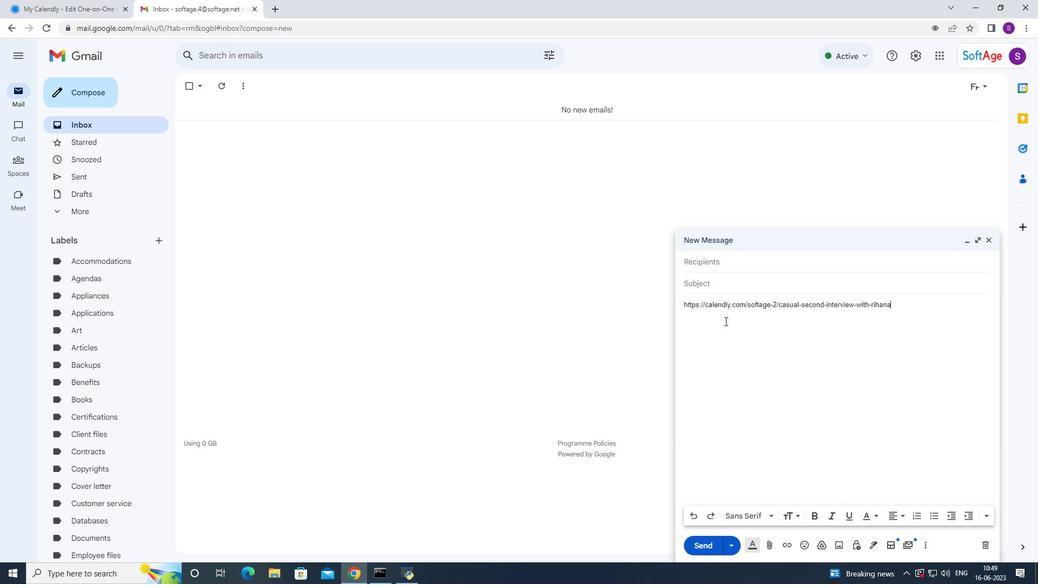 
Action: Mouse pressed left at (737, 268)
Screenshot: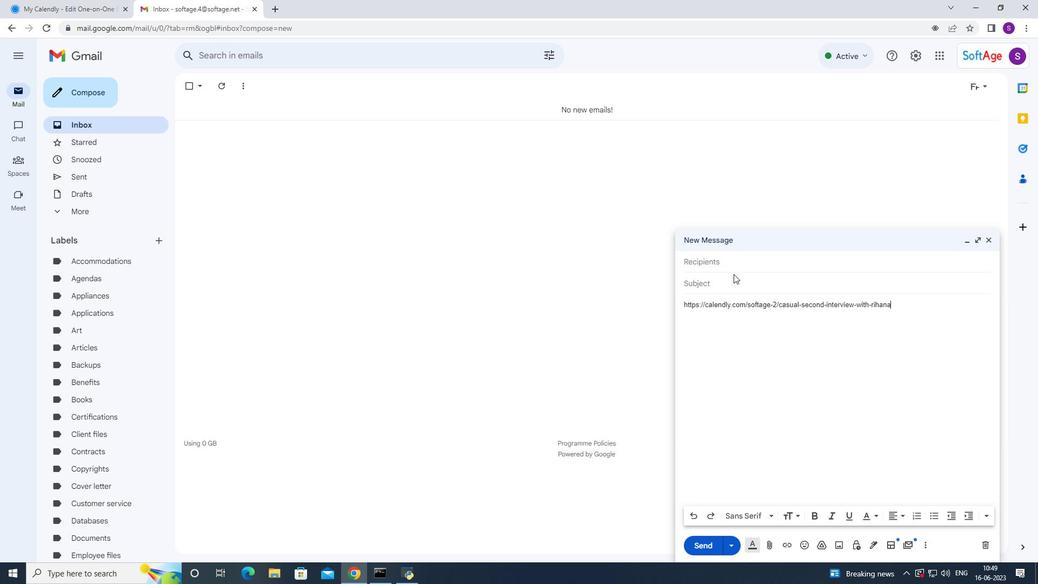 
Action: Mouse moved to (1031, 167)
Screenshot: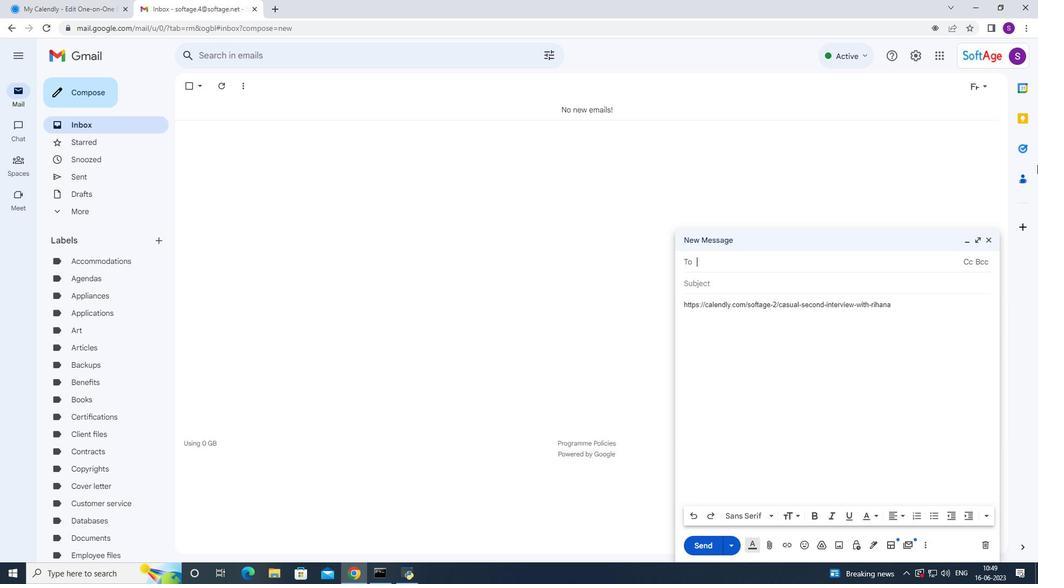 
Action: Key pressed soft
Screenshot: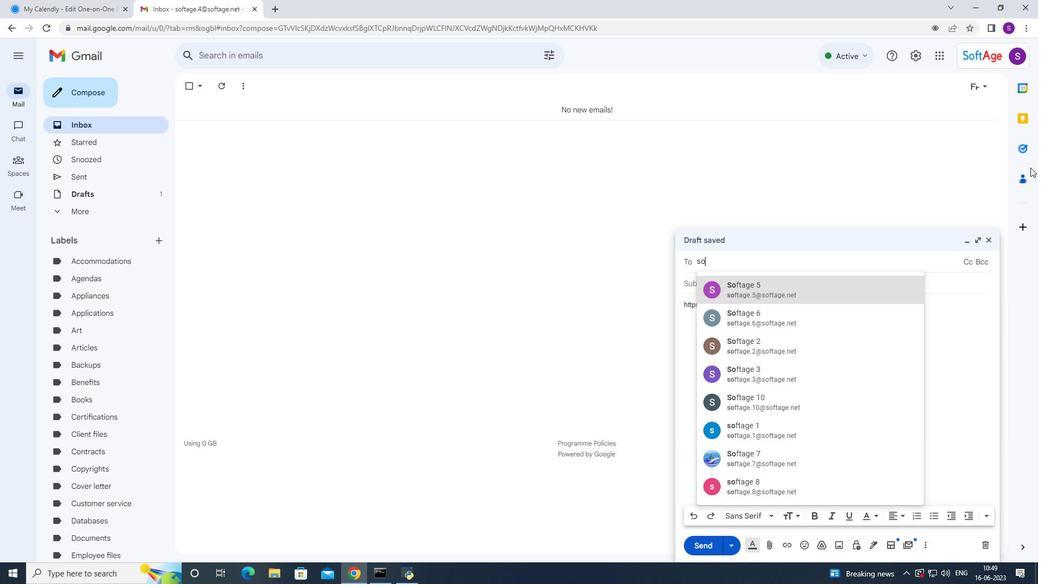 
Action: Mouse moved to (956, 192)
Screenshot: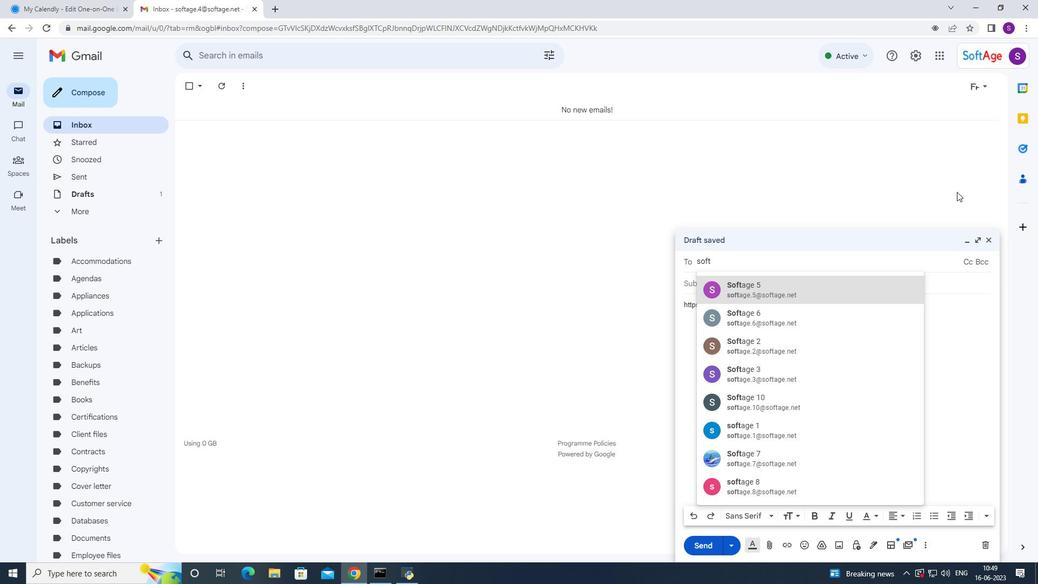 
Action: Key pressed \<Key.enter>
Screenshot: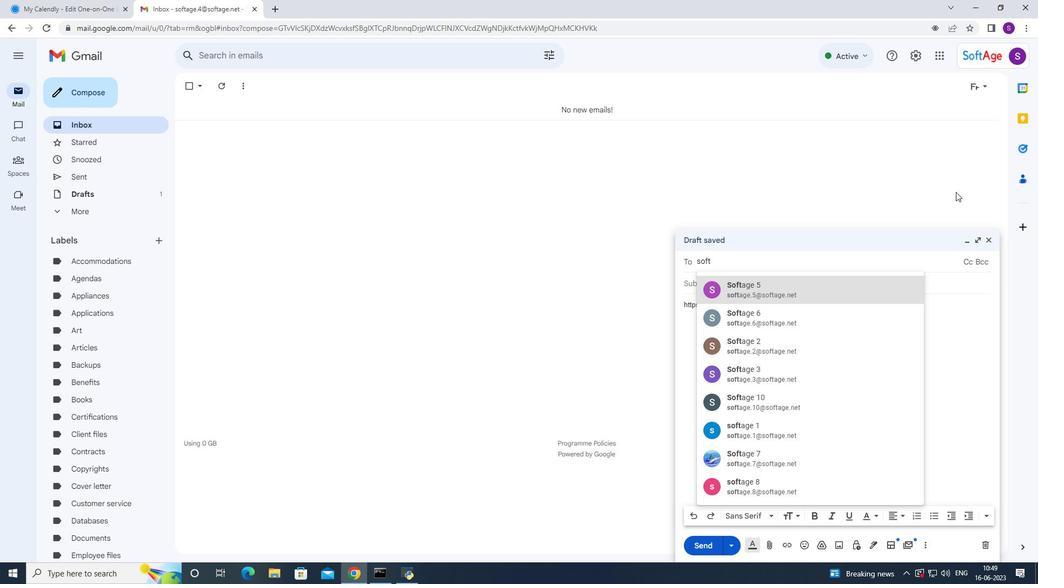
Action: Mouse moved to (768, 388)
Screenshot: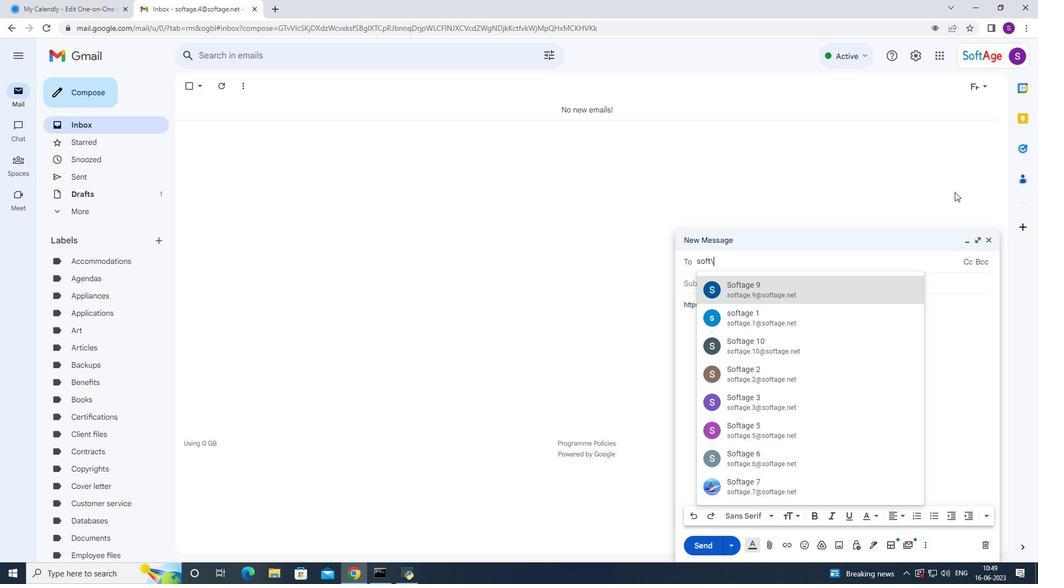 
Action: Mouse scrolled (902, 273) with delta (0, 0)
Screenshot: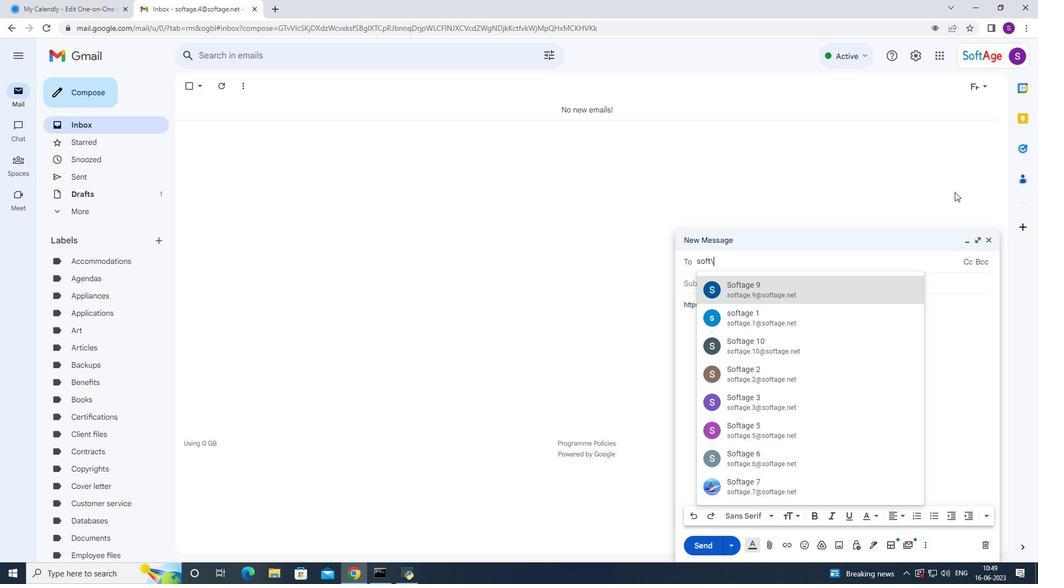 
Action: Mouse moved to (728, 255)
Screenshot: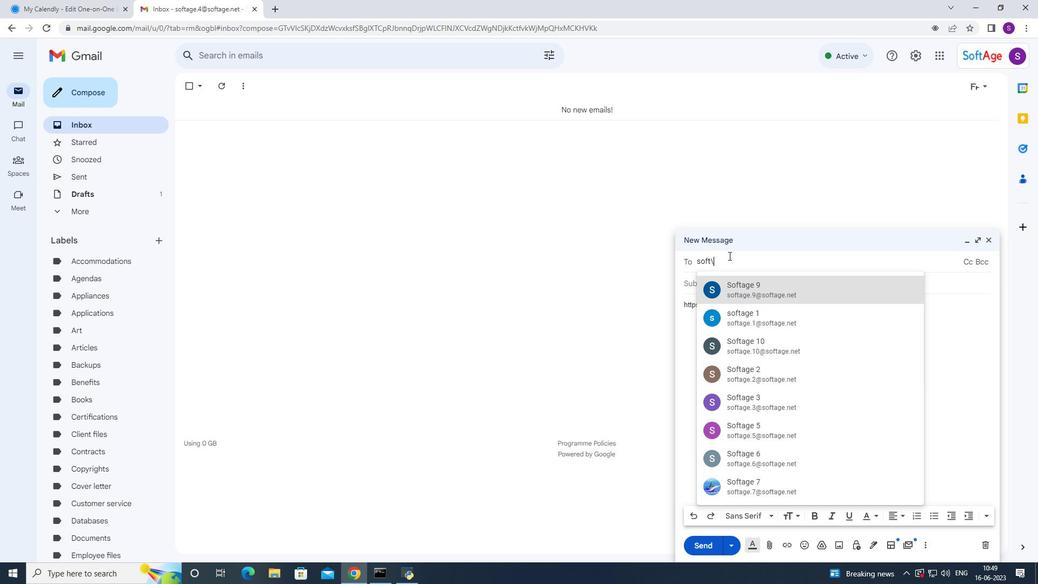 
Action: Key pressed <Key.backspace>
Screenshot: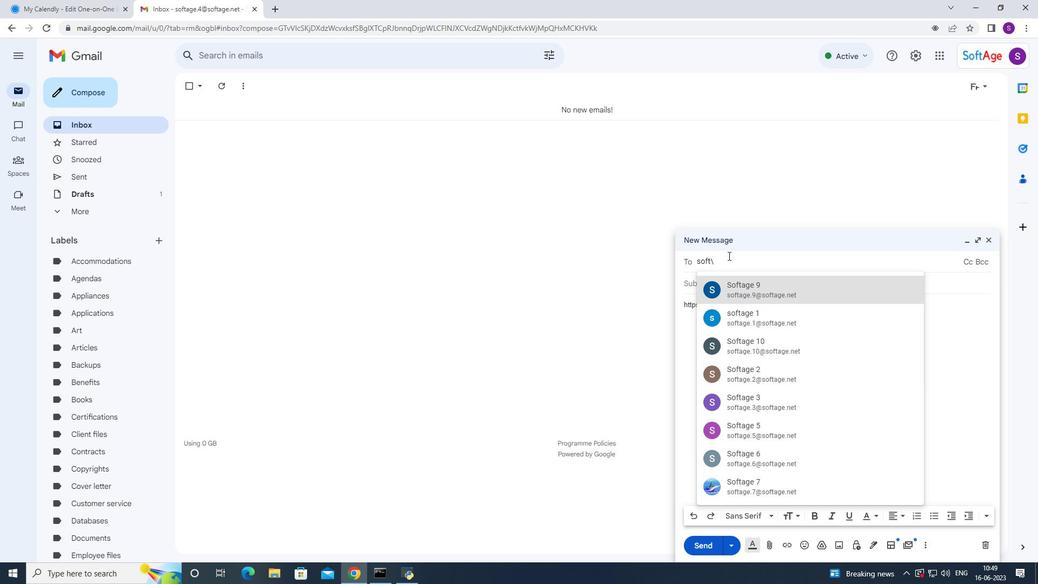 
Action: Mouse moved to (716, 281)
Screenshot: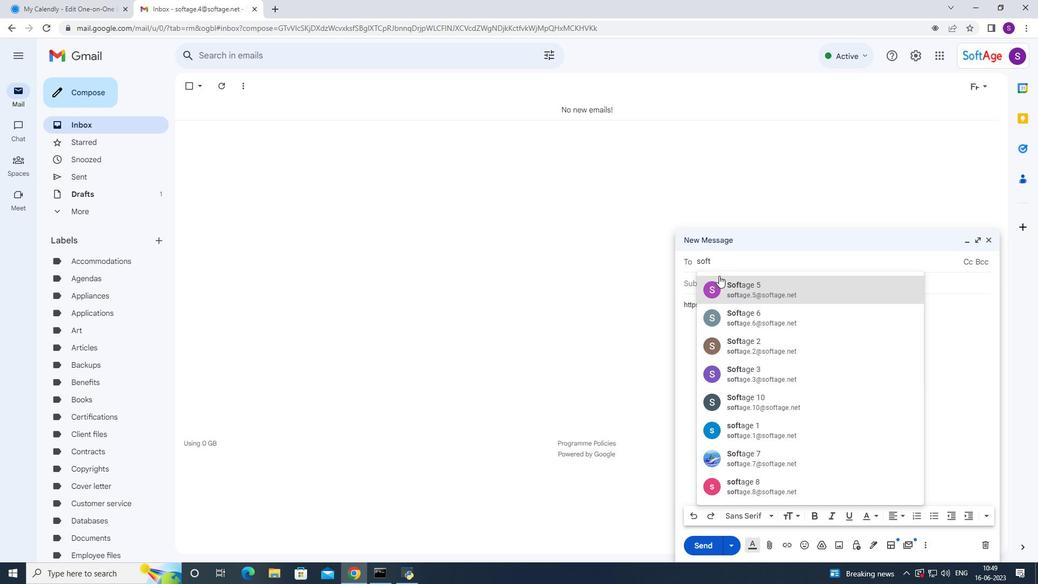 
Action: Mouse pressed left at (716, 281)
Screenshot: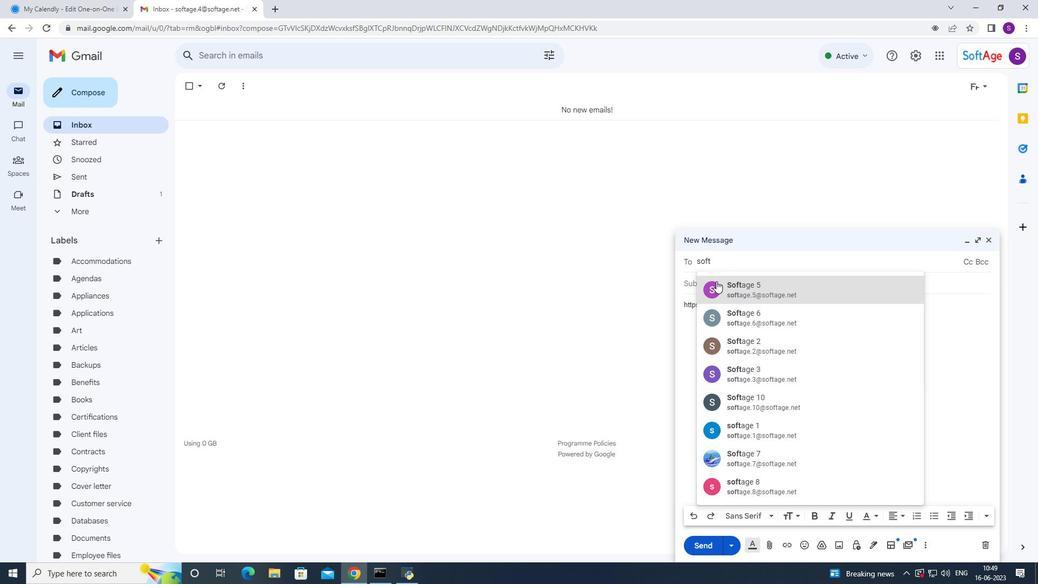 
Action: Mouse moved to (742, 257)
Screenshot: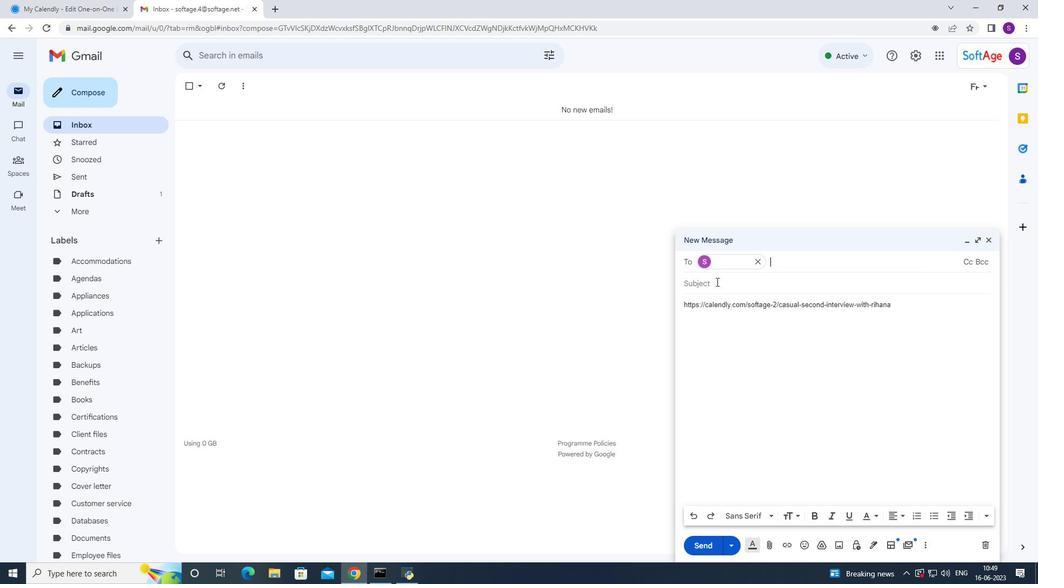 
Action: Mouse pressed left at (742, 257)
Screenshot: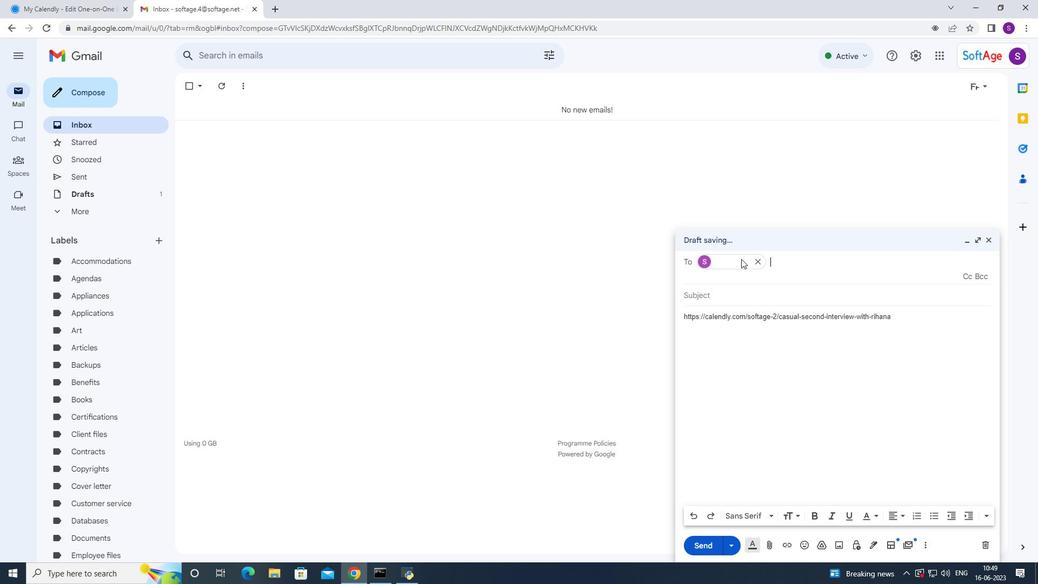 
Action: Mouse moved to (780, 265)
Screenshot: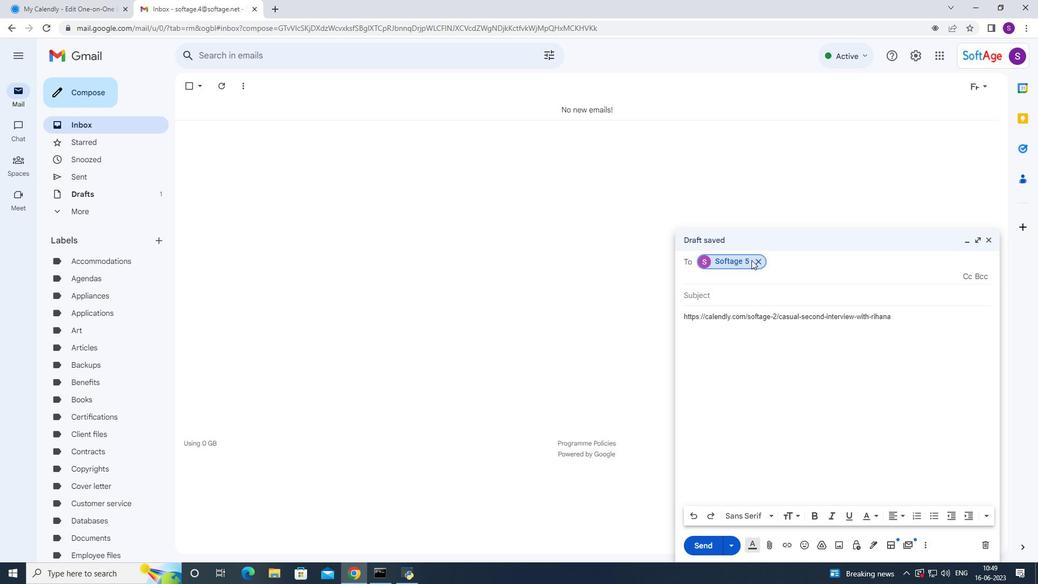 
Action: Mouse pressed left at (780, 265)
Screenshot: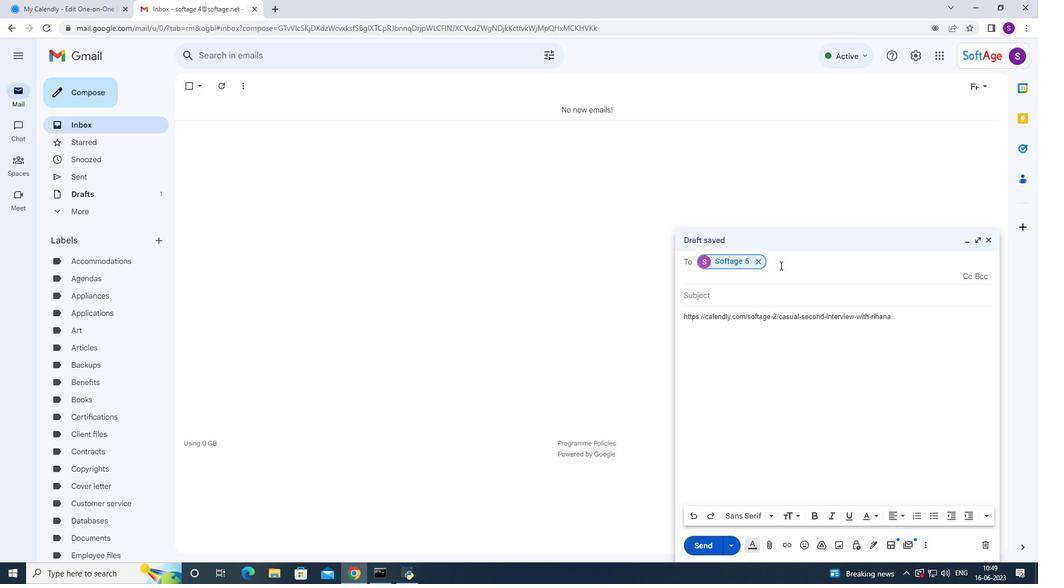 
Action: Mouse moved to (768, 293)
Screenshot: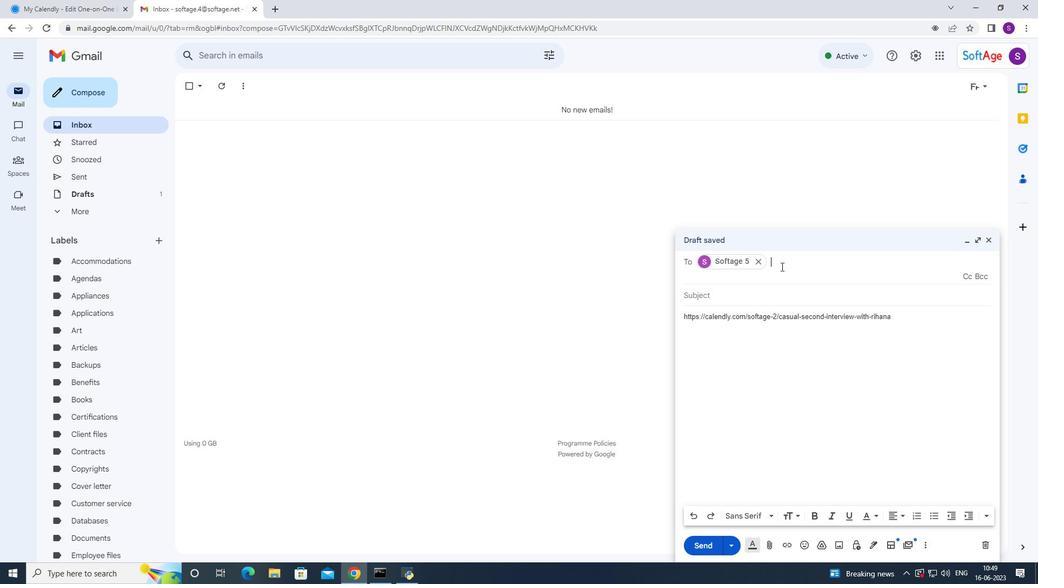 
Action: Key pressed s
Screenshot: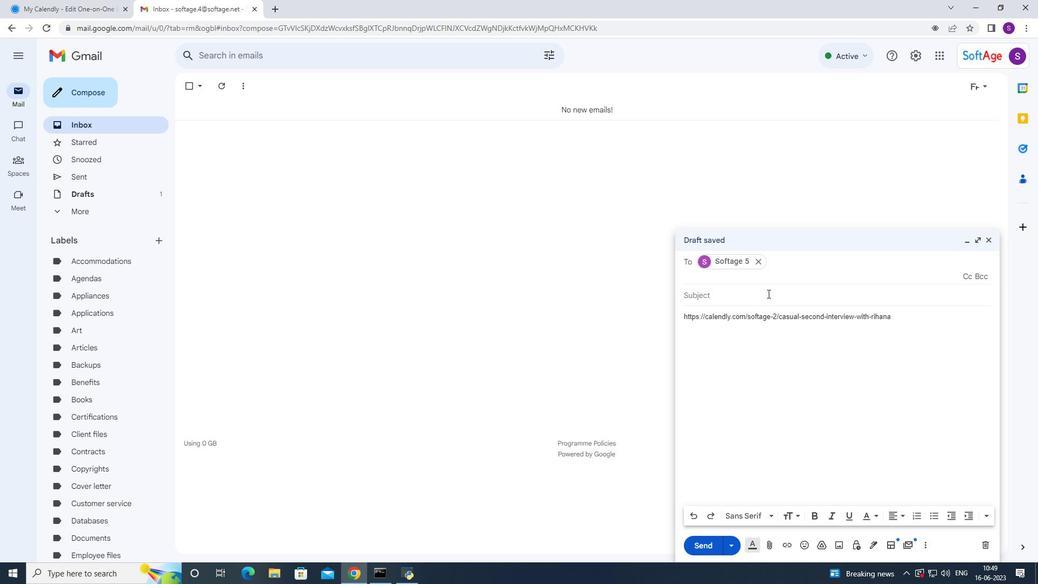 
Action: Mouse moved to (768, 294)
Screenshot: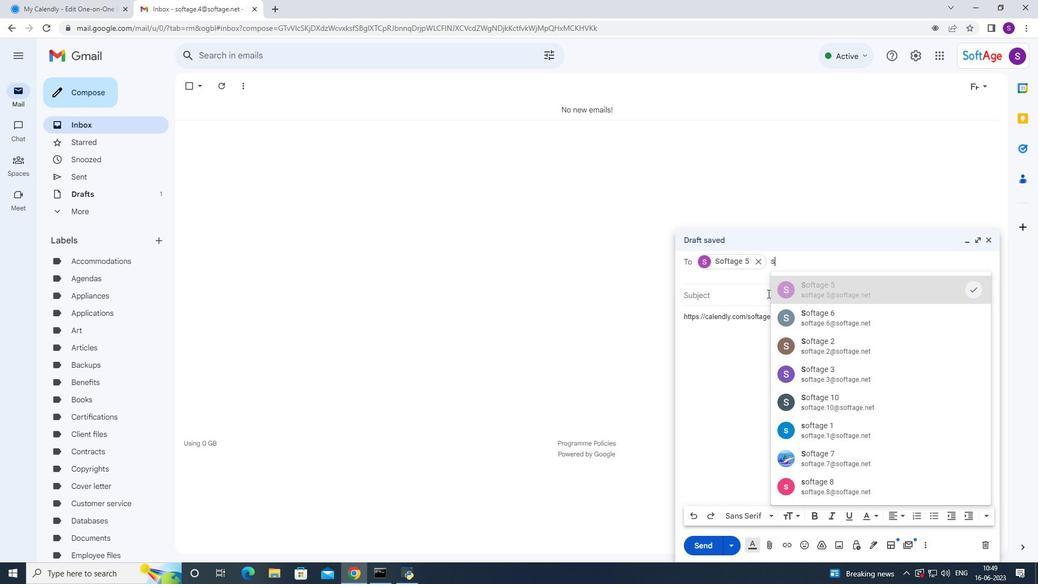 
Action: Key pressed pof
Screenshot: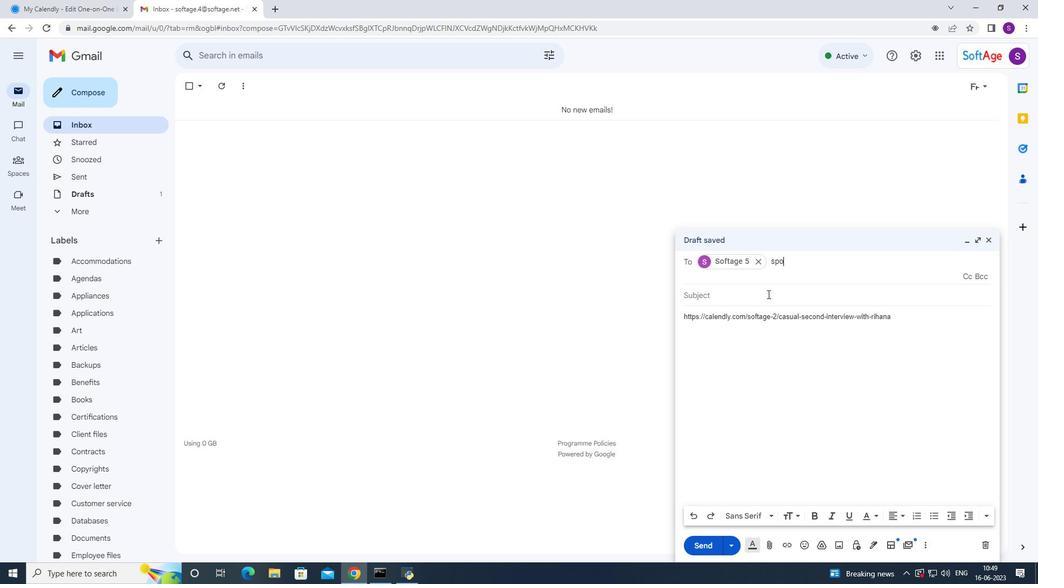 
Action: Mouse moved to (767, 294)
Screenshot: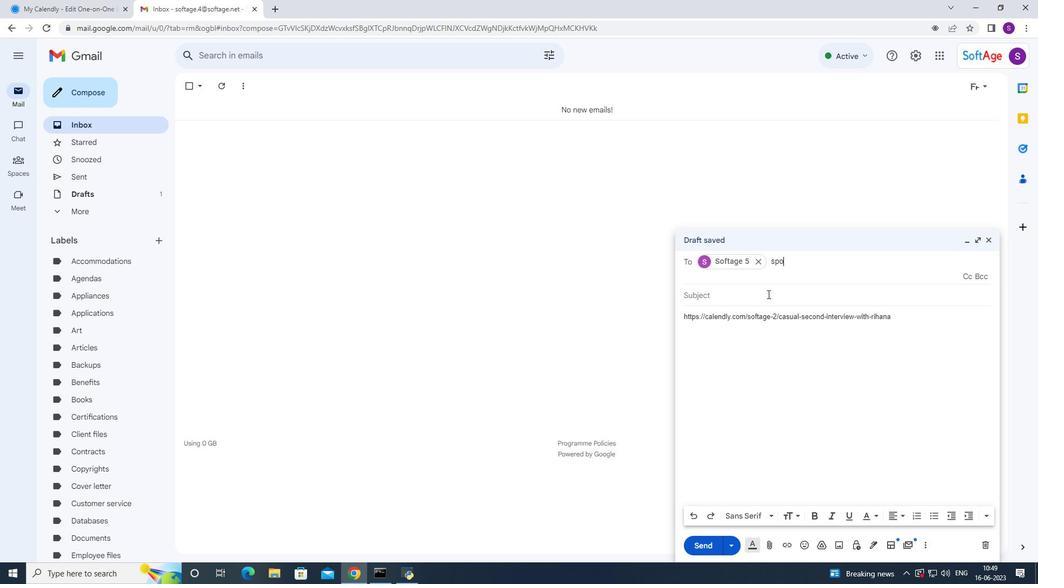 
Action: Key pressed t<Key.backspace><Key.backspace><Key.backspace>
Screenshot: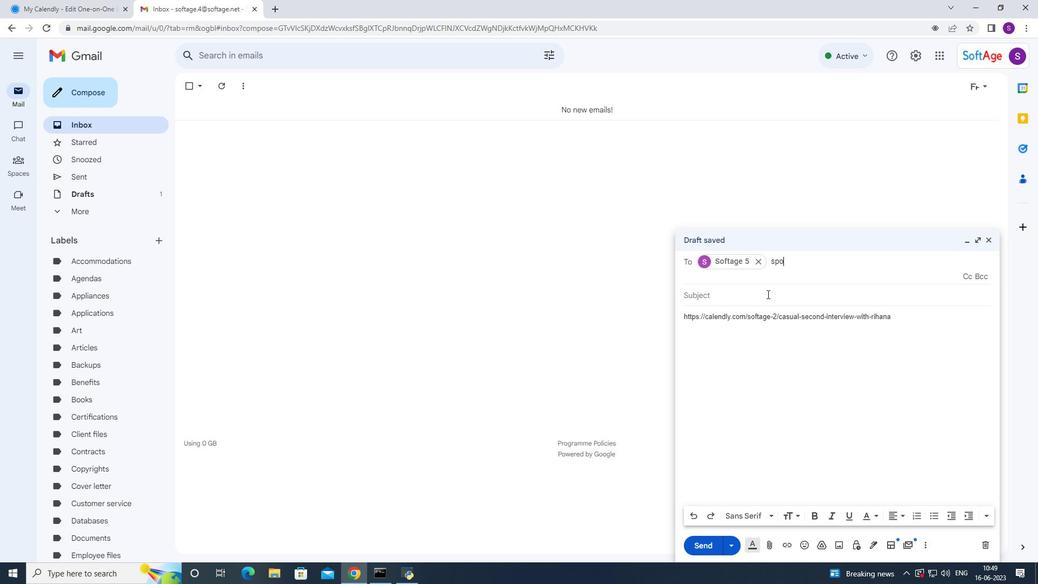 
Action: Mouse moved to (767, 294)
Screenshot: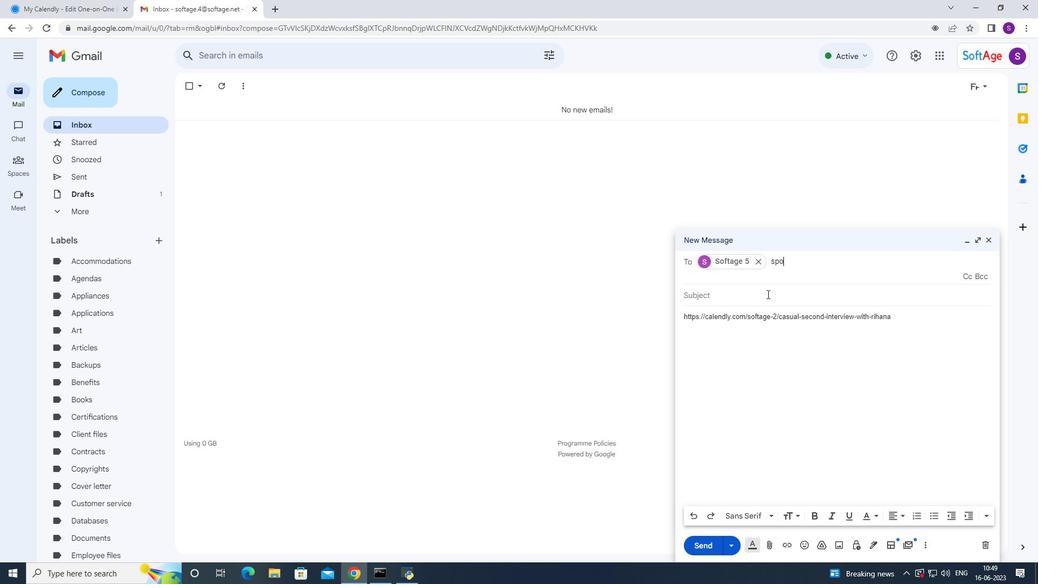
Action: Key pressed <Key.backspace>of
Screenshot: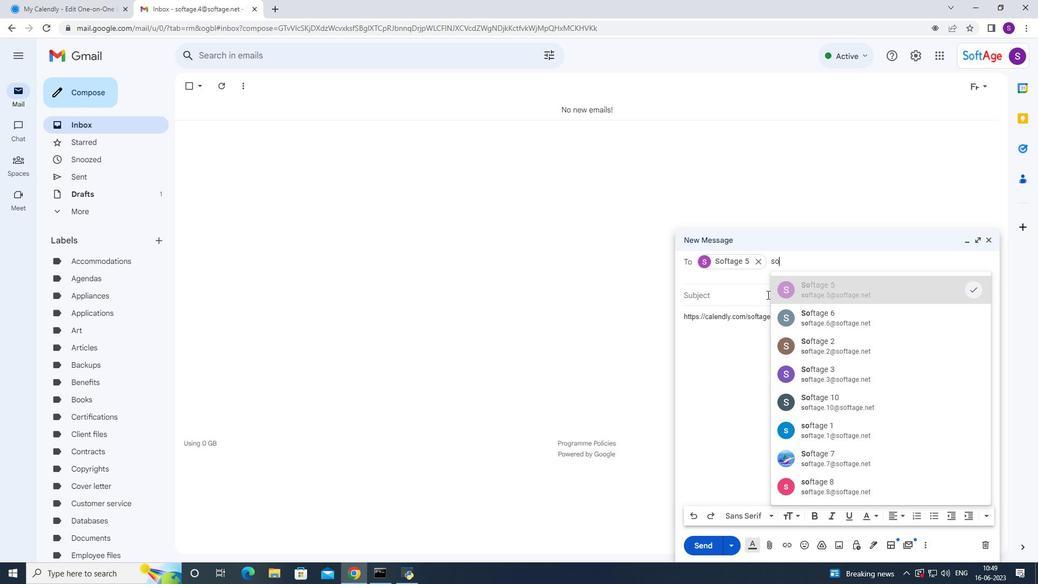 
Action: Mouse moved to (767, 295)
Screenshot: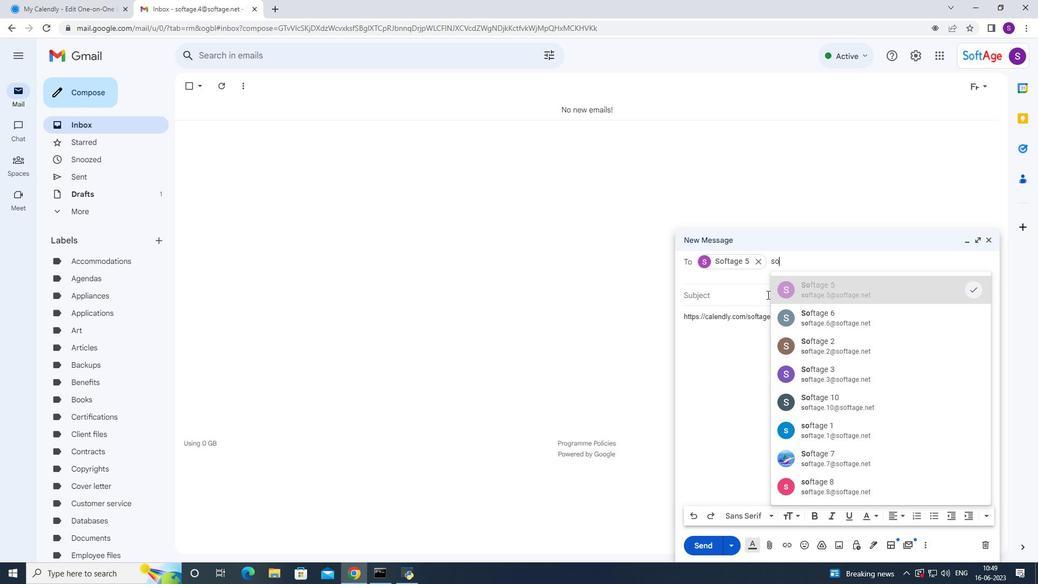 
Action: Key pressed t
Screenshot: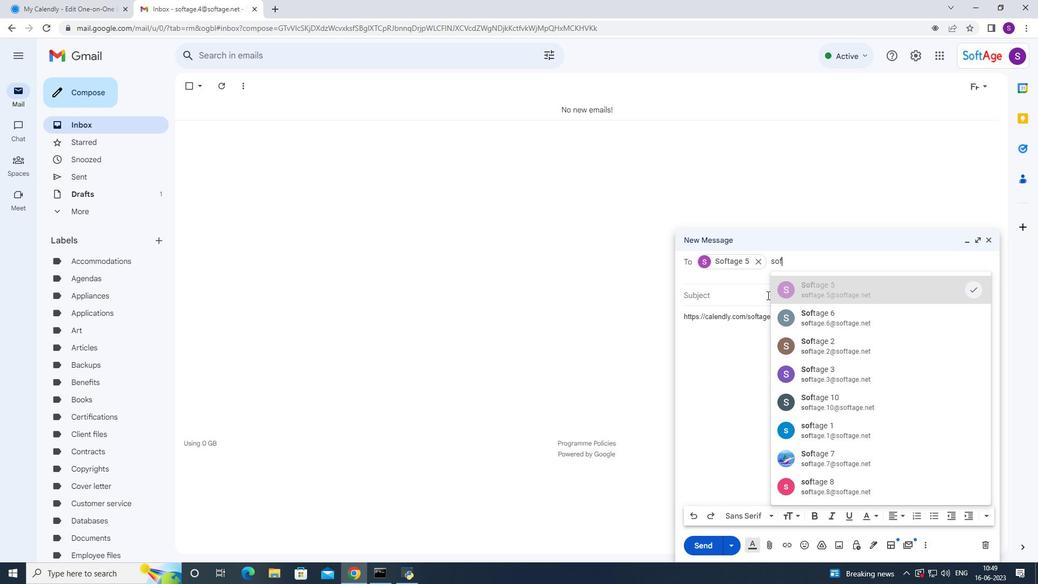 
Action: Mouse moved to (808, 449)
Screenshot: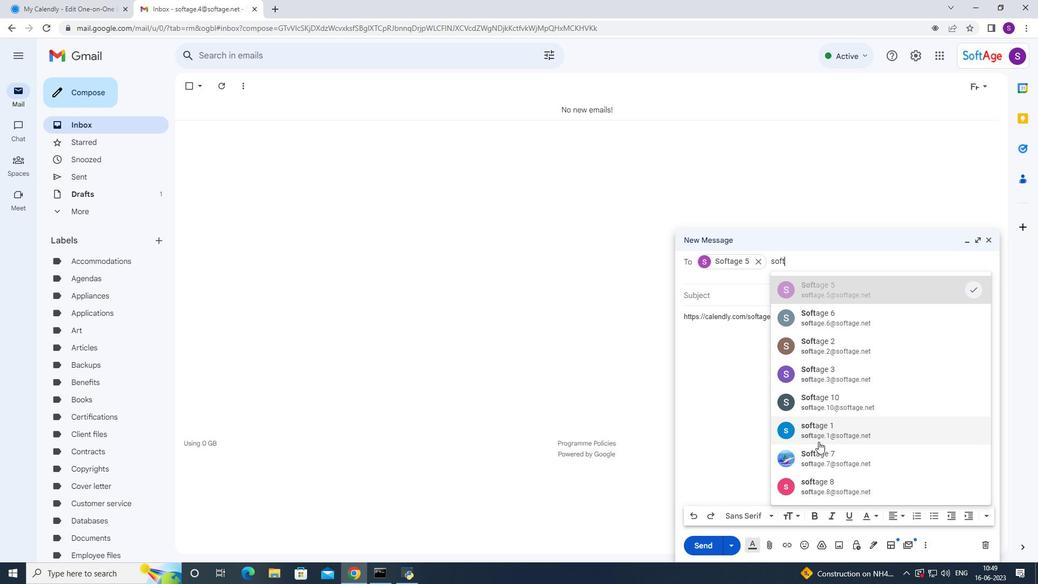 
Action: Mouse scrolled (808, 449) with delta (0, 0)
Screenshot: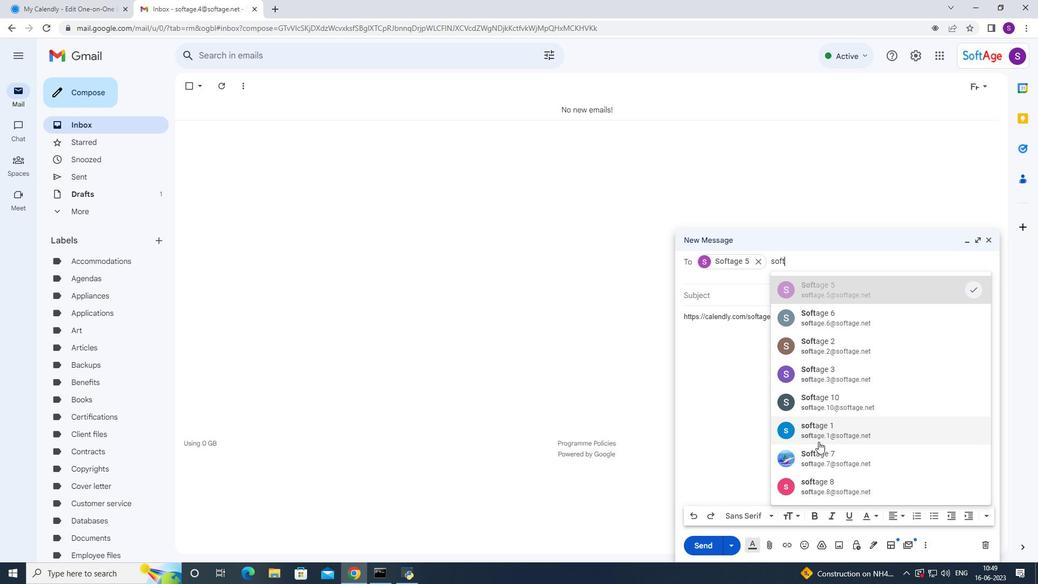 
Action: Mouse moved to (820, 318)
Screenshot: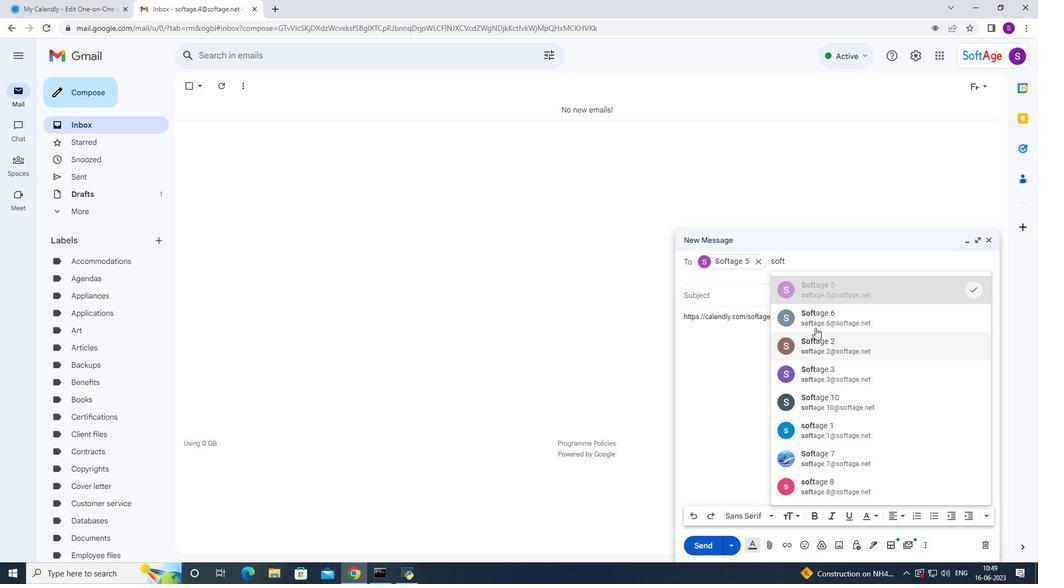 
Action: Mouse pressed left at (820, 318)
Screenshot: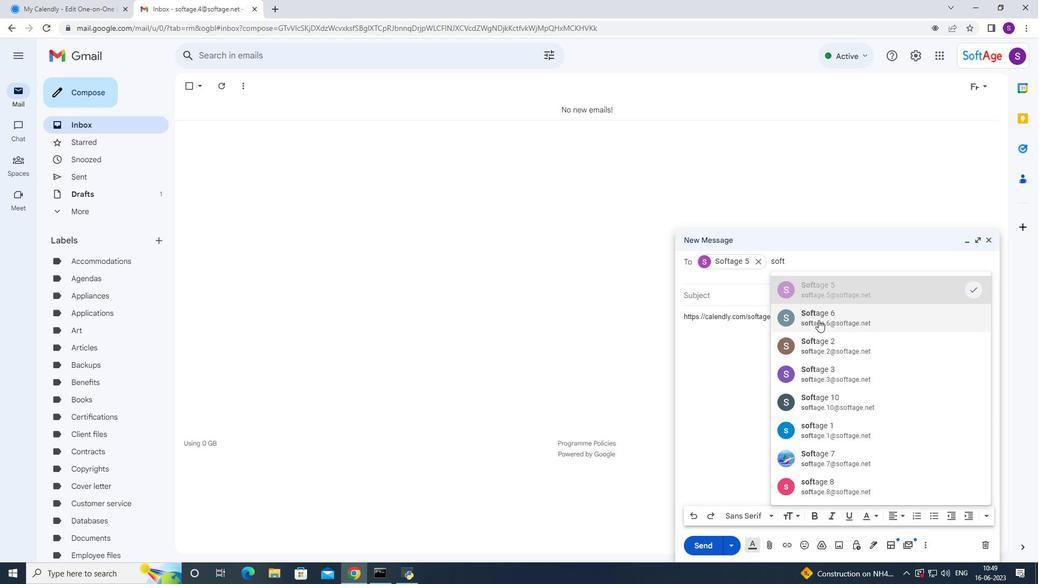 
Action: Mouse moved to (754, 354)
Screenshot: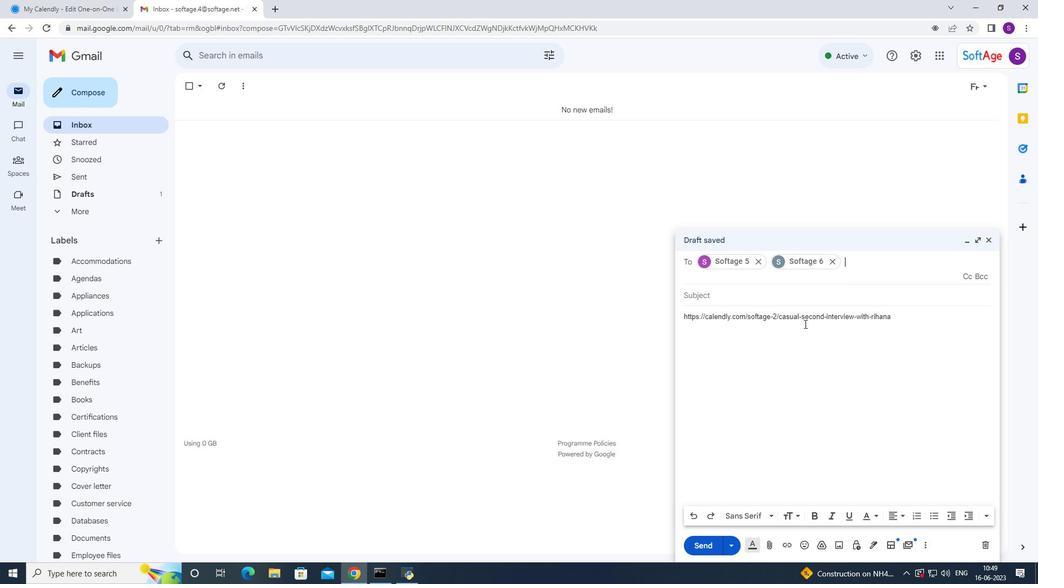 
Action: Mouse pressed left at (754, 354)
Screenshot: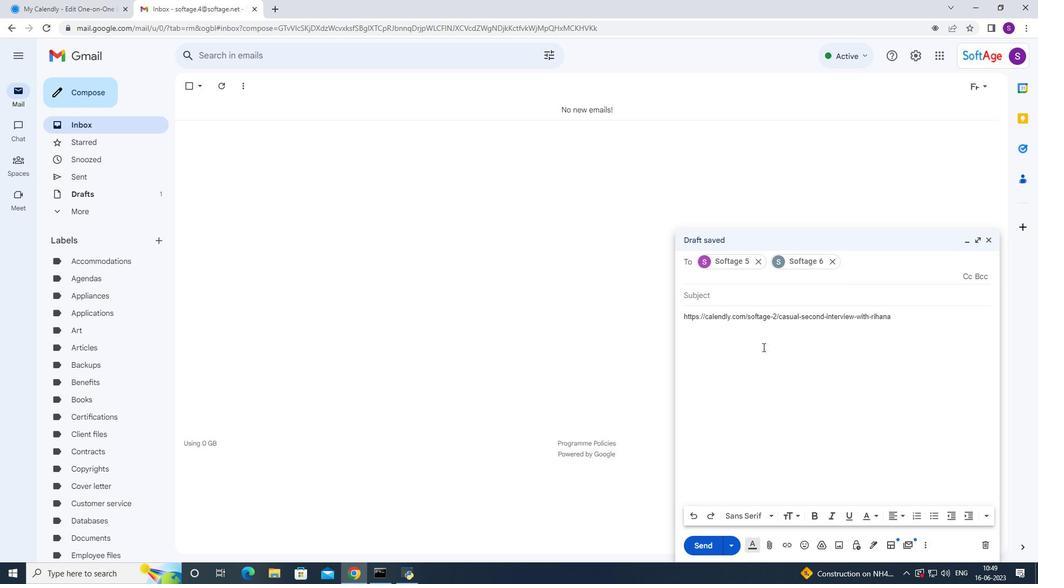 
Action: Mouse moved to (715, 553)
Screenshot: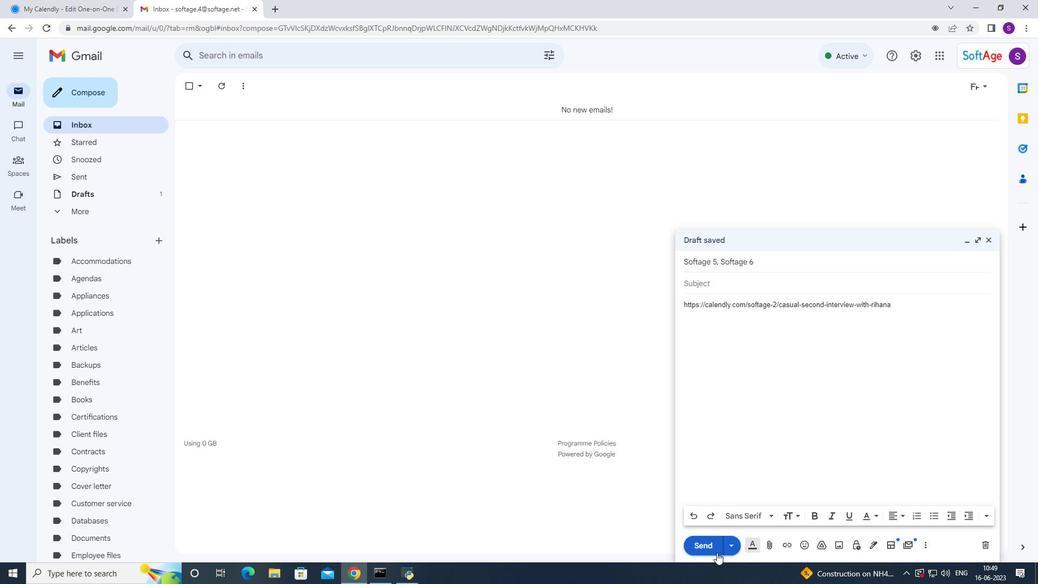 
Action: Mouse pressed left at (715, 553)
Screenshot: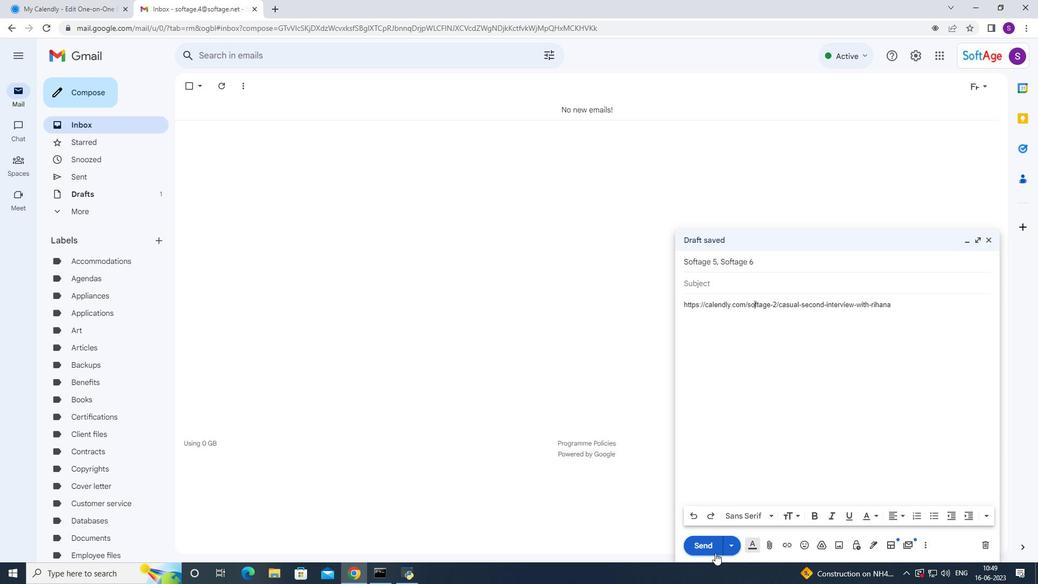 
